 Task: Find a place to stay in Sonsón, Colombia, for 9 adults from August 8 to August 15, with a price range of ₹10,000 to ₹14,000, 5 bedrooms, 5 bathrooms, and amenities including TV, WiFi, free parking, gym, breakfast, and self check-in.
Action: Mouse moved to (461, 107)
Screenshot: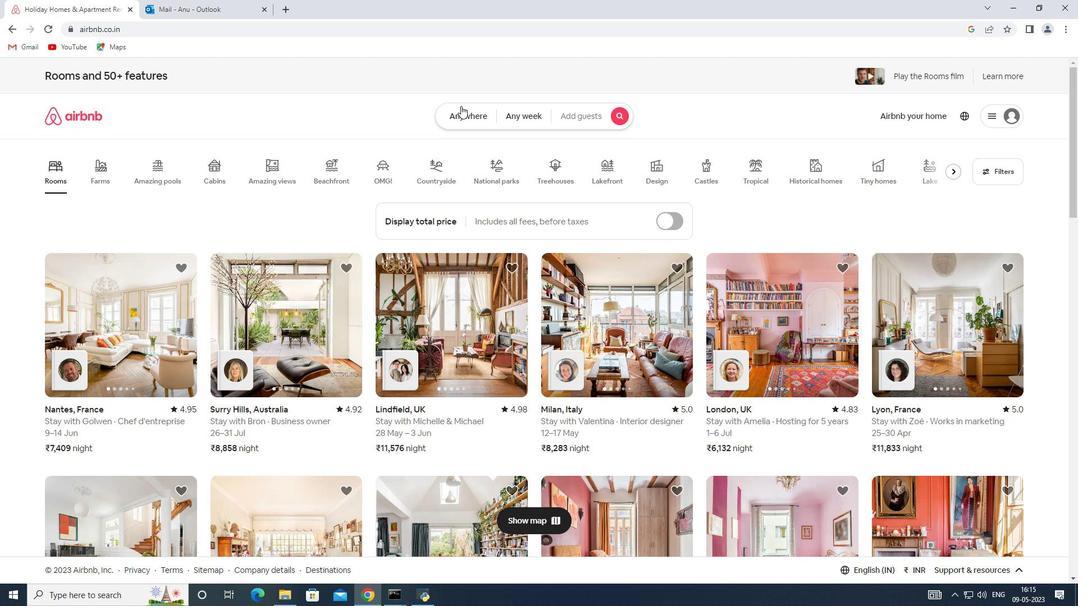 
Action: Mouse pressed left at (461, 107)
Screenshot: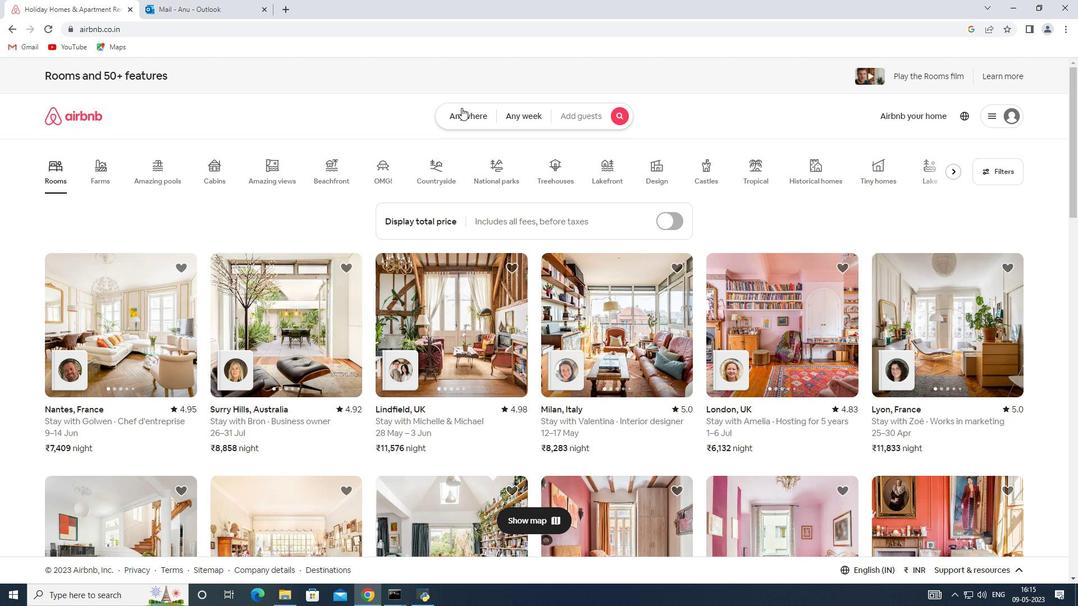 
Action: Mouse moved to (345, 155)
Screenshot: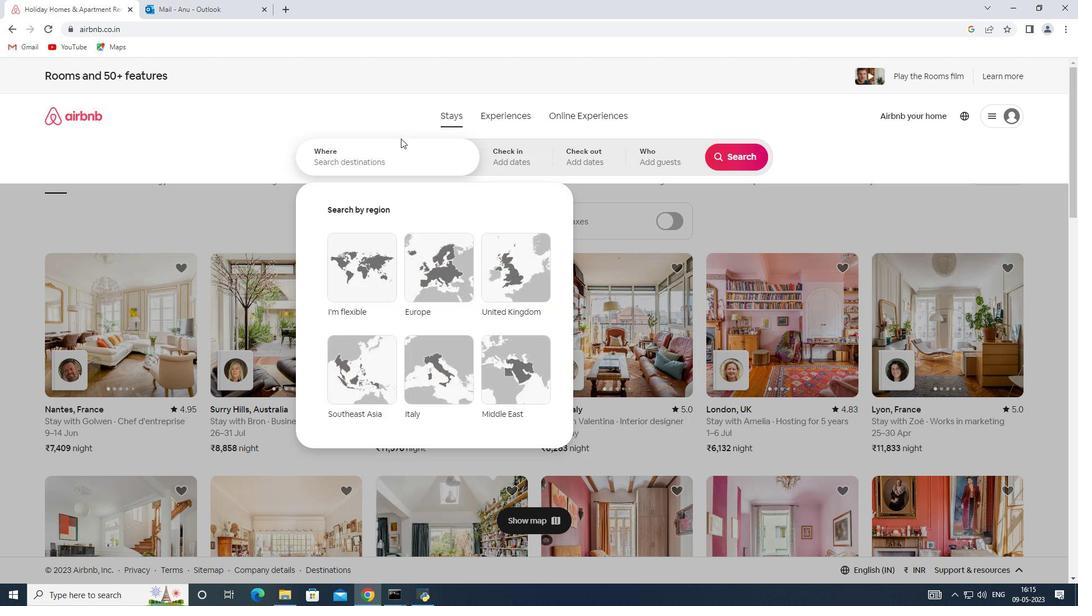 
Action: Mouse pressed left at (345, 155)
Screenshot: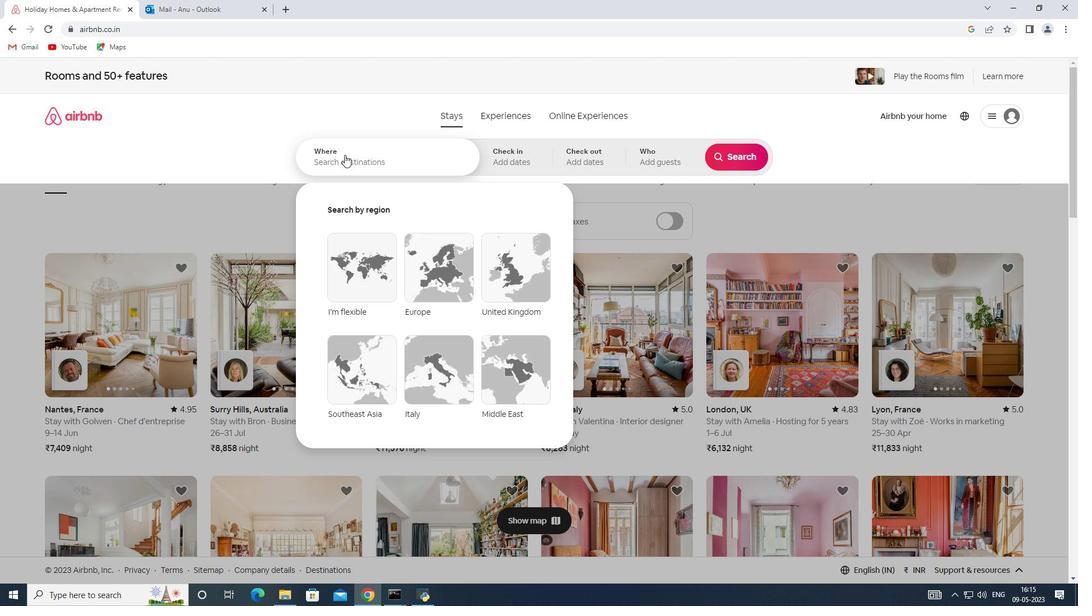 
Action: Key pressed <Key.shift>Sonson,<Key.shift><Key.shift><Key.shift><Key.shift><Key.shift><Key.shift><Key.shift><Key.shift><Key.shift><Key.shift><Key.shift><Key.shift><Key.shift><Key.shift><Key.shift><Key.shift><Key.shift><Key.shift><Key.shift><Key.shift>Colombia
Screenshot: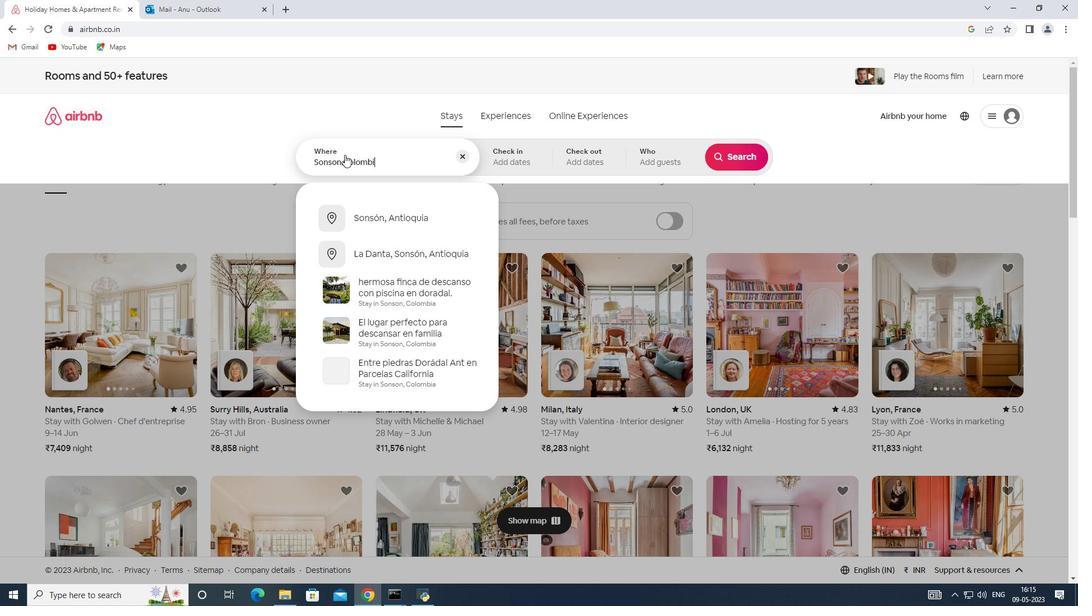
Action: Mouse moved to (508, 164)
Screenshot: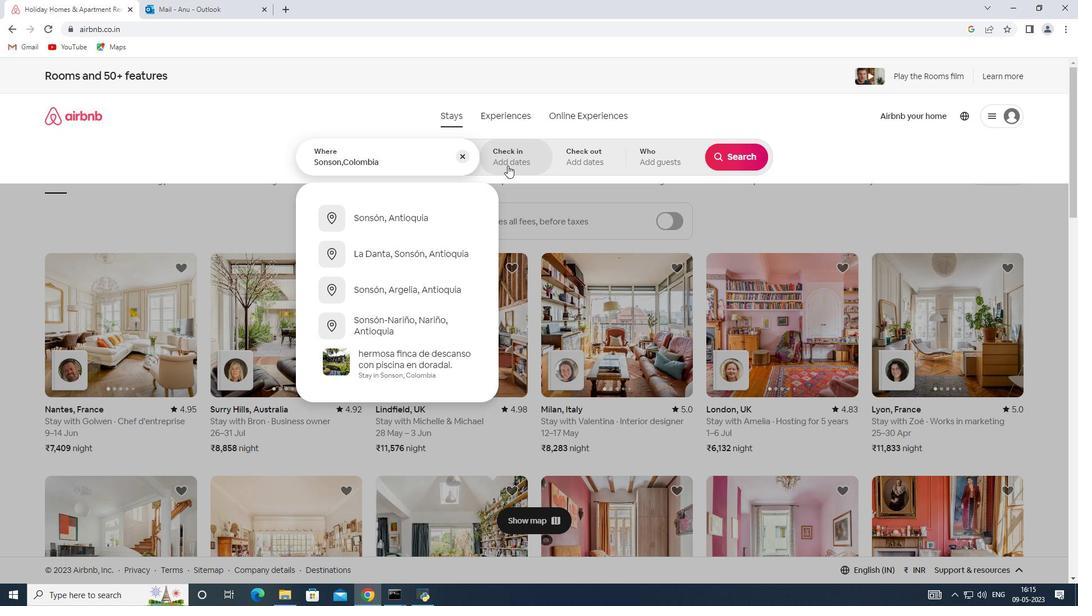 
Action: Mouse pressed left at (508, 164)
Screenshot: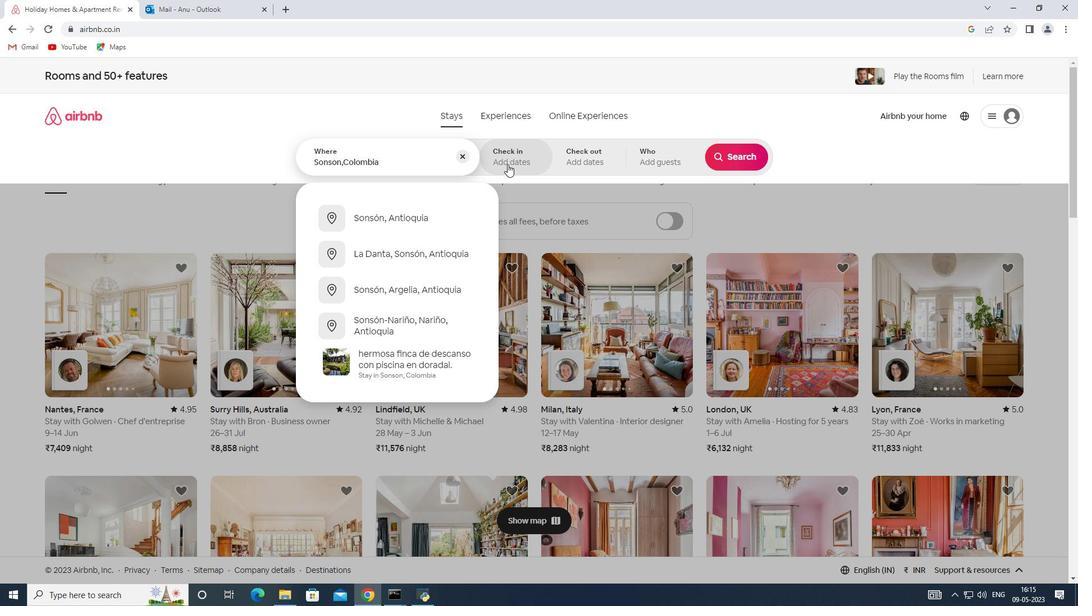 
Action: Mouse moved to (729, 244)
Screenshot: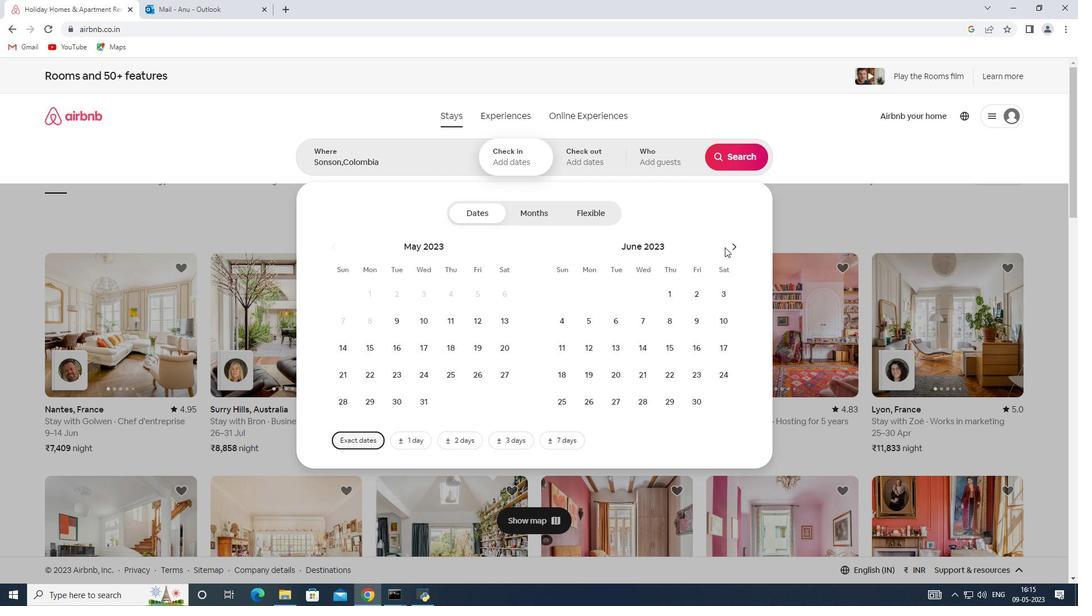 
Action: Mouse pressed left at (729, 244)
Screenshot: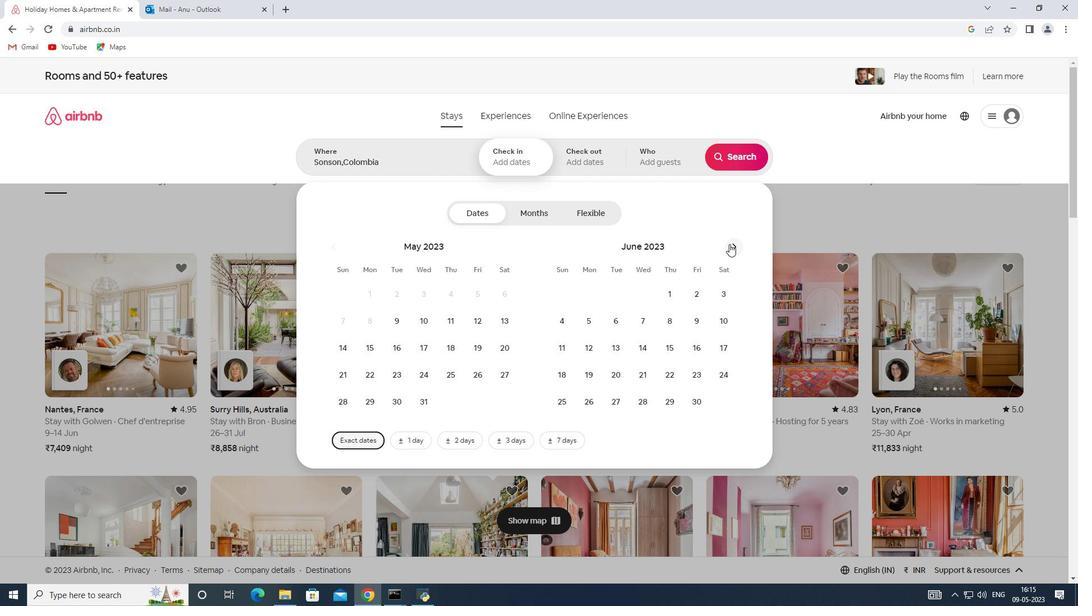 
Action: Mouse pressed left at (729, 244)
Screenshot: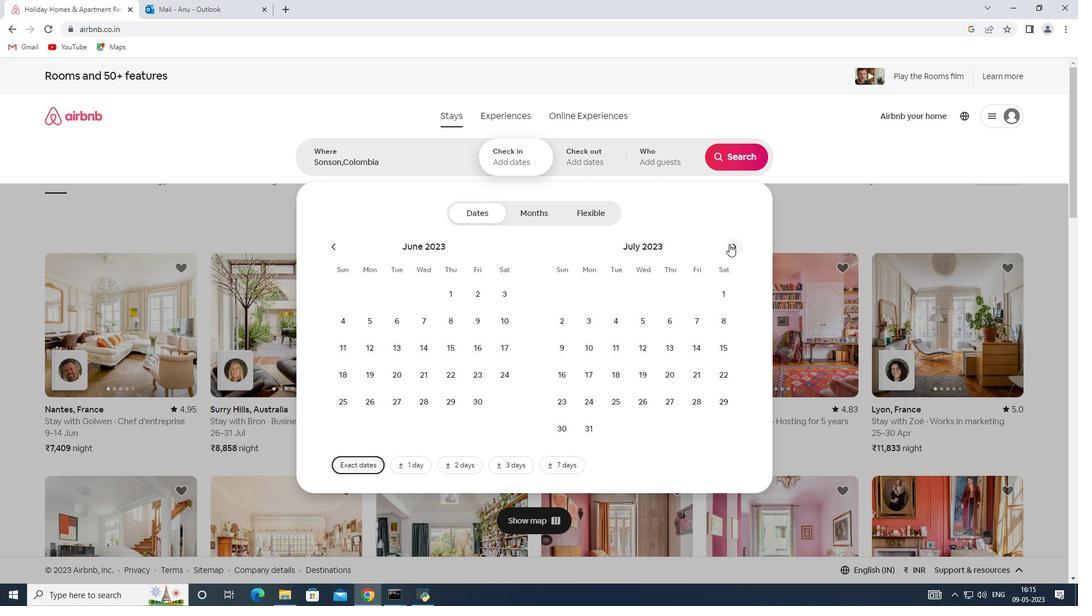 
Action: Mouse moved to (608, 321)
Screenshot: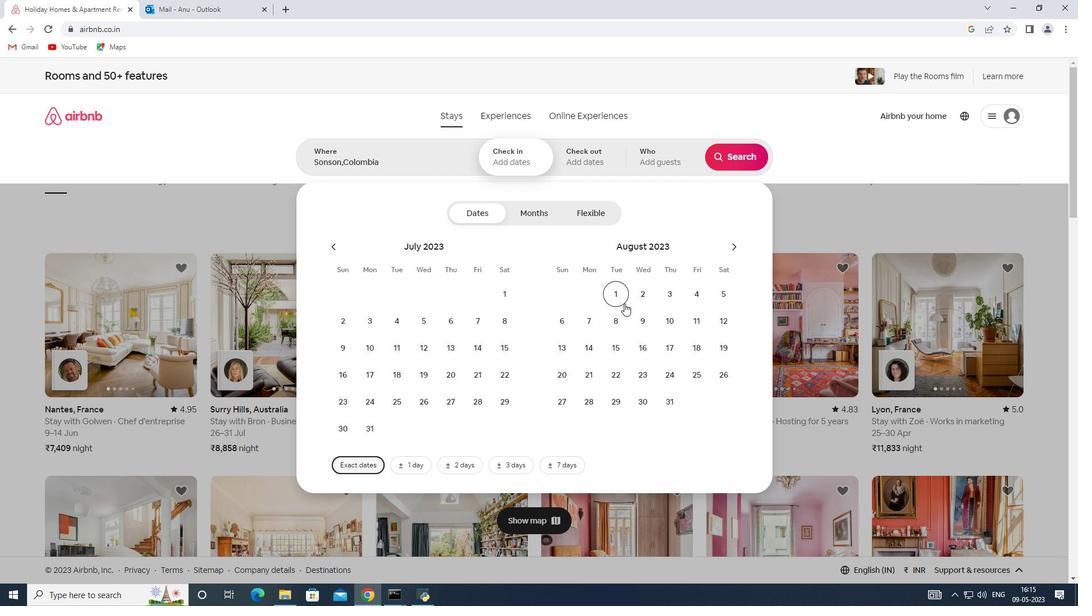 
Action: Mouse pressed left at (608, 321)
Screenshot: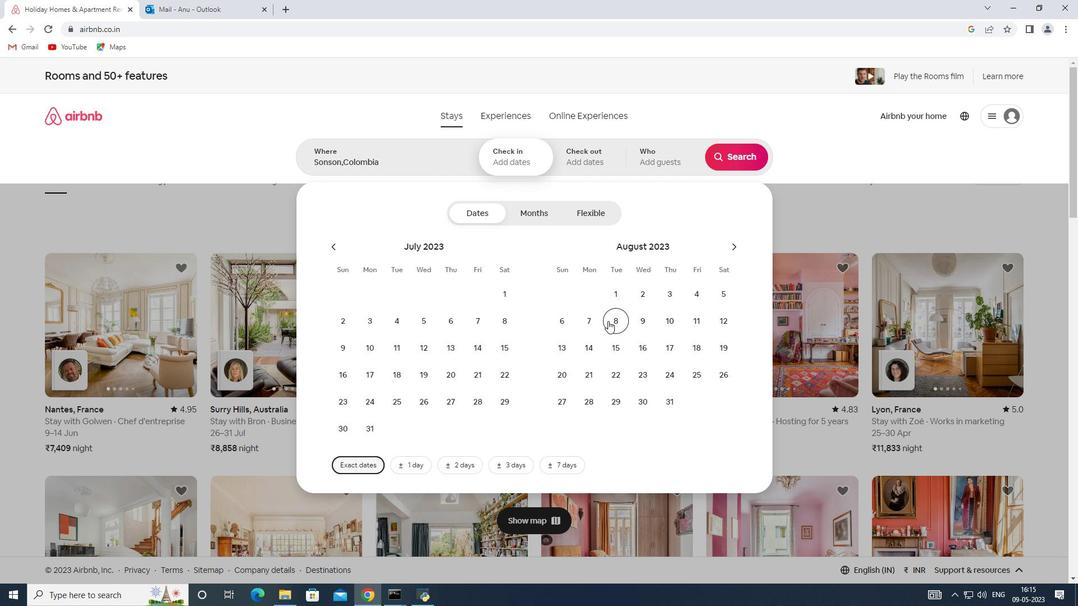
Action: Mouse moved to (624, 344)
Screenshot: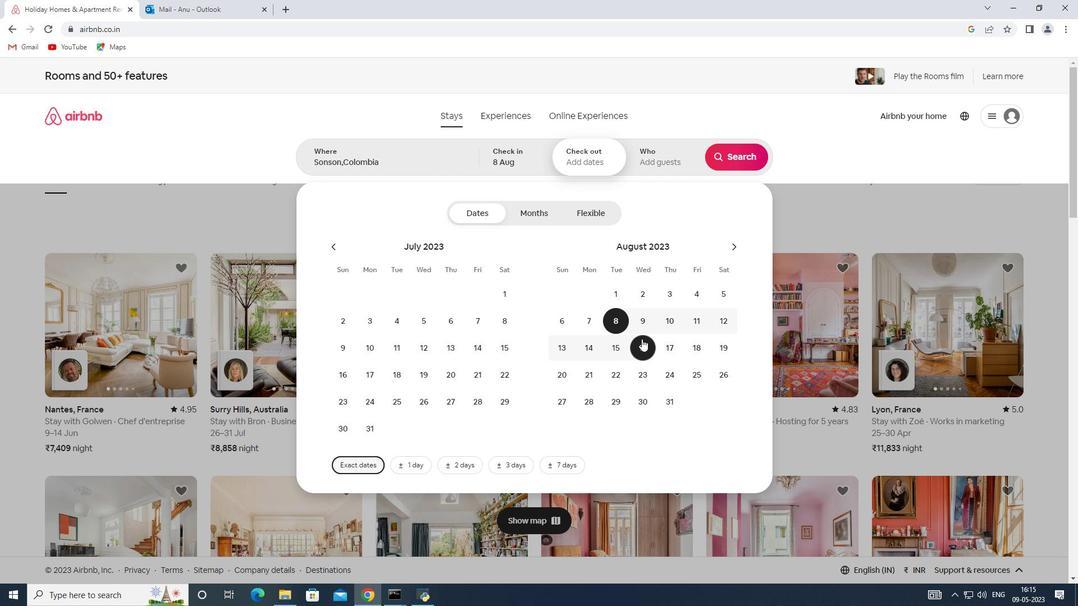 
Action: Mouse pressed left at (624, 344)
Screenshot: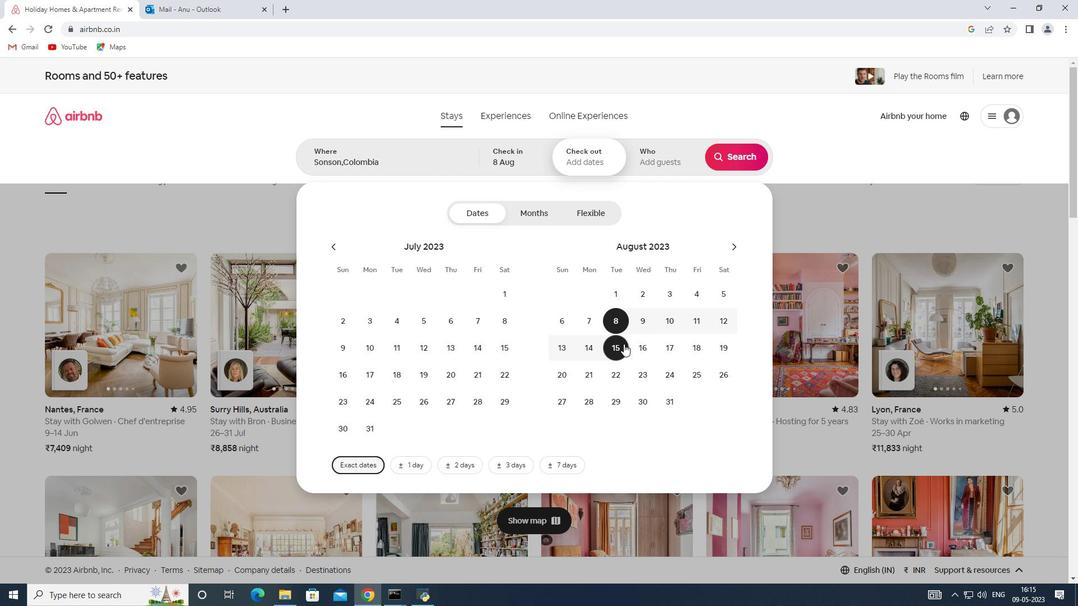 
Action: Mouse moved to (644, 155)
Screenshot: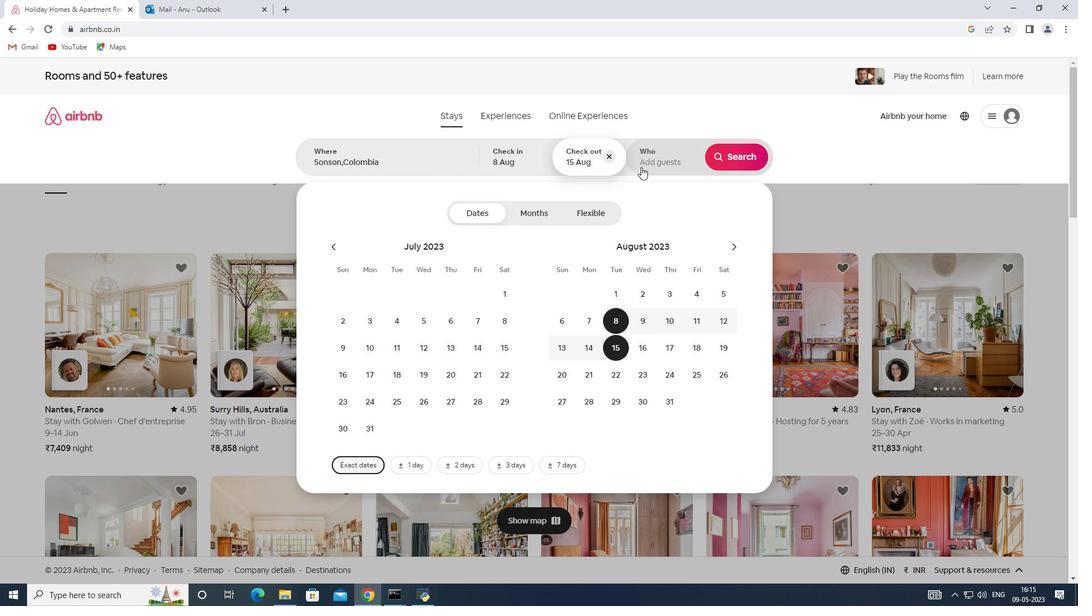
Action: Mouse pressed left at (644, 155)
Screenshot: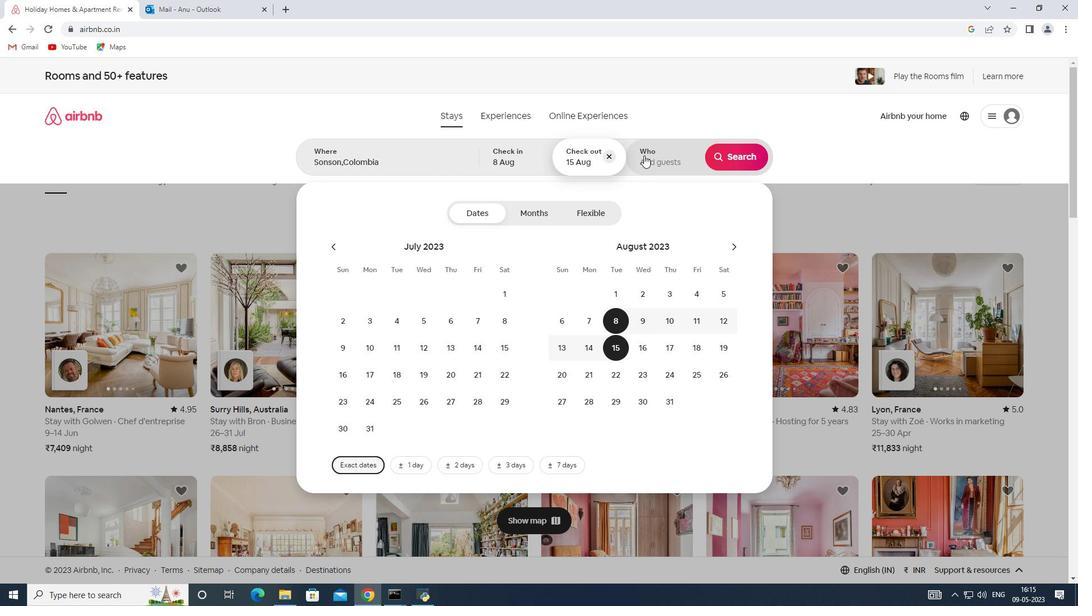 
Action: Mouse moved to (732, 213)
Screenshot: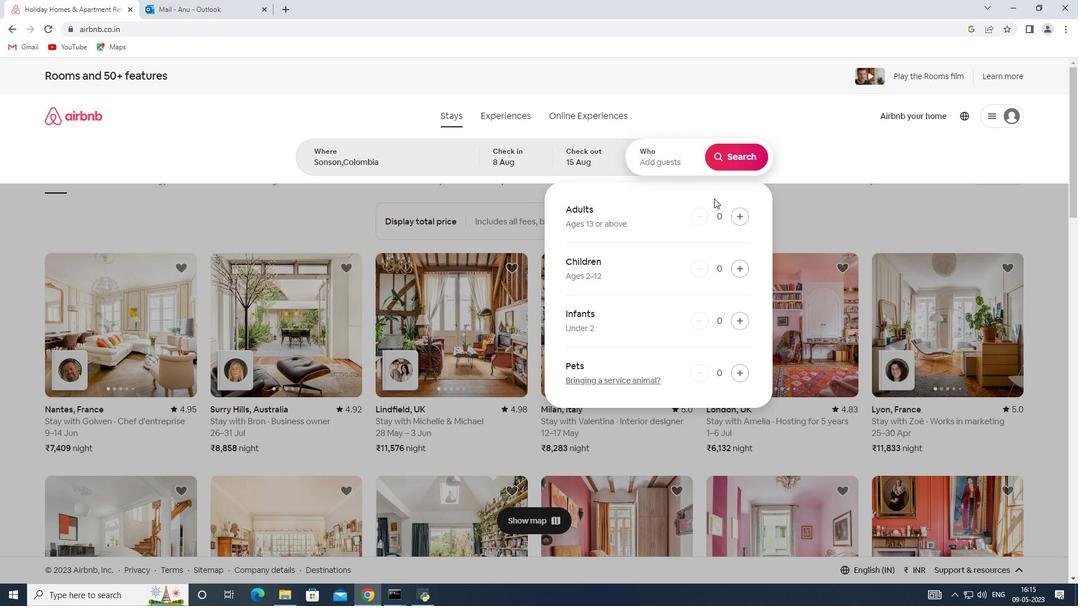 
Action: Mouse pressed left at (732, 213)
Screenshot: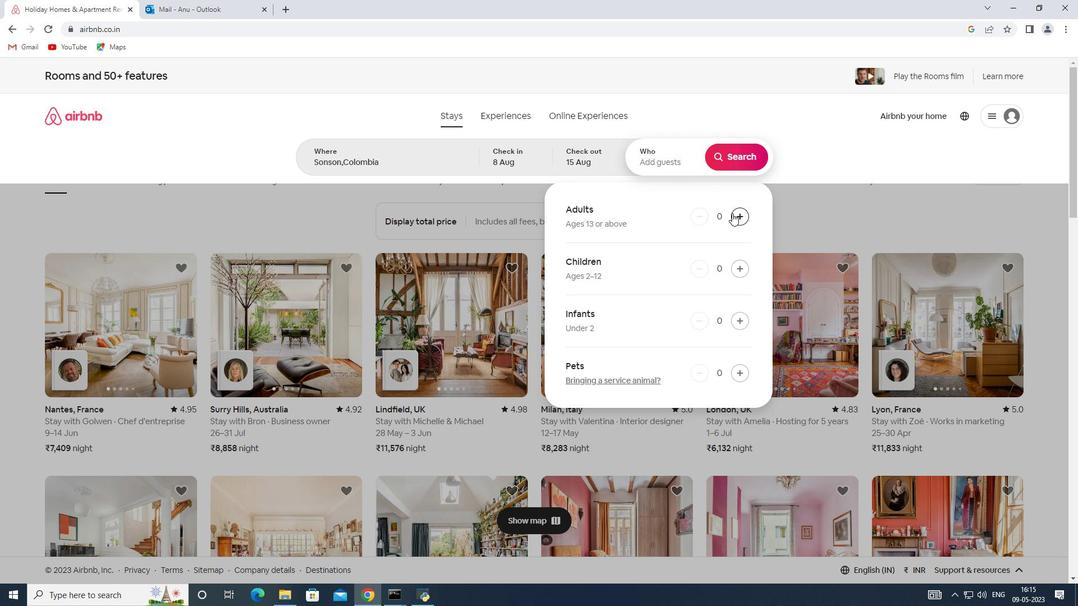 
Action: Mouse pressed left at (732, 213)
Screenshot: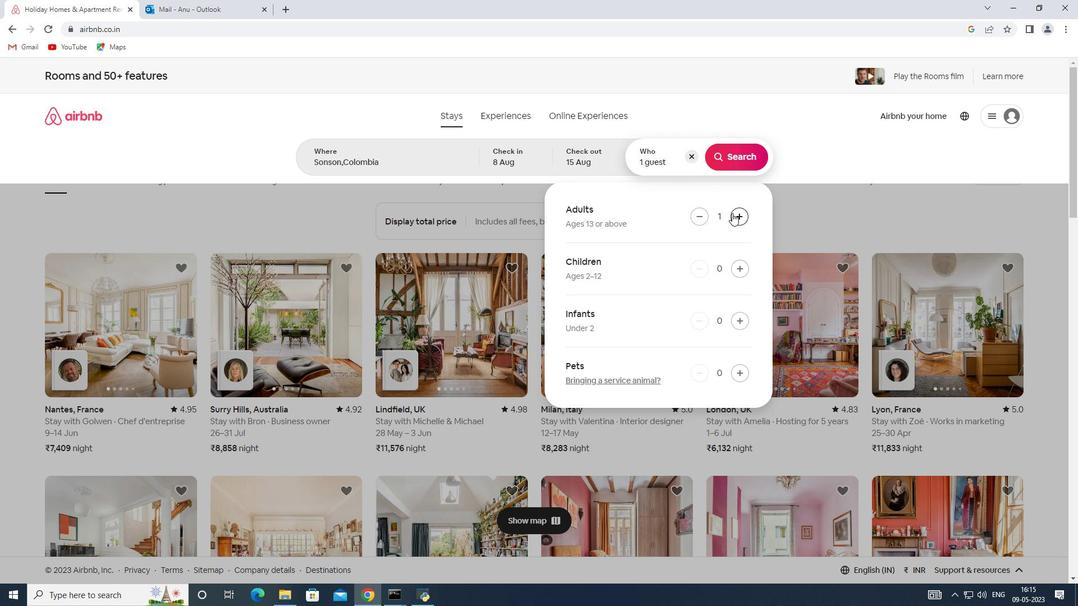 
Action: Mouse pressed left at (732, 213)
Screenshot: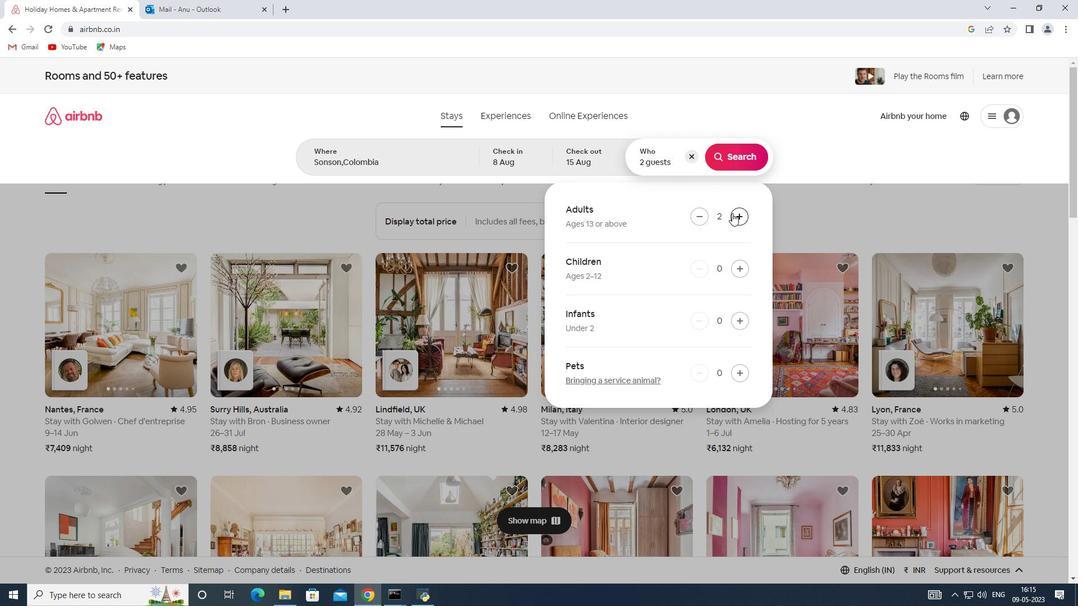 
Action: Mouse pressed left at (732, 213)
Screenshot: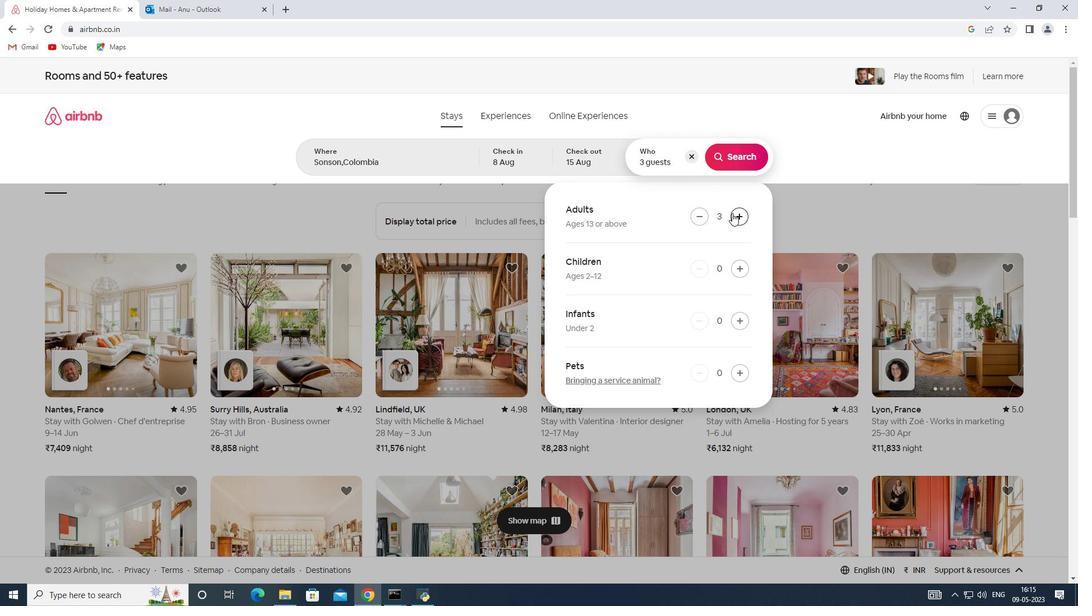 
Action: Mouse pressed left at (732, 213)
Screenshot: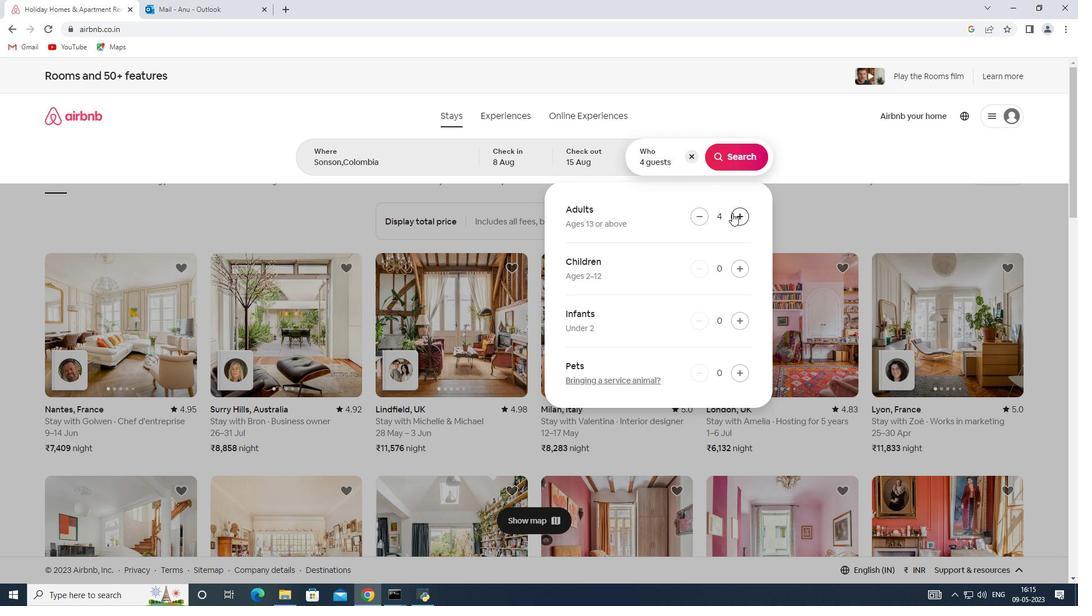 
Action: Mouse pressed left at (732, 213)
Screenshot: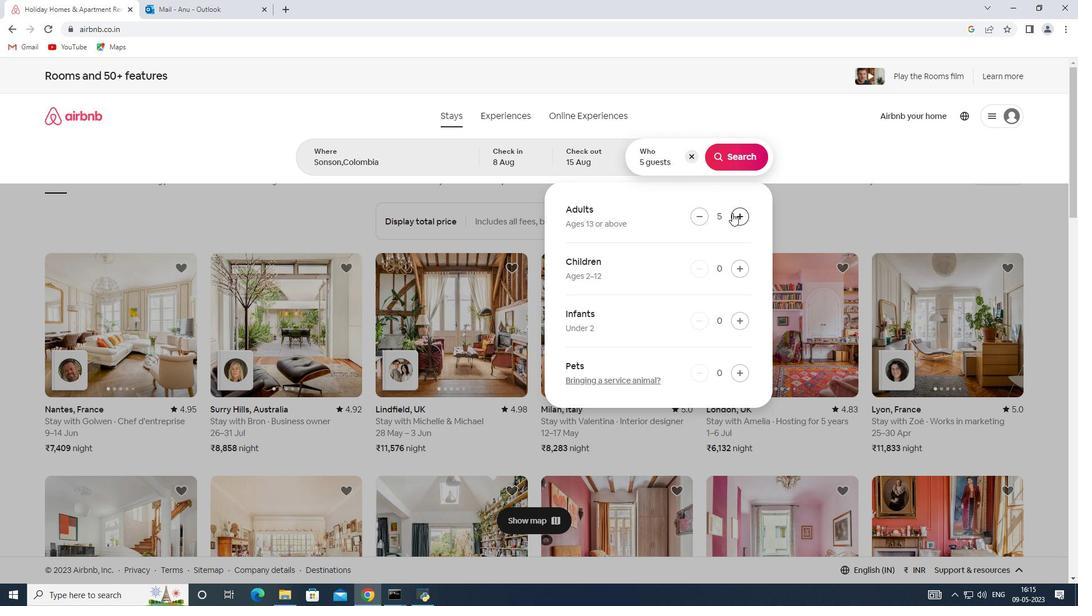 
Action: Mouse pressed left at (732, 213)
Screenshot: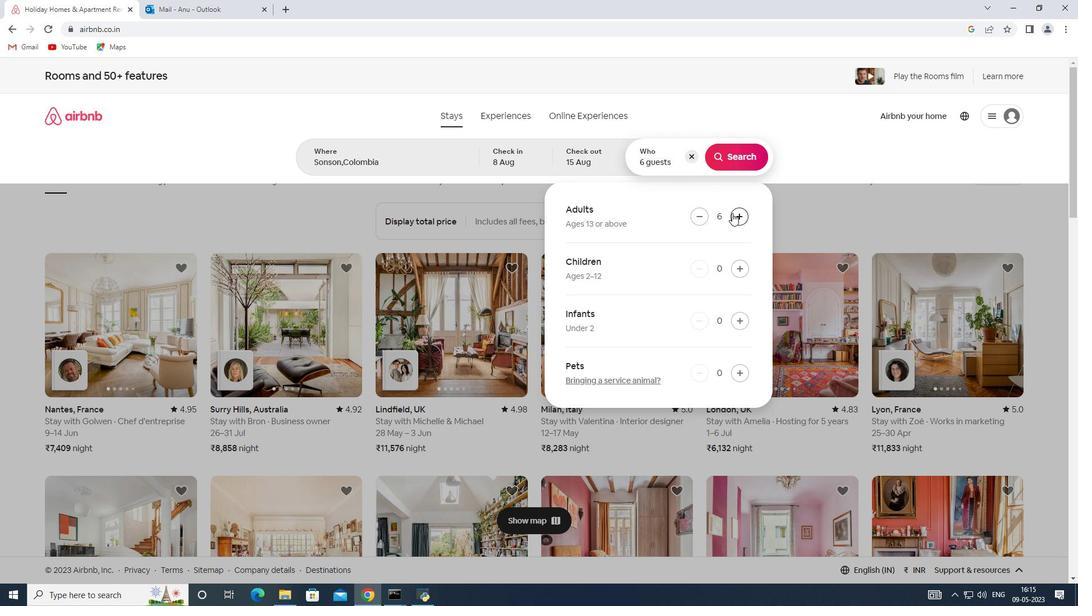 
Action: Mouse pressed left at (732, 213)
Screenshot: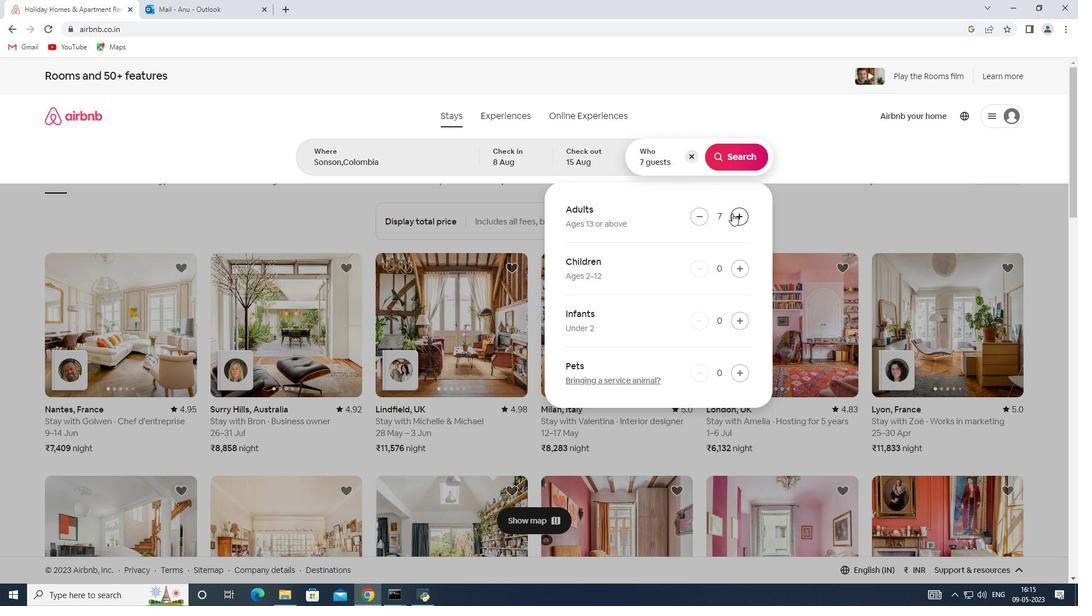 
Action: Mouse pressed left at (732, 213)
Screenshot: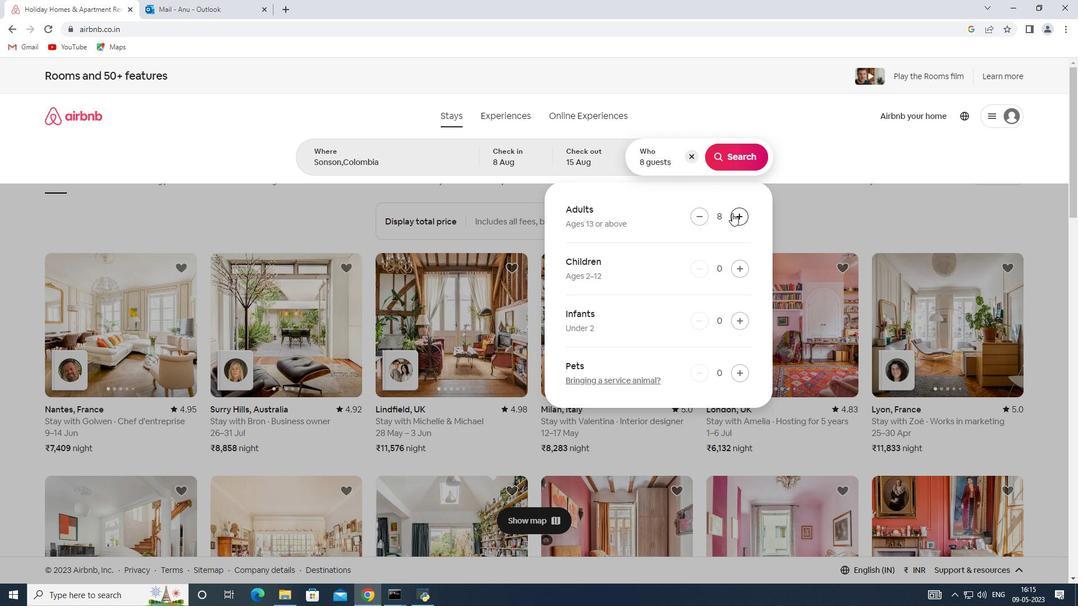 
Action: Mouse moved to (724, 164)
Screenshot: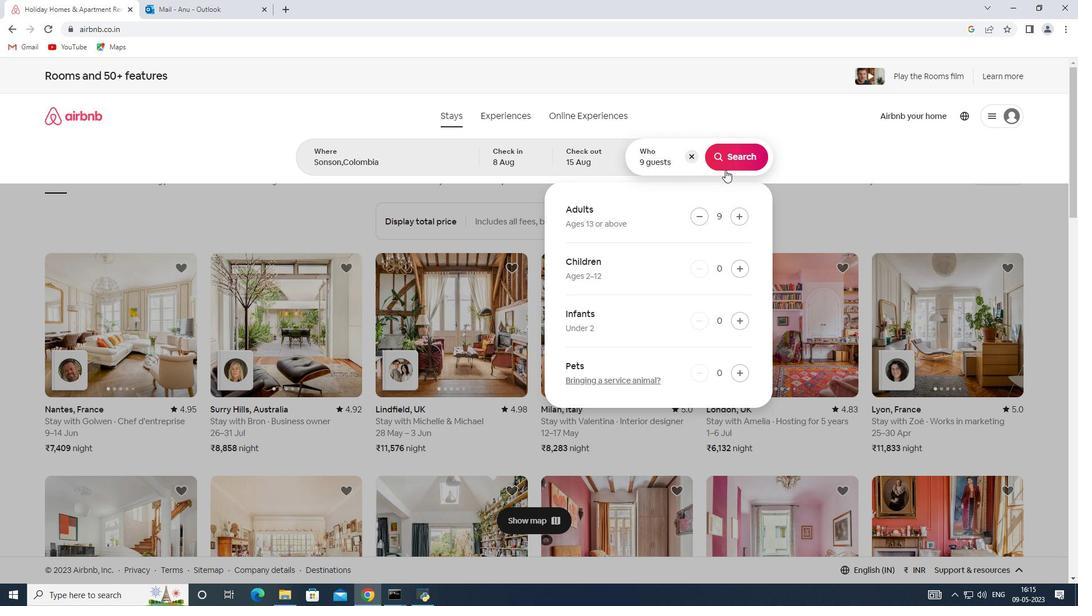 
Action: Mouse pressed left at (724, 164)
Screenshot: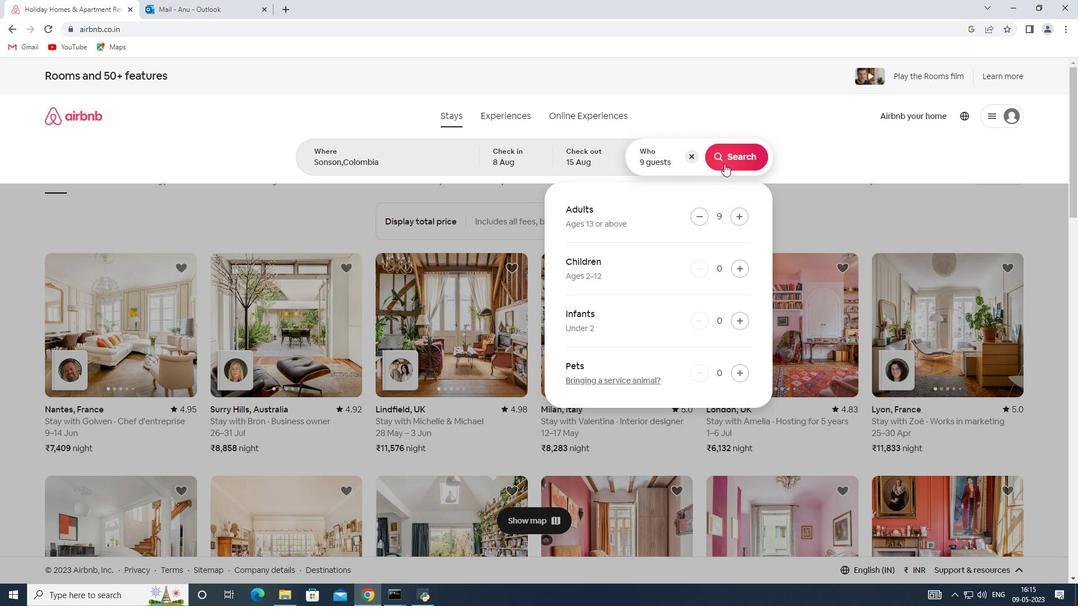 
Action: Mouse moved to (1013, 129)
Screenshot: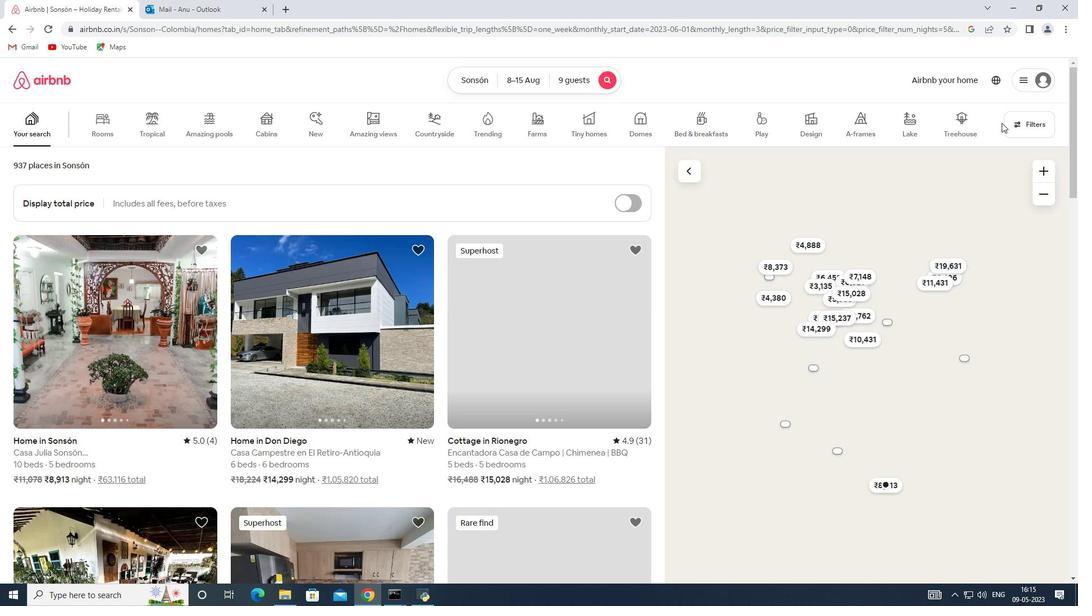 
Action: Mouse pressed left at (1013, 129)
Screenshot: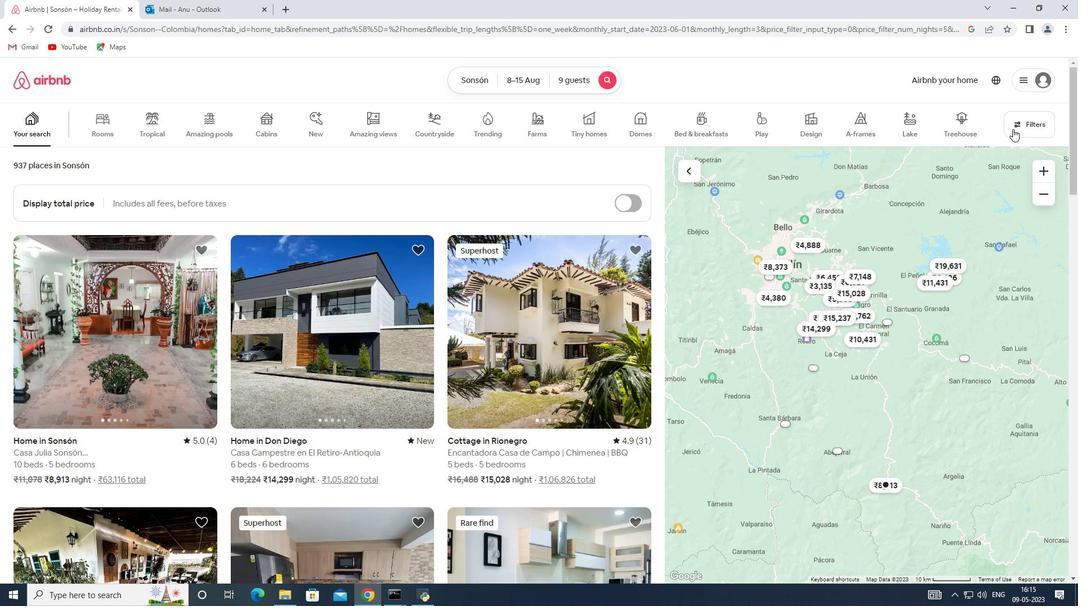 
Action: Mouse moved to (392, 399)
Screenshot: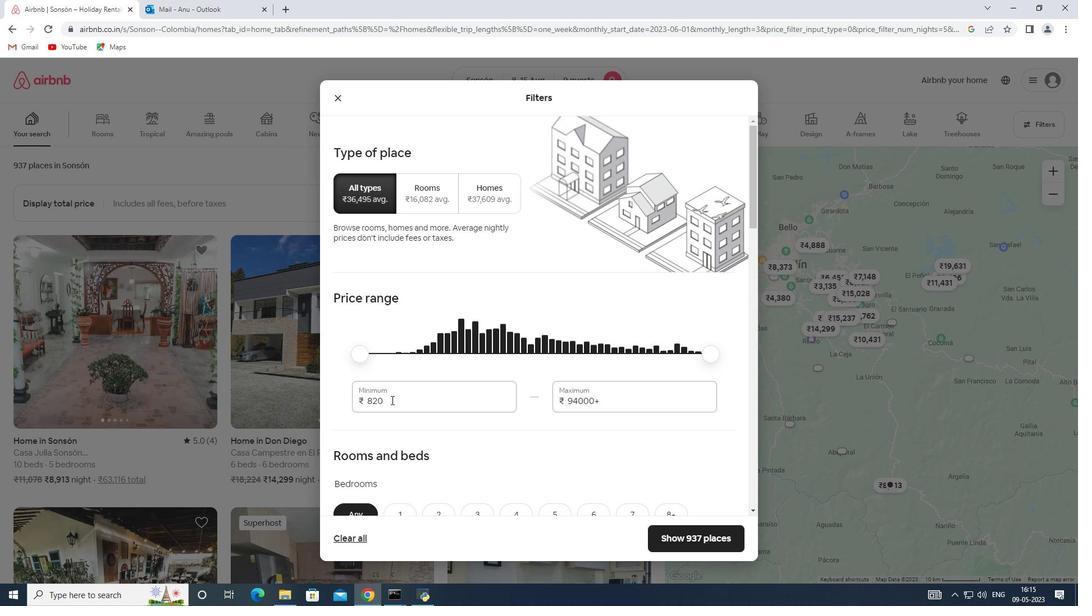 
Action: Mouse pressed left at (392, 399)
Screenshot: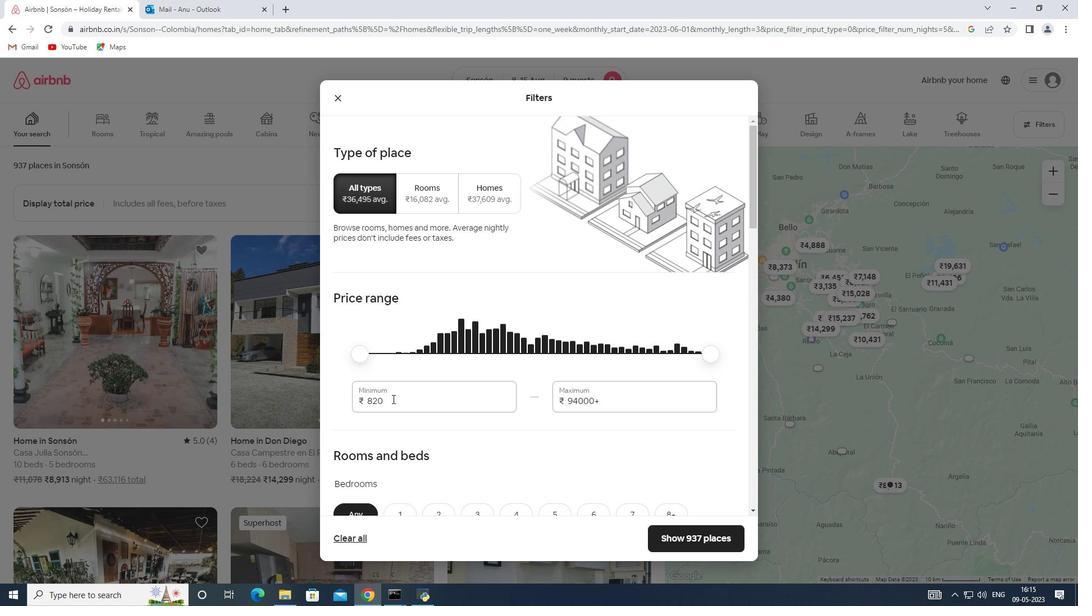 
Action: Mouse moved to (357, 400)
Screenshot: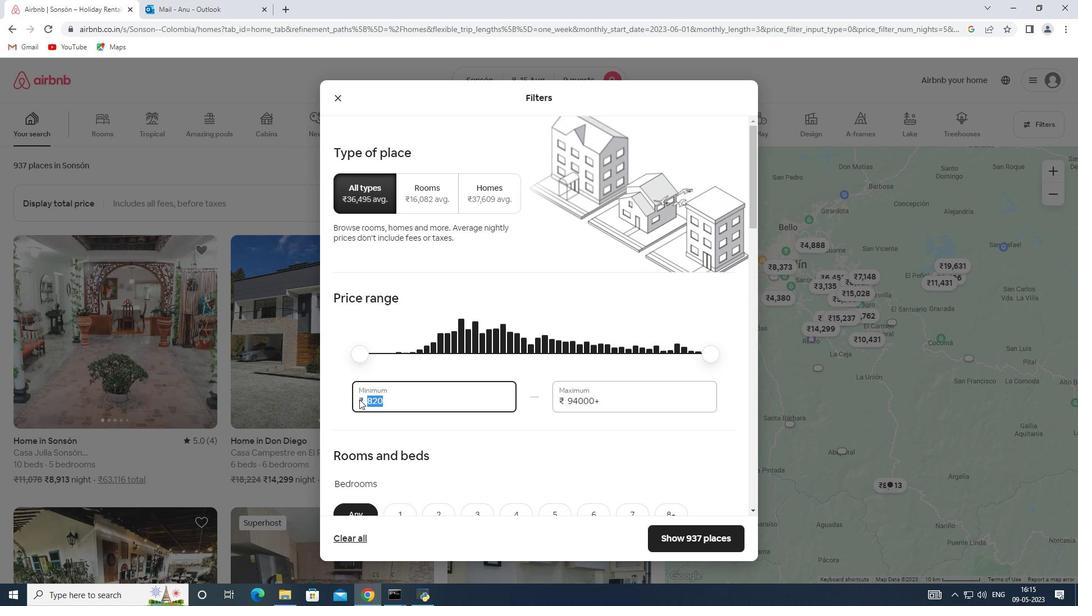 
Action: Key pressed 10000
Screenshot: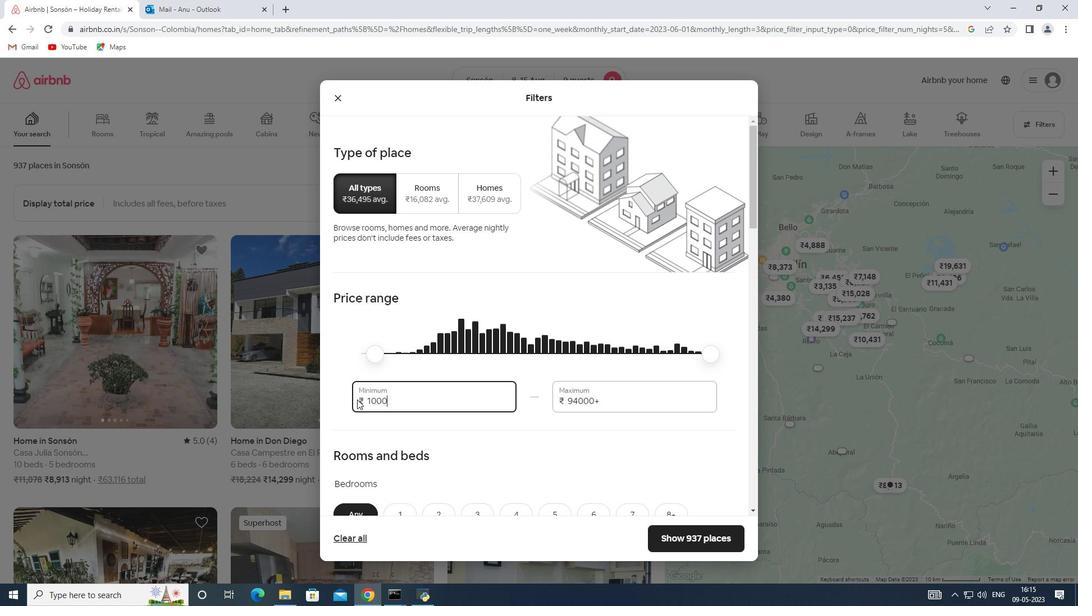 
Action: Mouse moved to (602, 398)
Screenshot: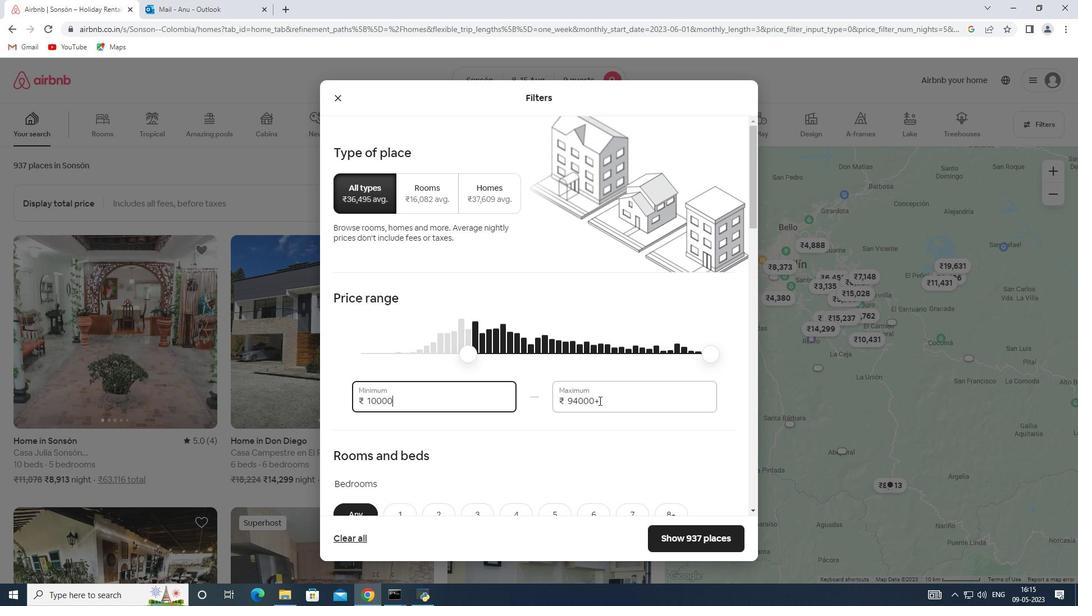
Action: Mouse pressed left at (602, 398)
Screenshot: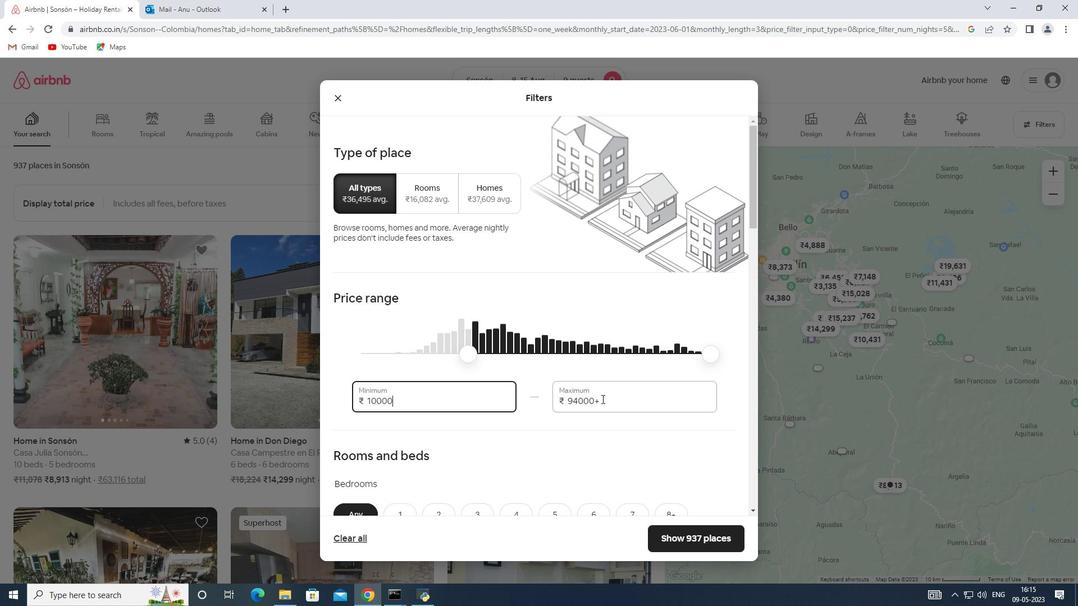 
Action: Mouse moved to (558, 400)
Screenshot: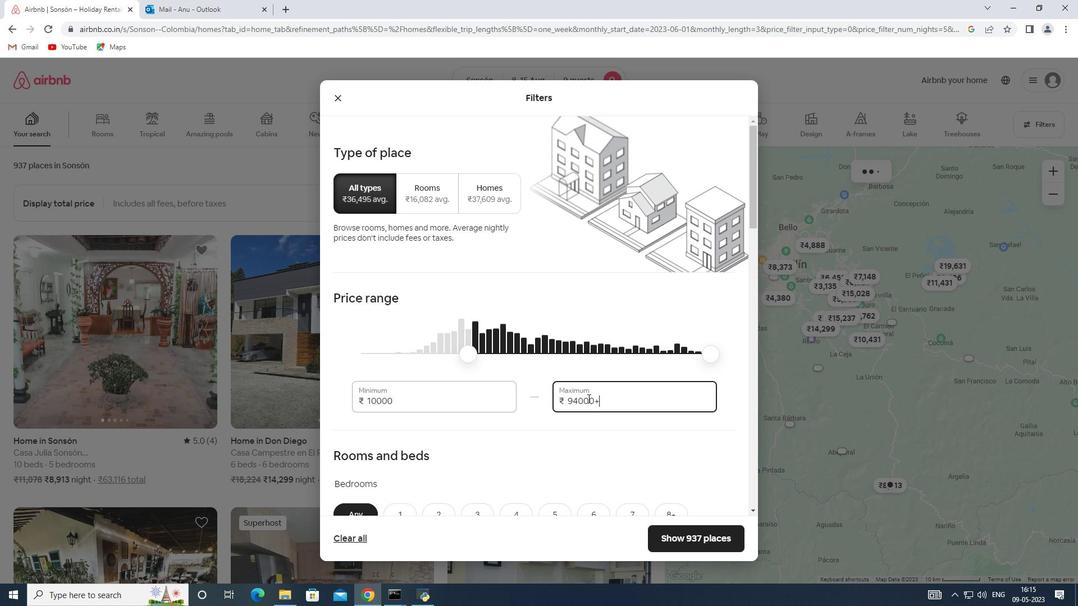 
Action: Key pressed 14000
Screenshot: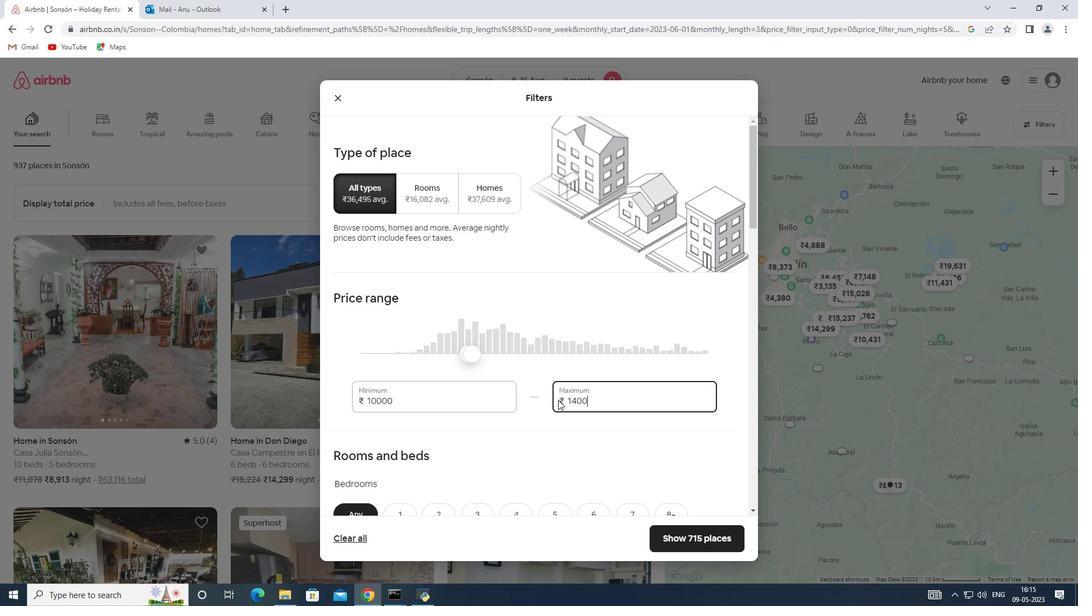 
Action: Mouse scrolled (558, 400) with delta (0, 0)
Screenshot: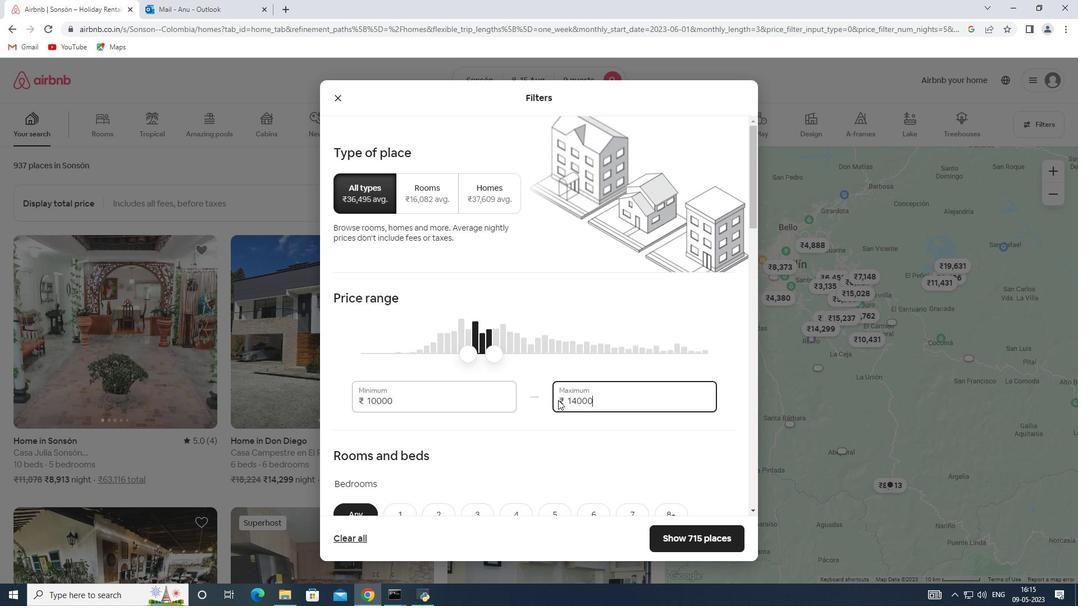 
Action: Mouse scrolled (558, 400) with delta (0, 0)
Screenshot: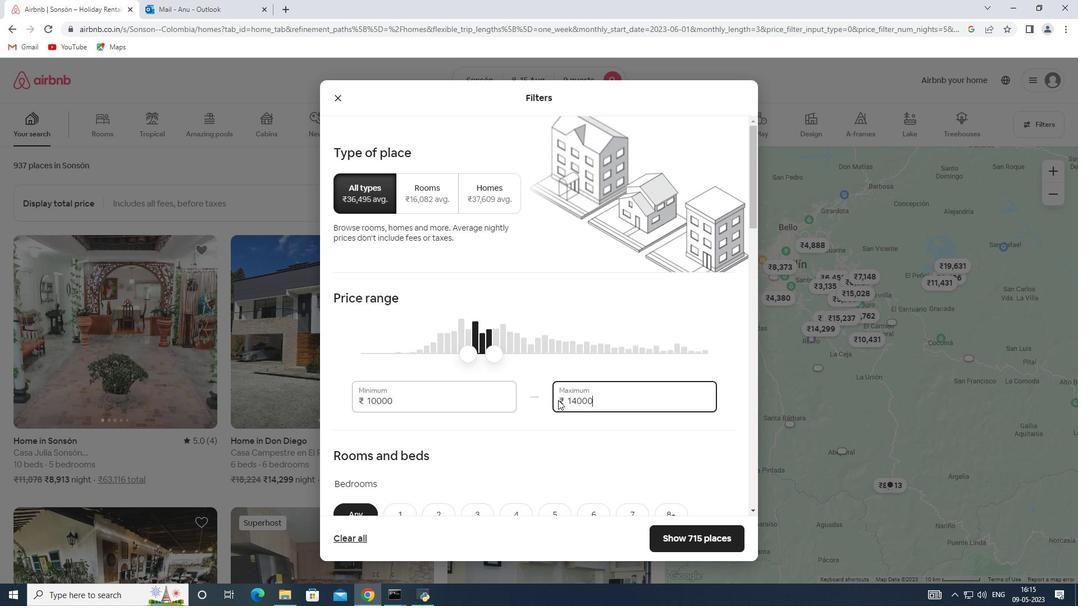
Action: Mouse moved to (556, 401)
Screenshot: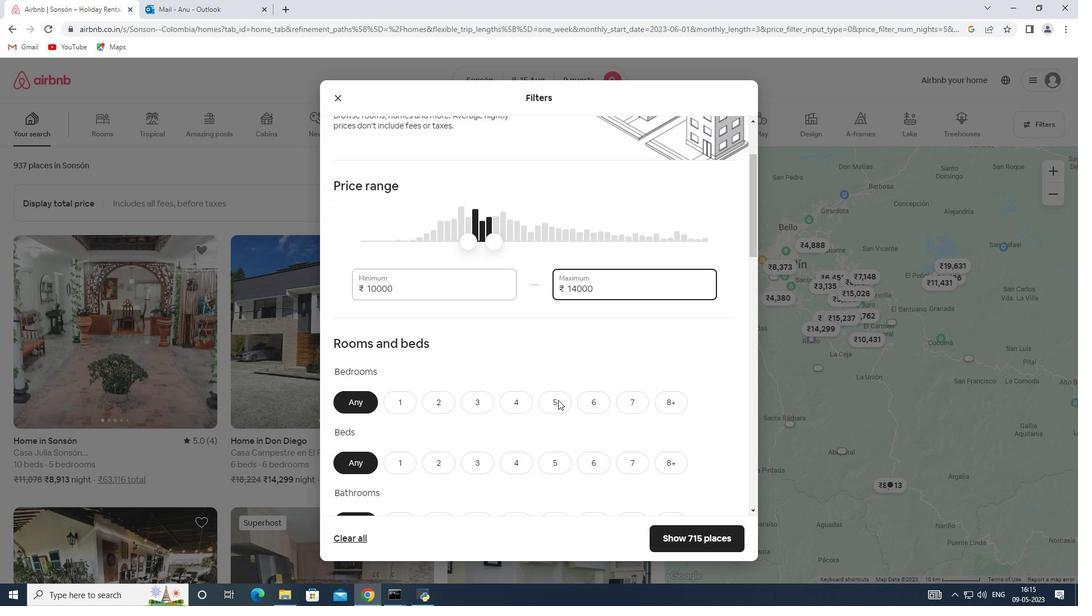 
Action: Mouse scrolled (556, 401) with delta (0, 0)
Screenshot: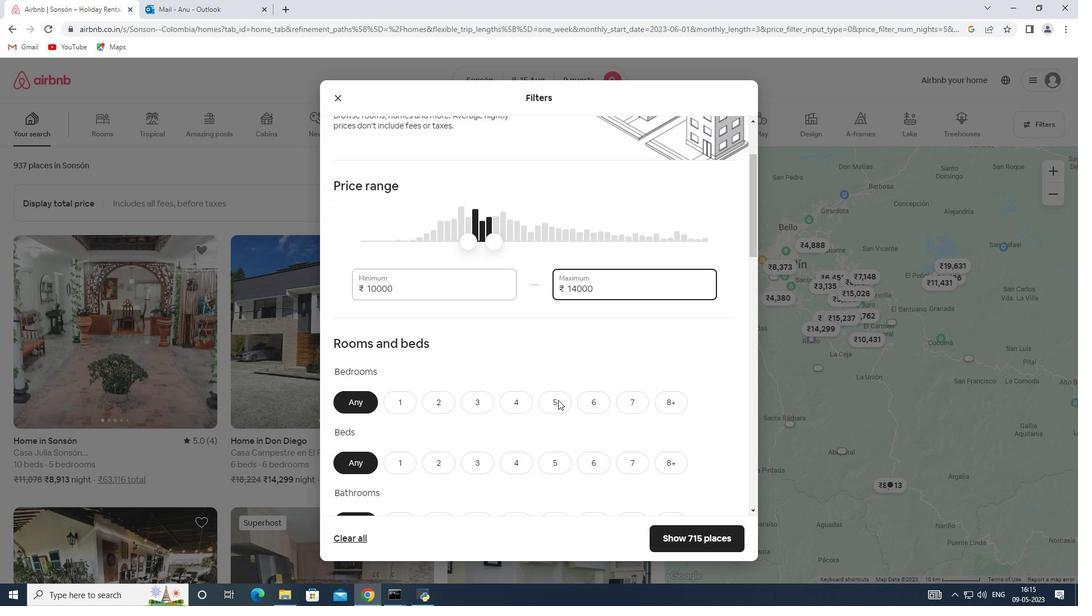 
Action: Mouse scrolled (556, 401) with delta (0, 0)
Screenshot: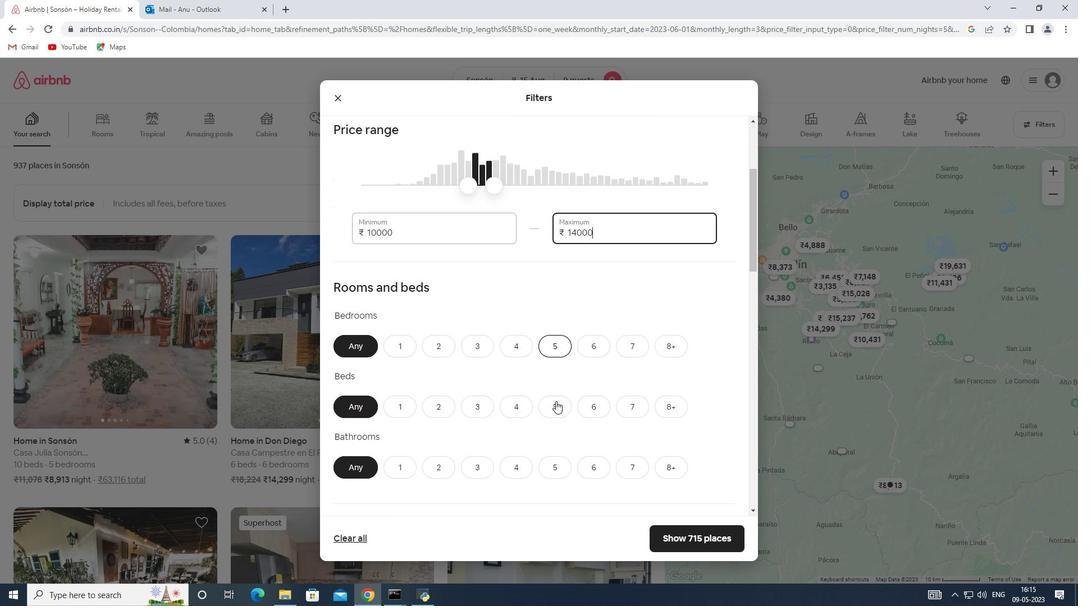 
Action: Mouse scrolled (556, 401) with delta (0, 0)
Screenshot: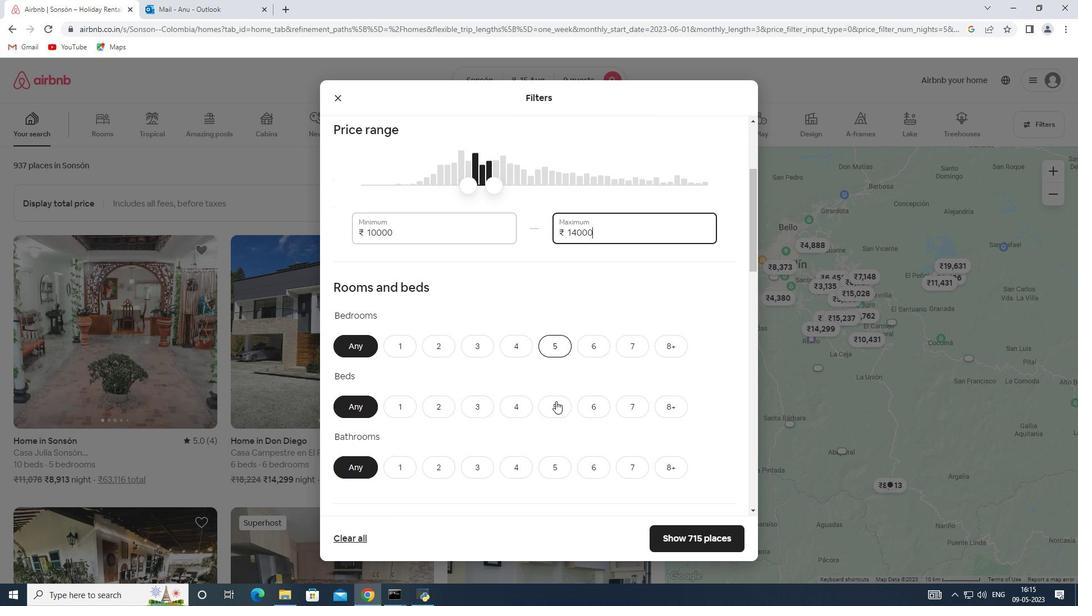 
Action: Mouse moved to (553, 241)
Screenshot: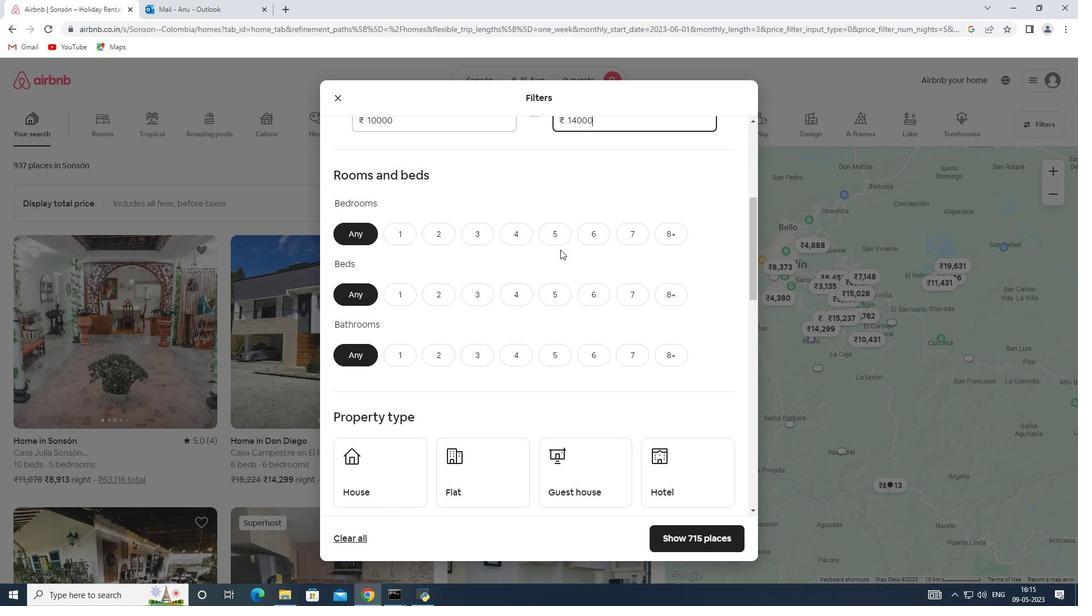 
Action: Mouse pressed left at (553, 241)
Screenshot: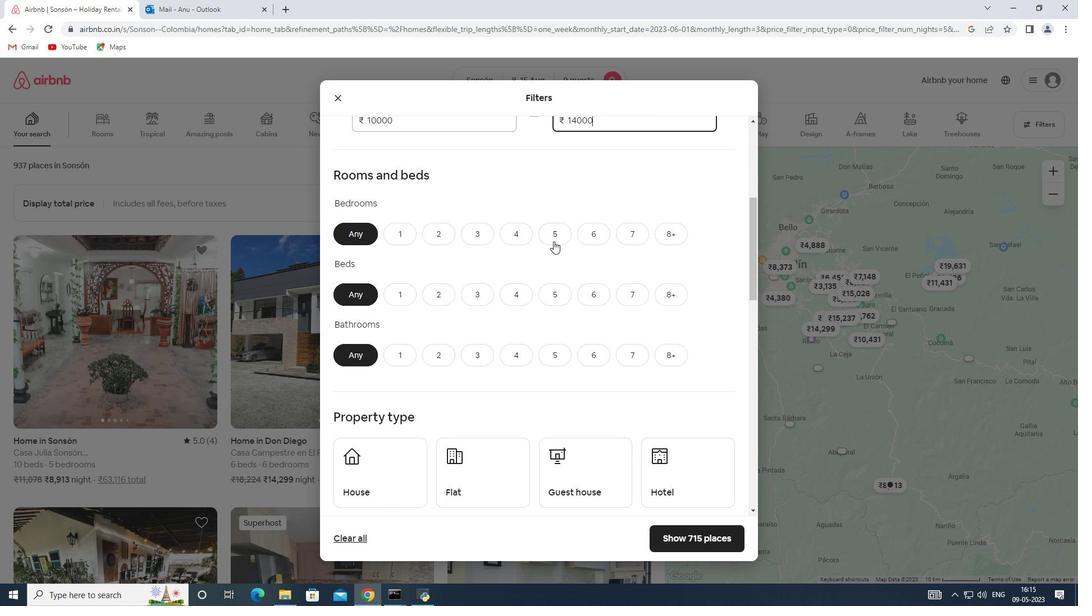 
Action: Mouse moved to (670, 289)
Screenshot: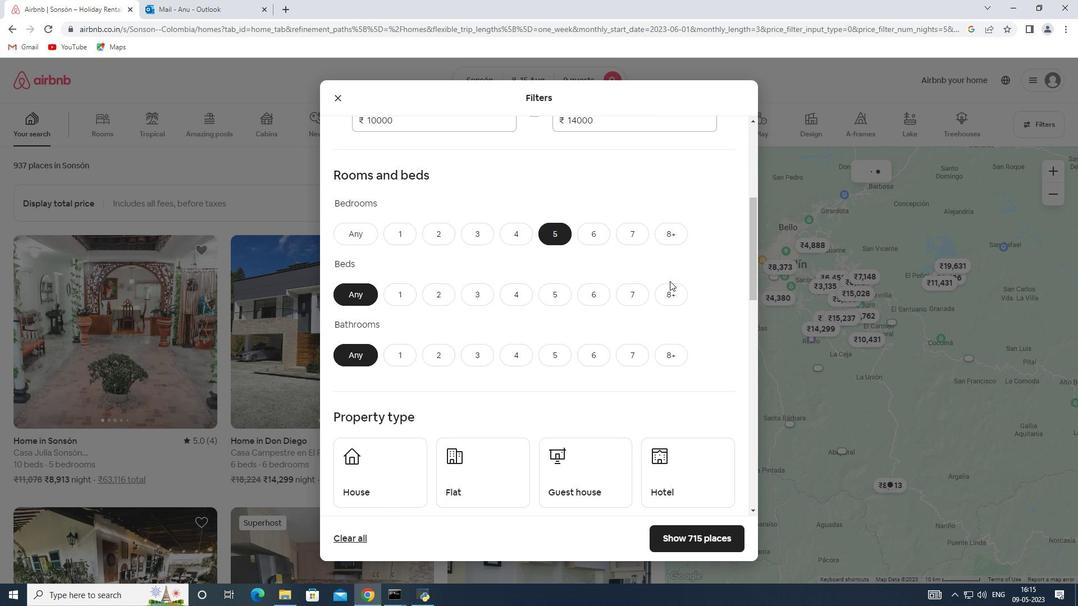 
Action: Mouse pressed left at (670, 289)
Screenshot: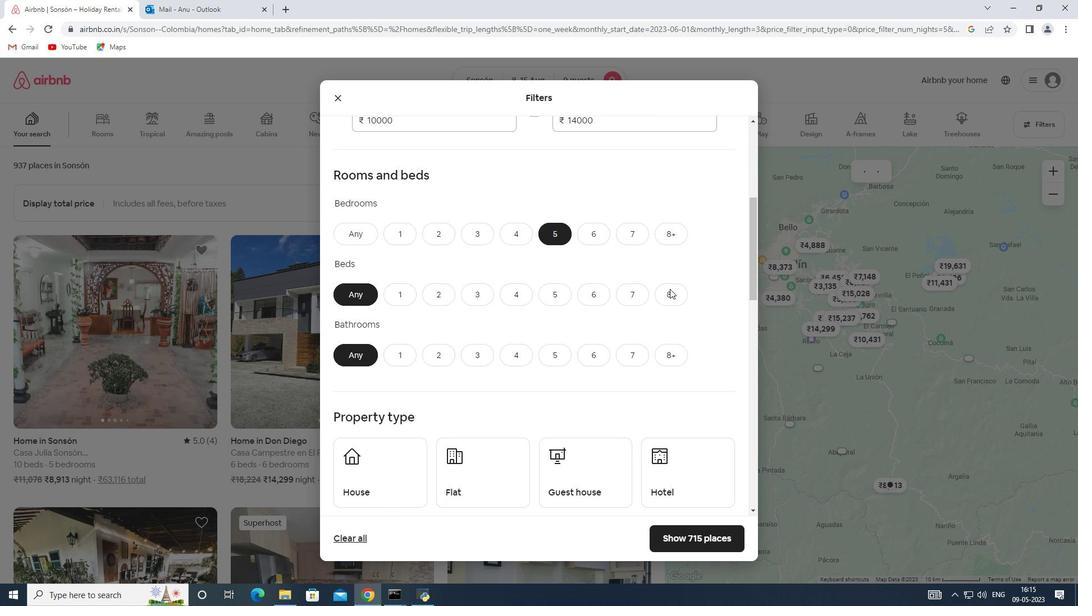 
Action: Mouse moved to (554, 352)
Screenshot: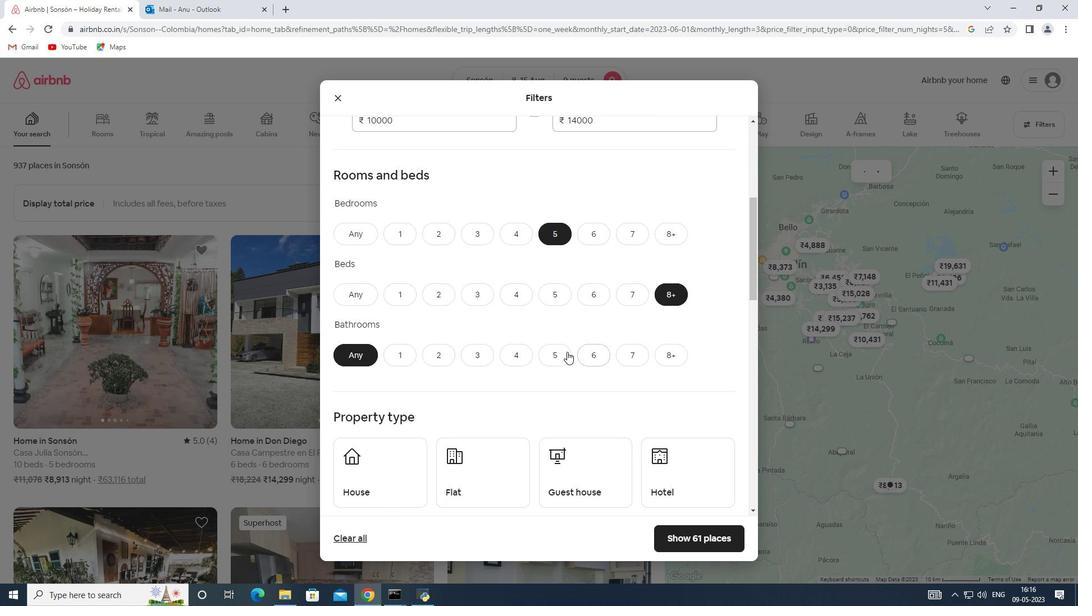 
Action: Mouse pressed left at (554, 352)
Screenshot: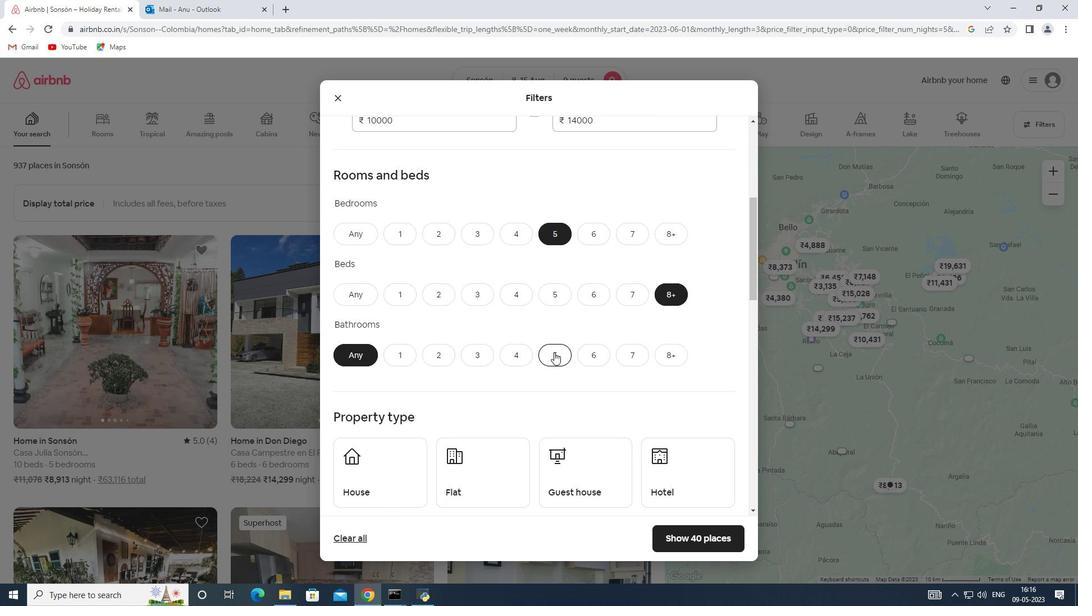 
Action: Mouse scrolled (554, 352) with delta (0, 0)
Screenshot: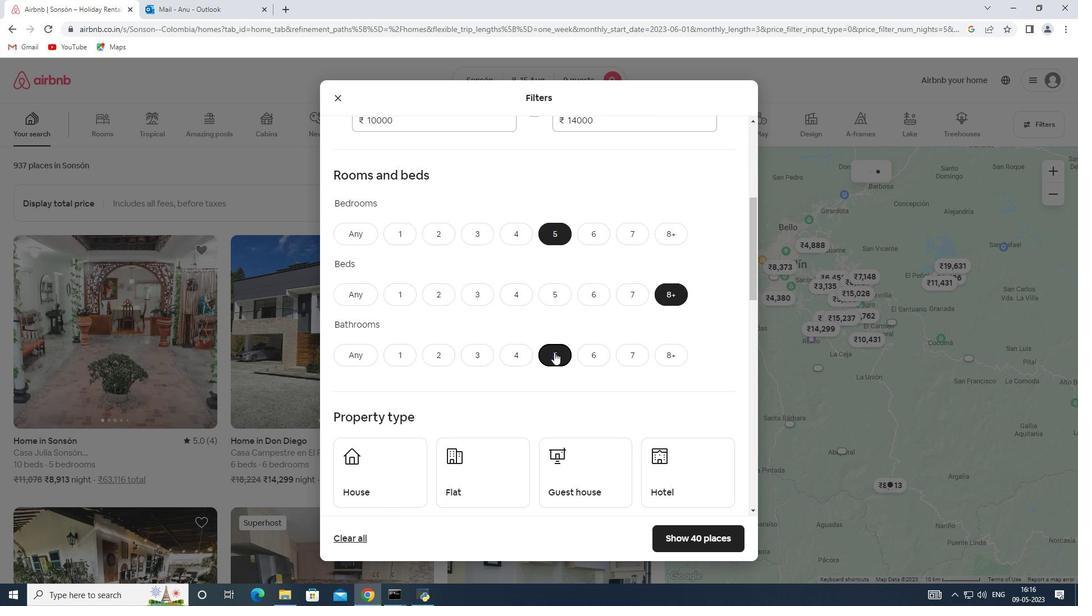 
Action: Mouse scrolled (554, 352) with delta (0, 0)
Screenshot: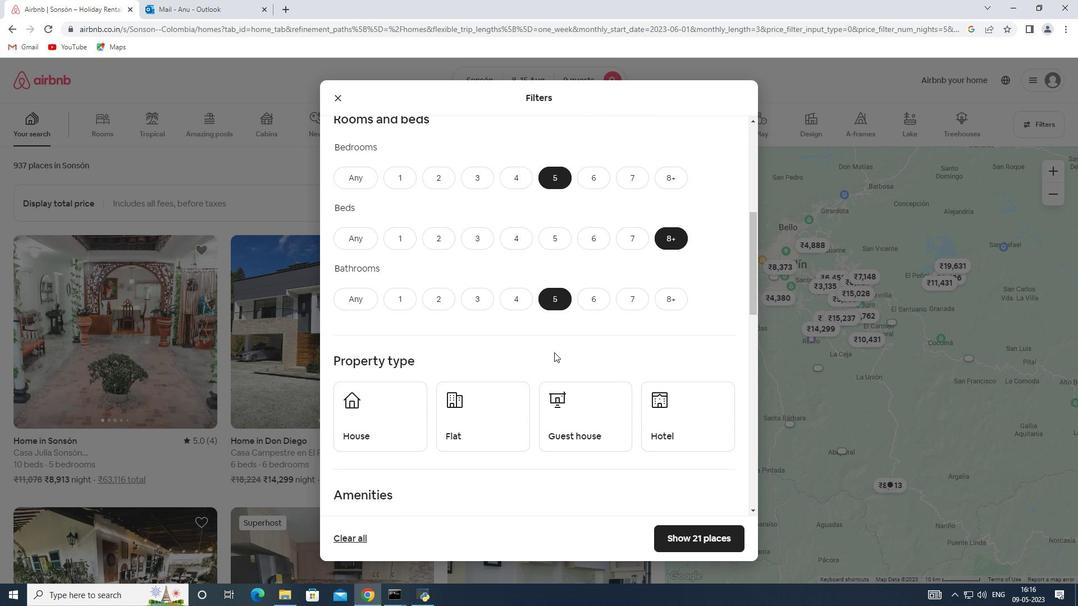 
Action: Mouse scrolled (554, 352) with delta (0, 0)
Screenshot: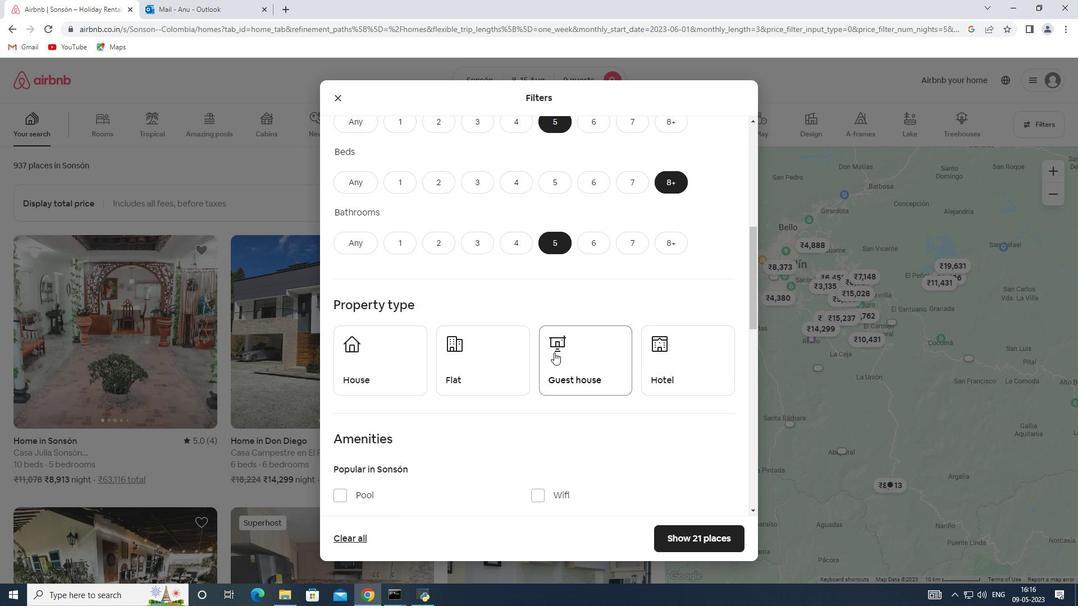 
Action: Mouse moved to (371, 323)
Screenshot: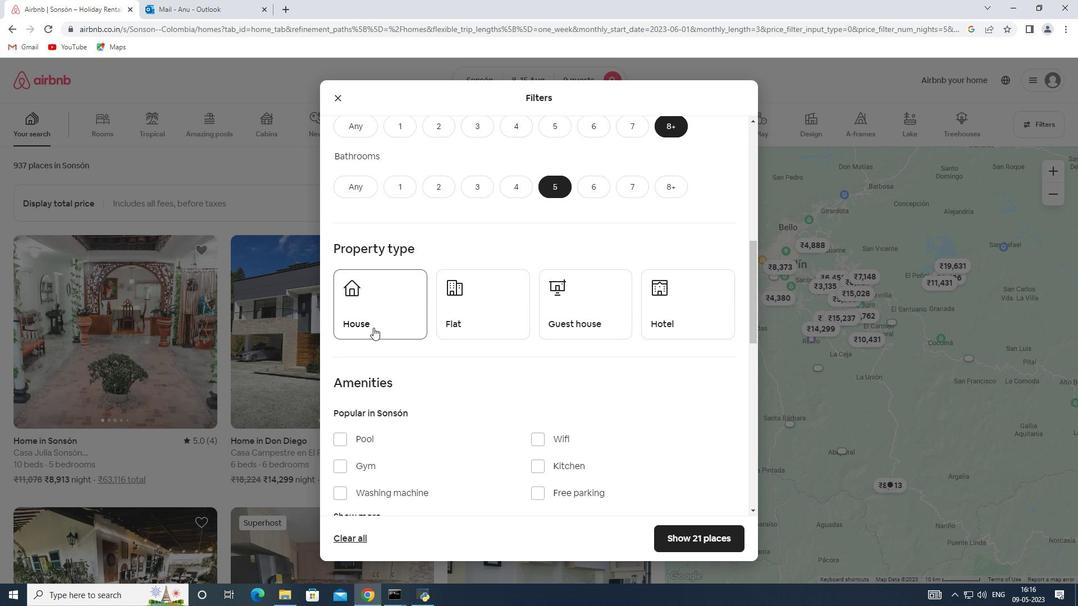 
Action: Mouse pressed left at (371, 323)
Screenshot: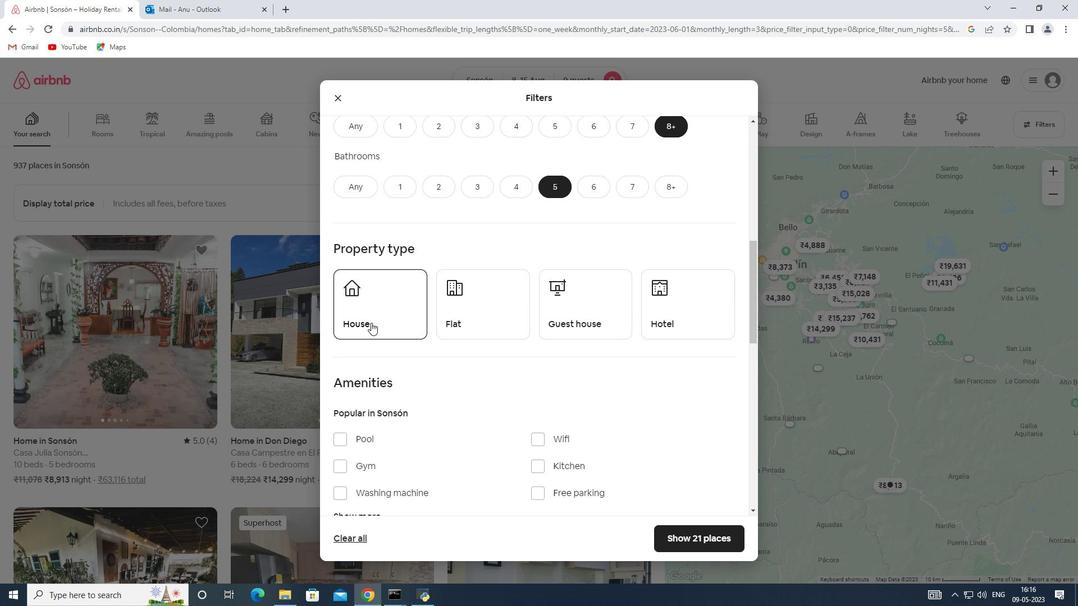 
Action: Mouse moved to (465, 311)
Screenshot: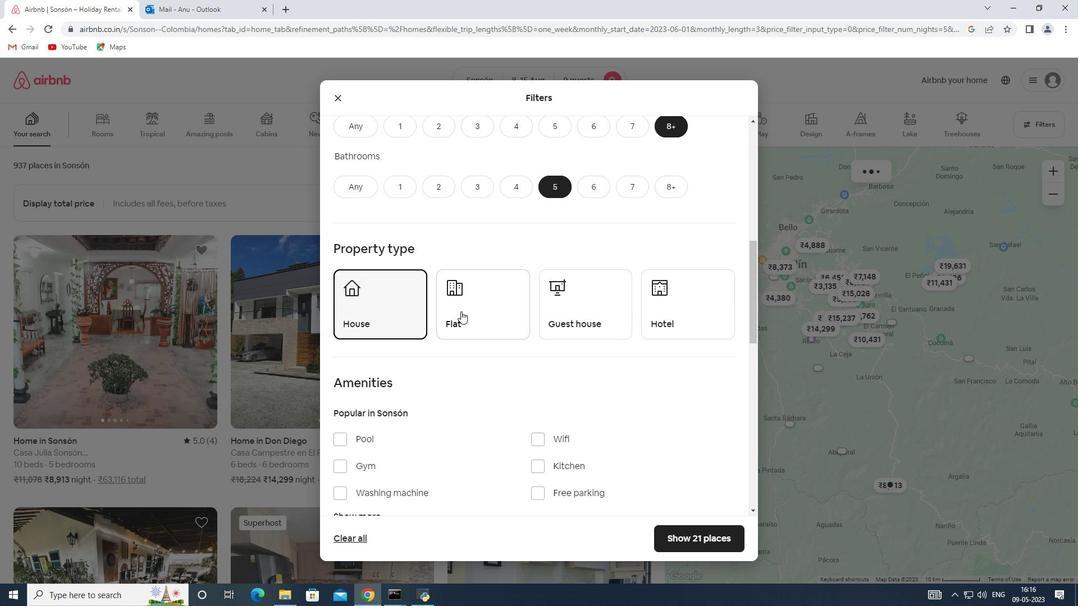
Action: Mouse pressed left at (465, 311)
Screenshot: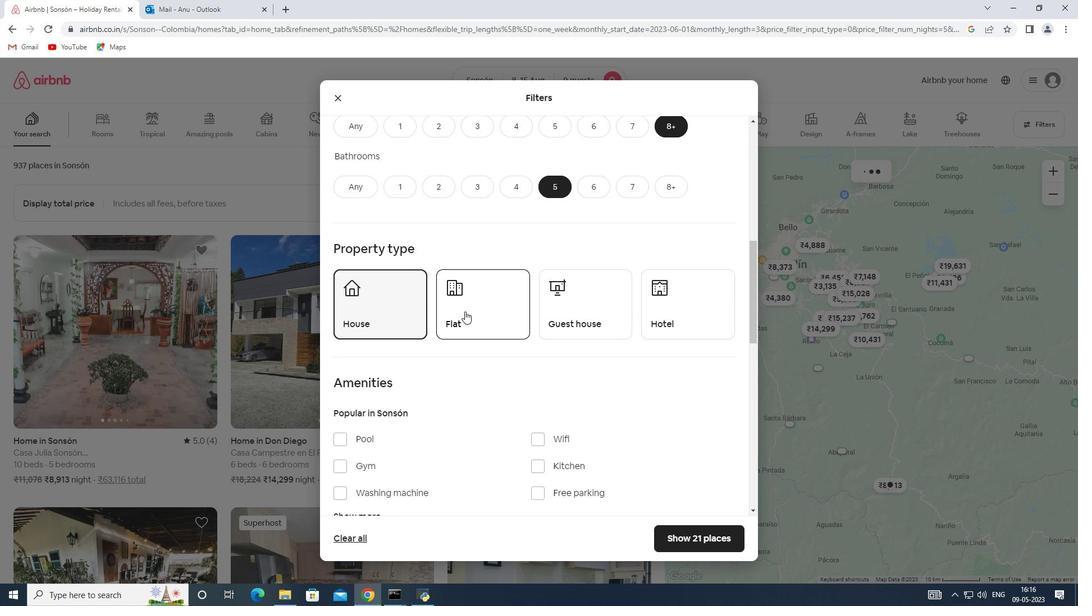 
Action: Mouse moved to (560, 303)
Screenshot: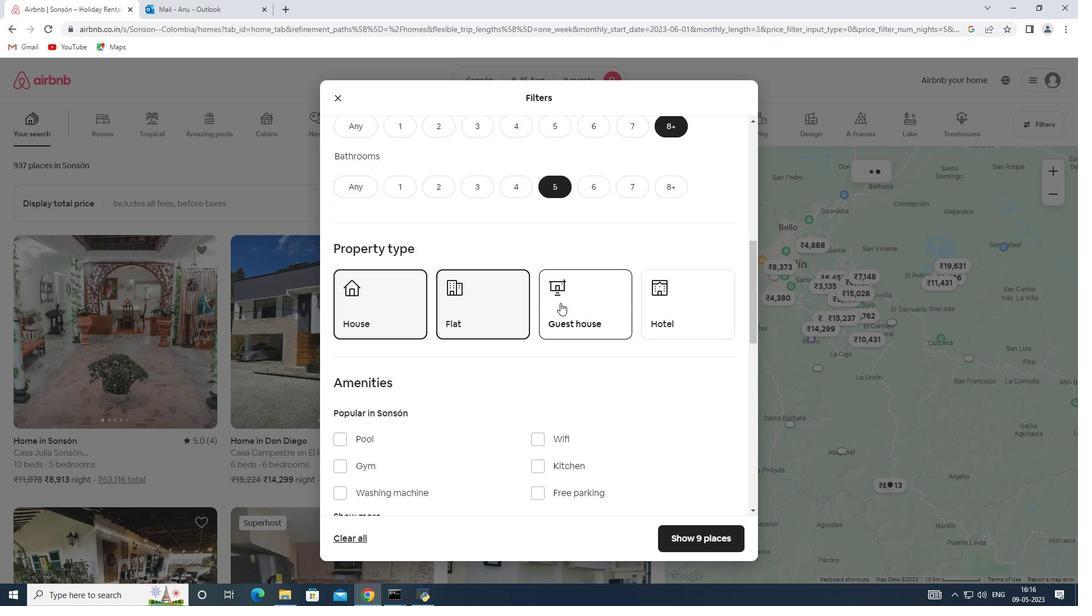 
Action: Mouse pressed left at (560, 303)
Screenshot: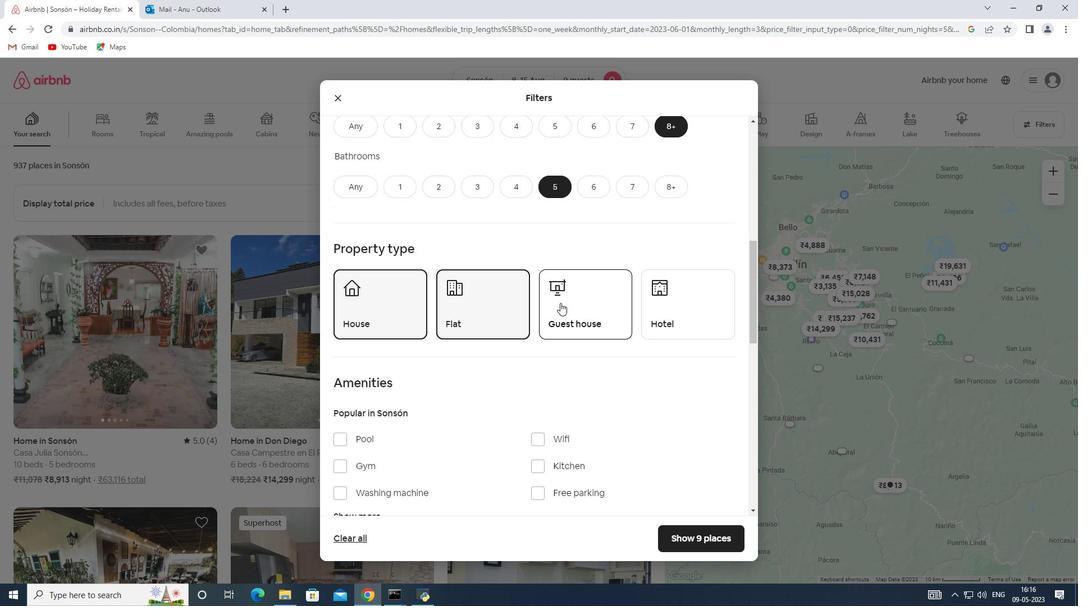 
Action: Mouse moved to (561, 304)
Screenshot: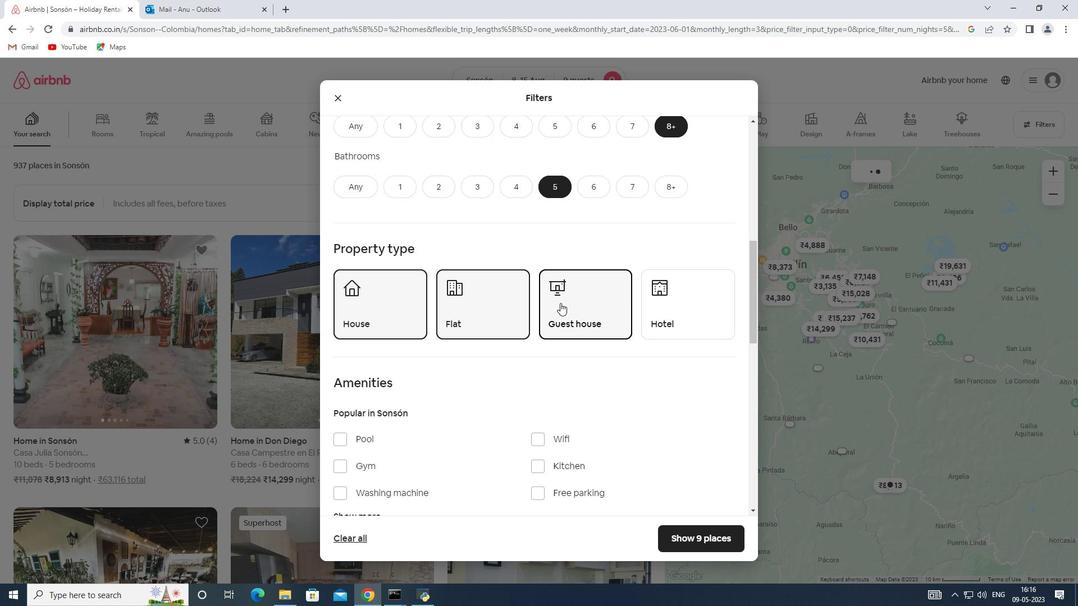 
Action: Mouse scrolled (561, 303) with delta (0, 0)
Screenshot: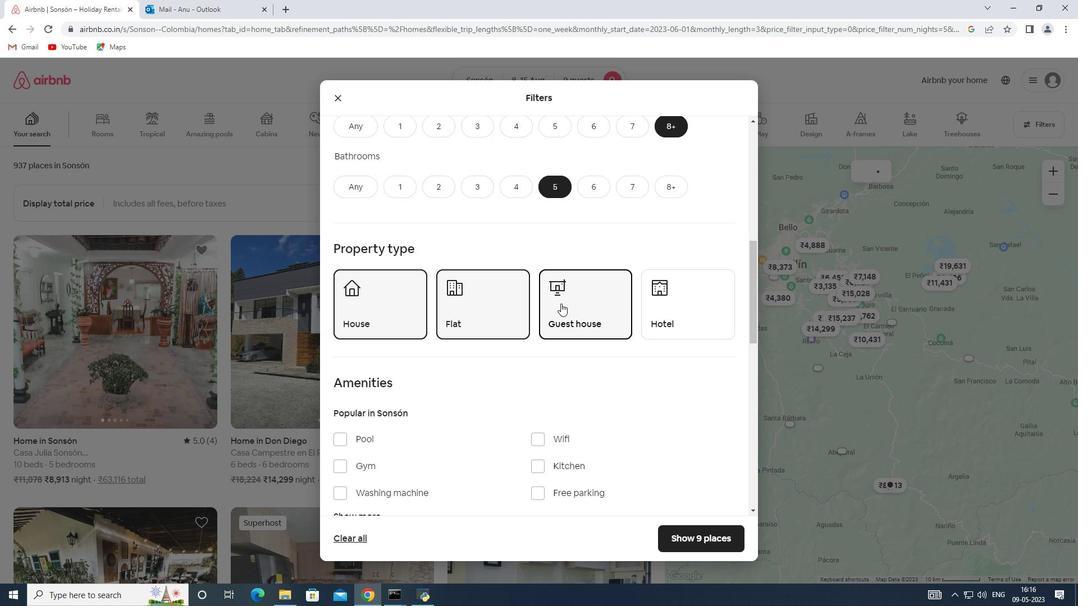 
Action: Mouse scrolled (561, 303) with delta (0, 0)
Screenshot: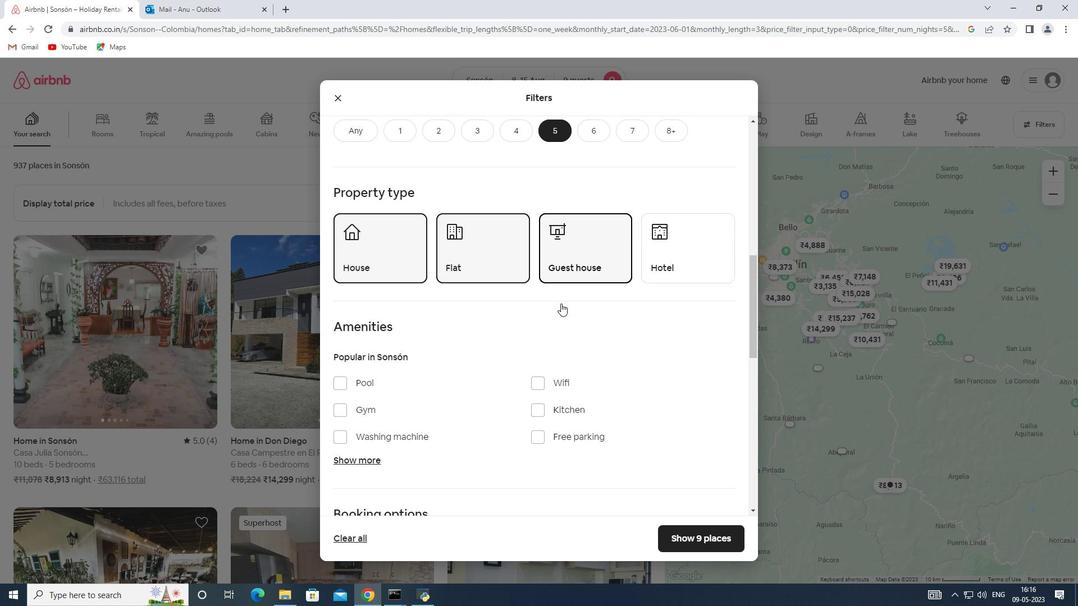 
Action: Mouse moved to (365, 406)
Screenshot: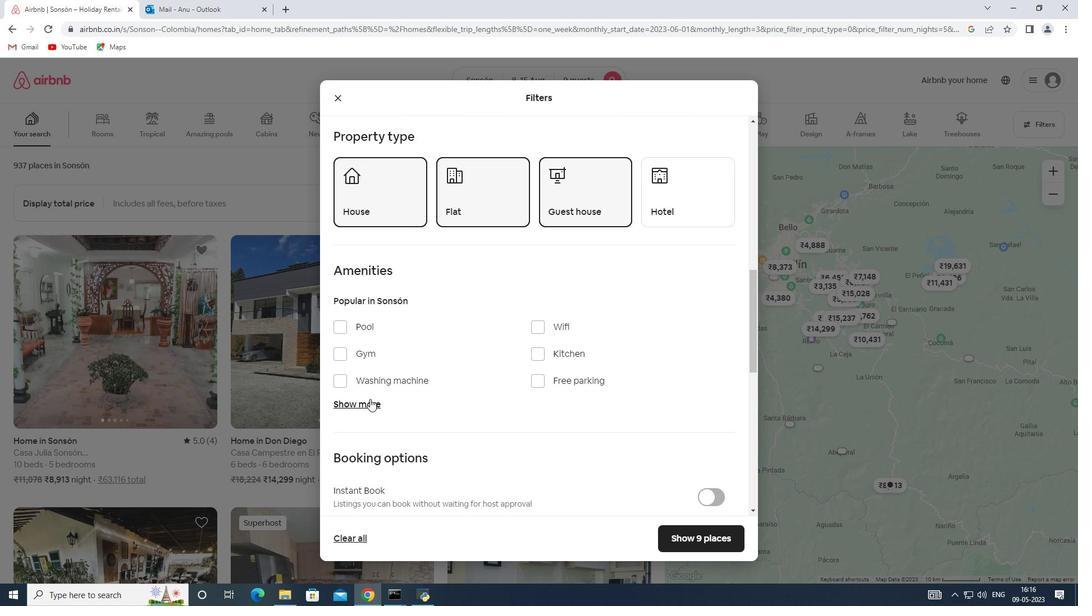 
Action: Mouse pressed left at (365, 406)
Screenshot: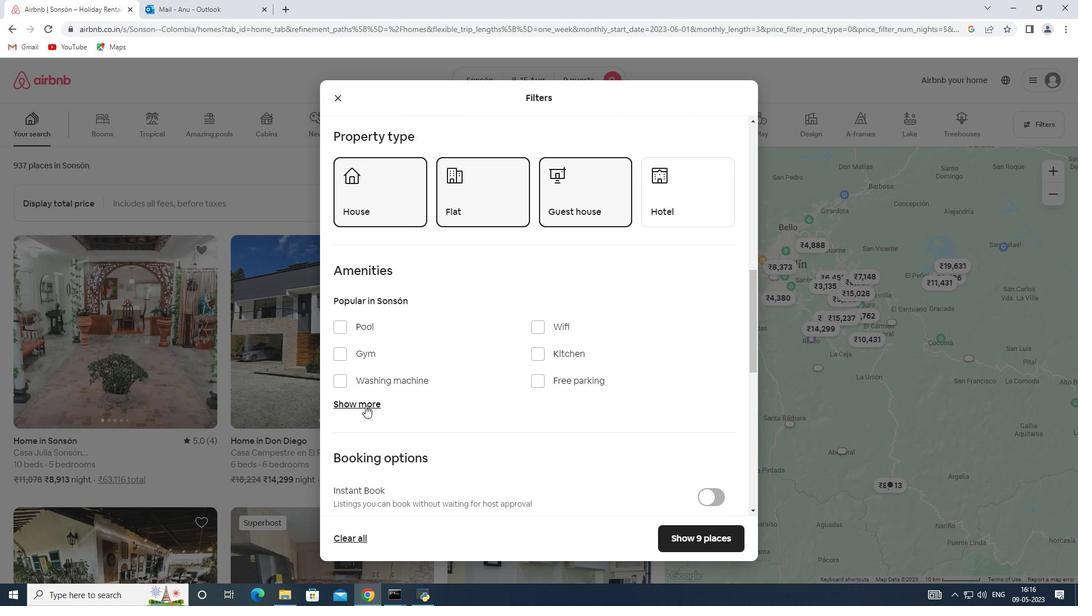 
Action: Mouse moved to (534, 324)
Screenshot: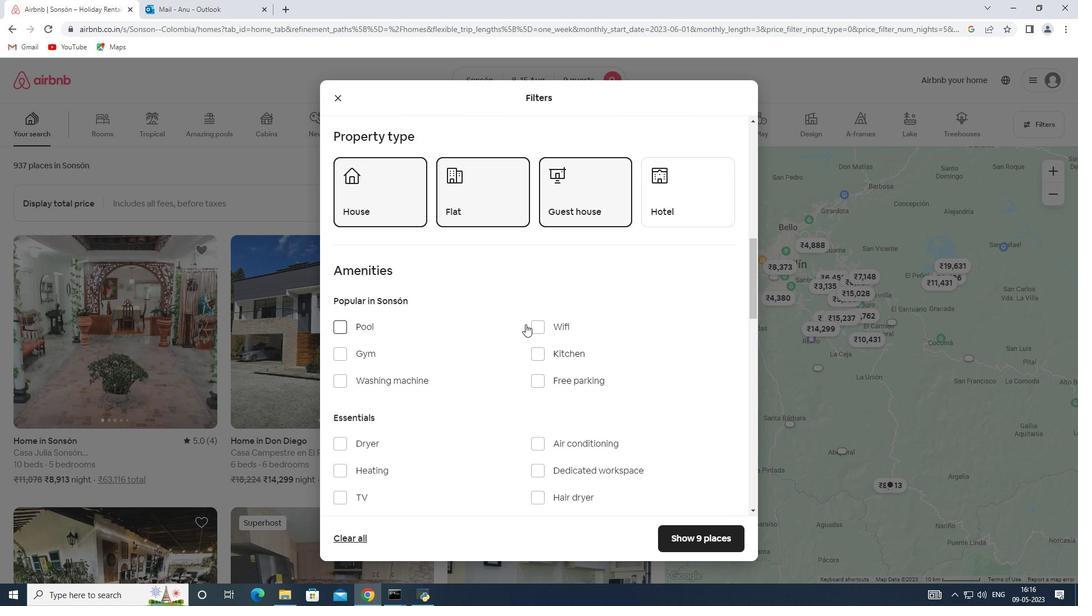 
Action: Mouse pressed left at (534, 324)
Screenshot: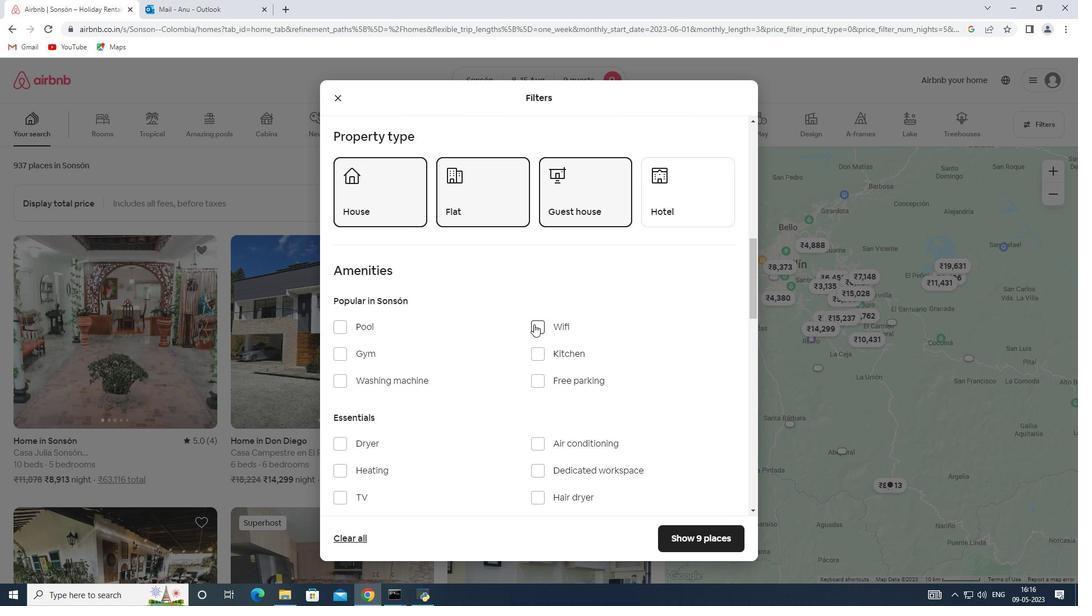 
Action: Mouse moved to (446, 369)
Screenshot: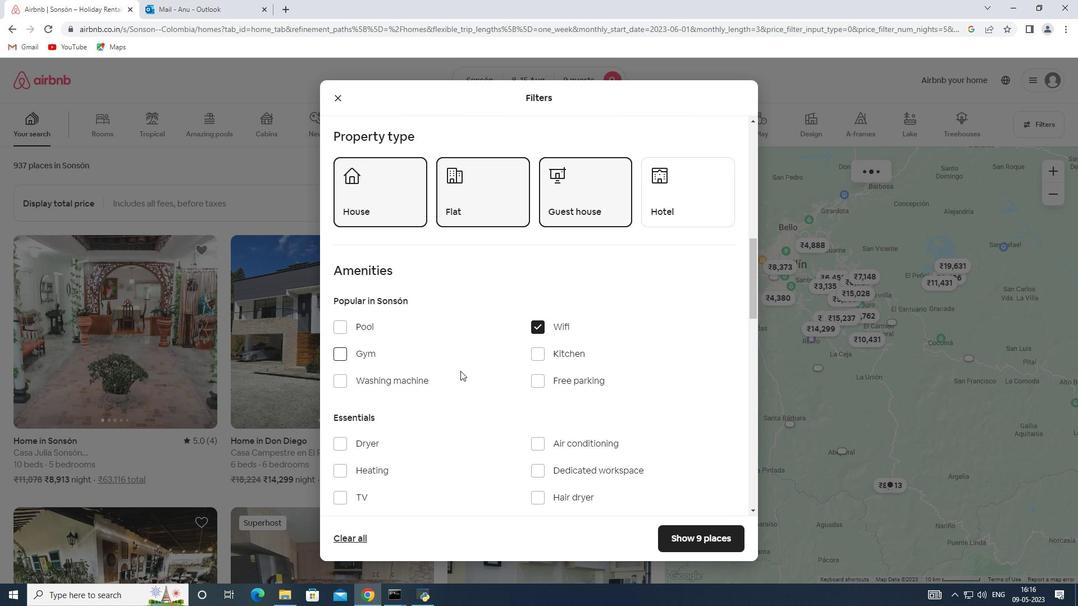 
Action: Mouse scrolled (446, 369) with delta (0, 0)
Screenshot: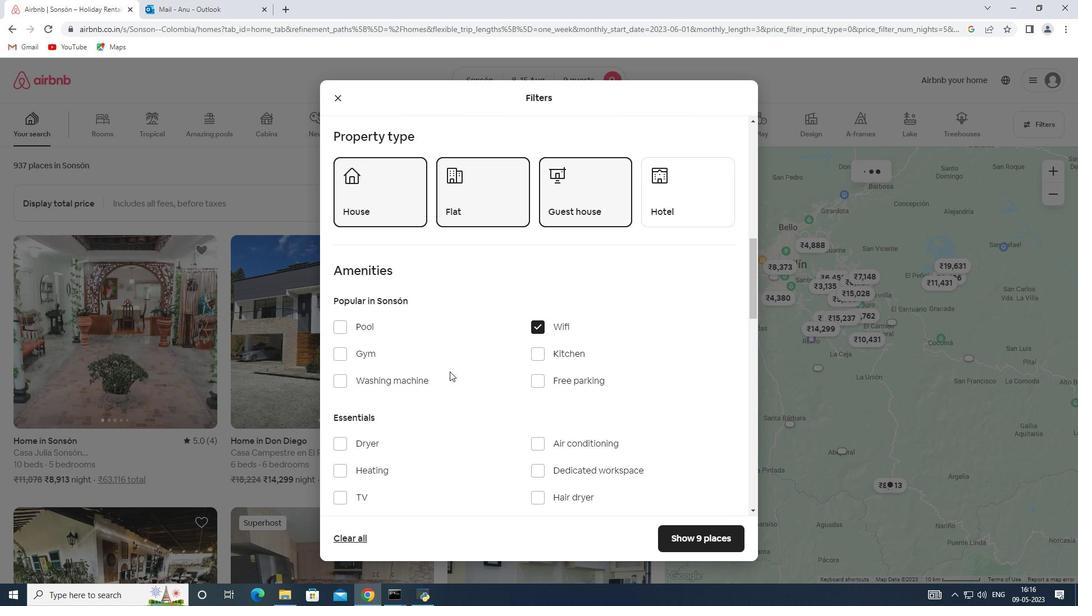 
Action: Mouse scrolled (446, 369) with delta (0, 0)
Screenshot: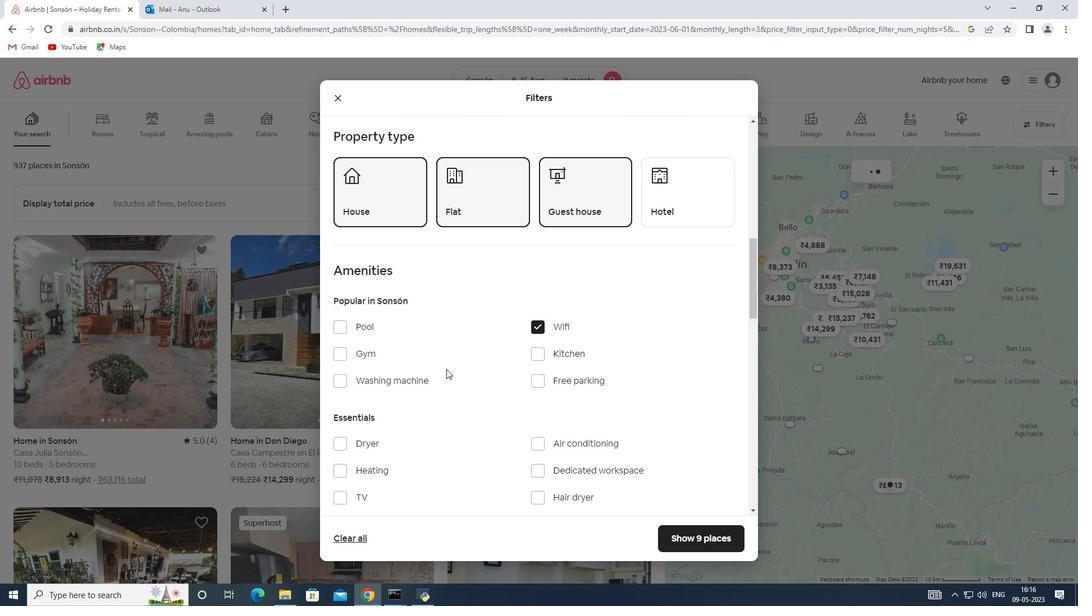 
Action: Mouse scrolled (446, 369) with delta (0, 0)
Screenshot: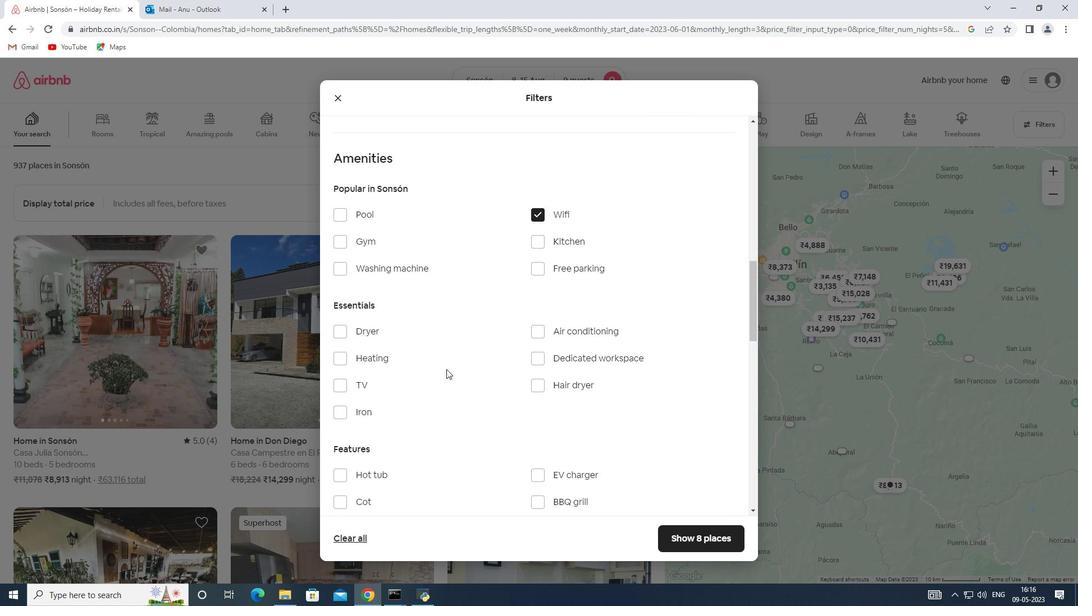 
Action: Mouse moved to (341, 333)
Screenshot: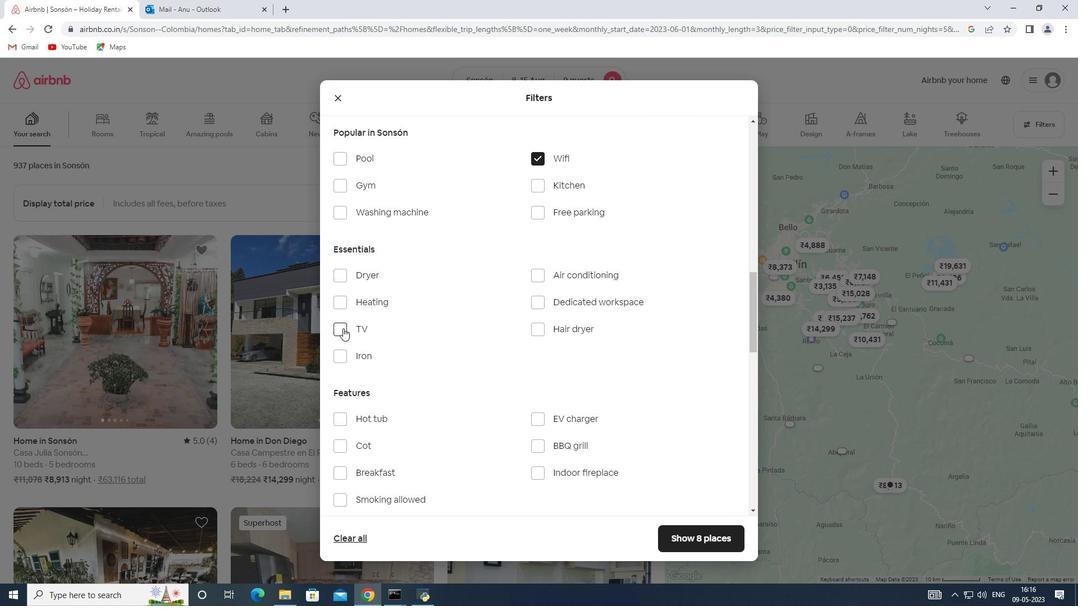 
Action: Mouse pressed left at (341, 333)
Screenshot: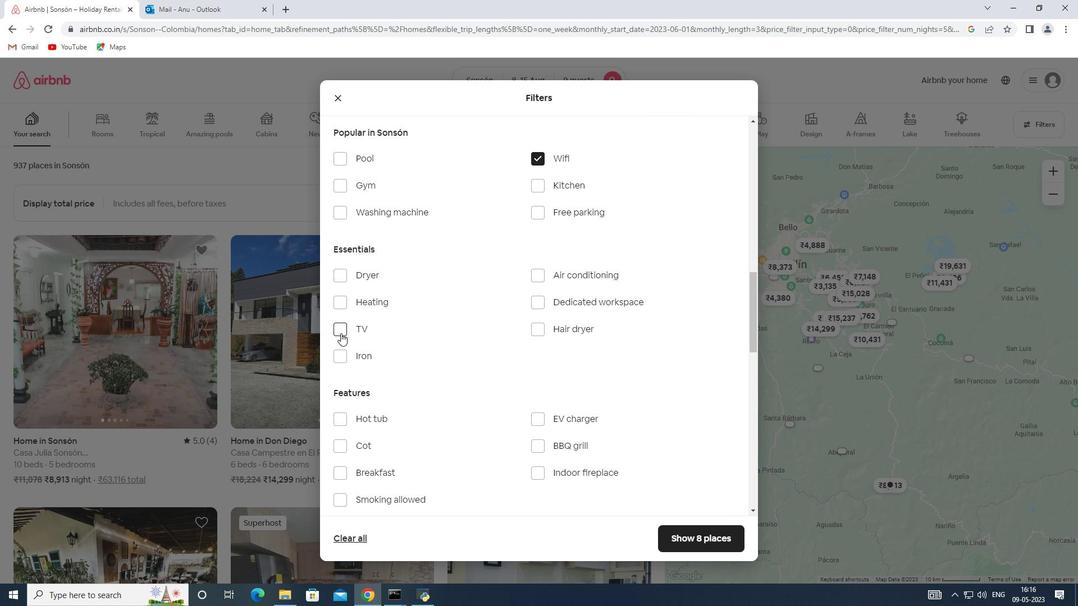 
Action: Mouse moved to (542, 212)
Screenshot: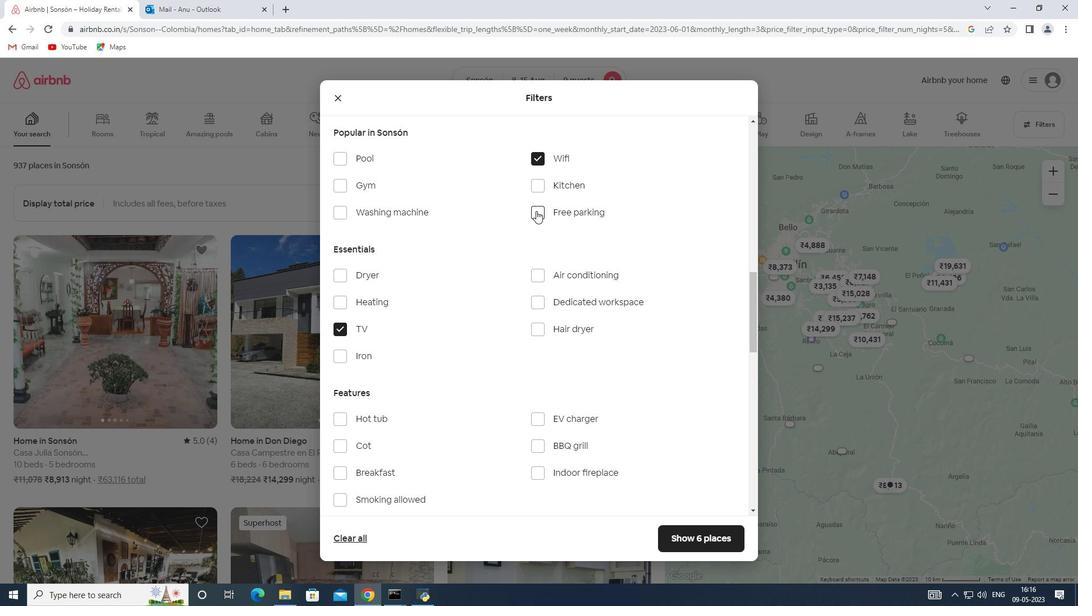 
Action: Mouse pressed left at (542, 212)
Screenshot: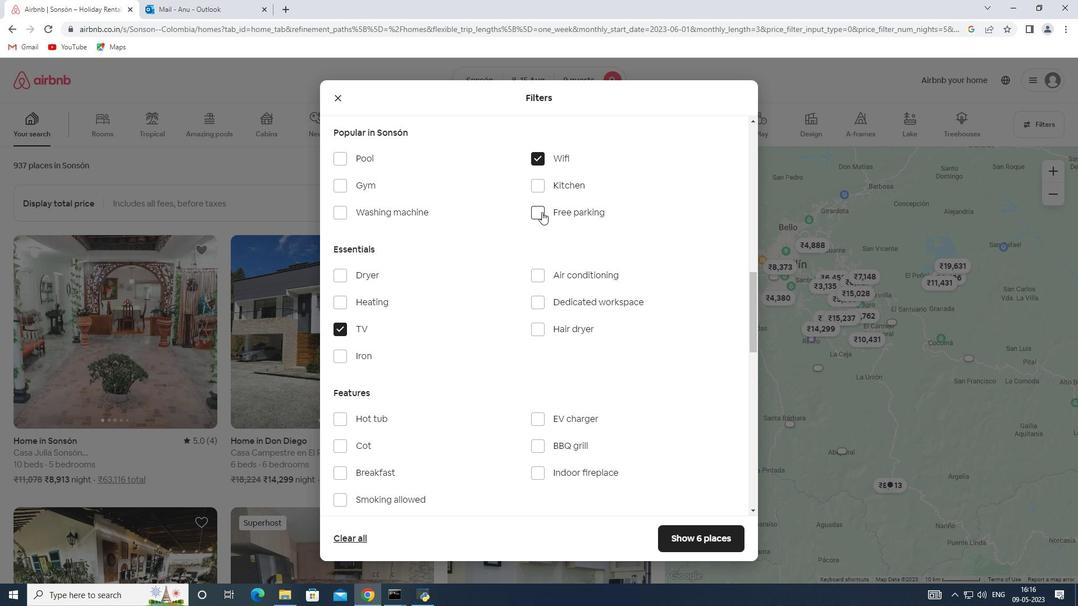 
Action: Mouse moved to (501, 253)
Screenshot: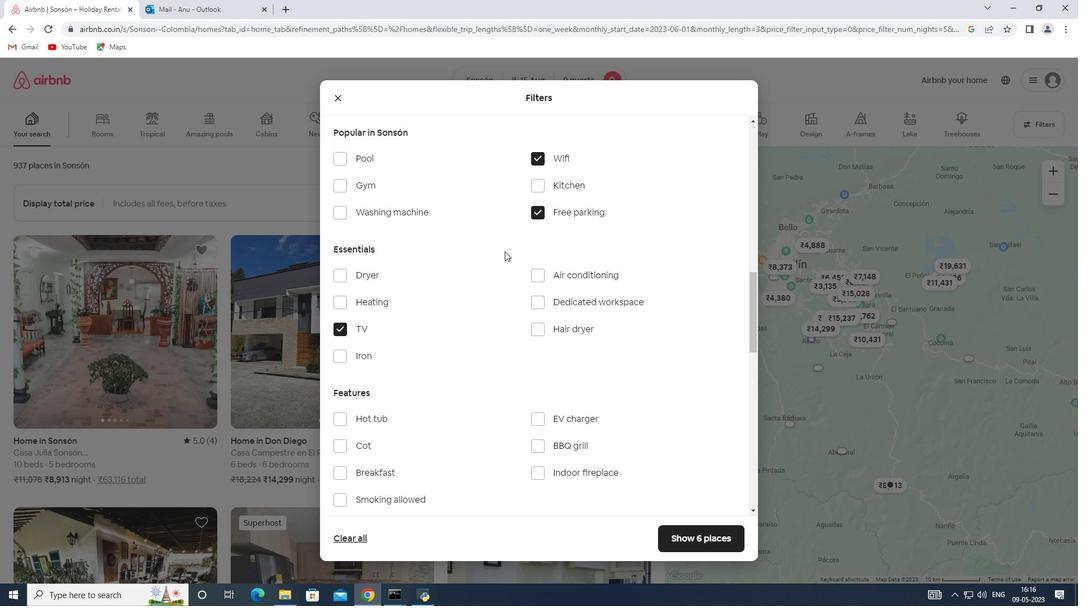 
Action: Mouse scrolled (501, 252) with delta (0, 0)
Screenshot: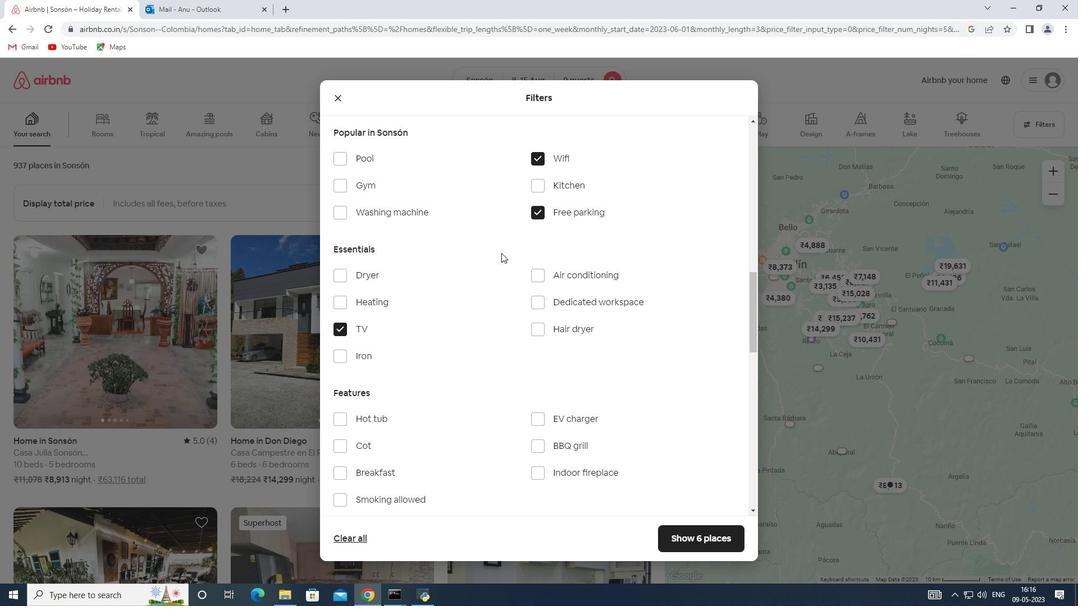 
Action: Mouse moved to (499, 254)
Screenshot: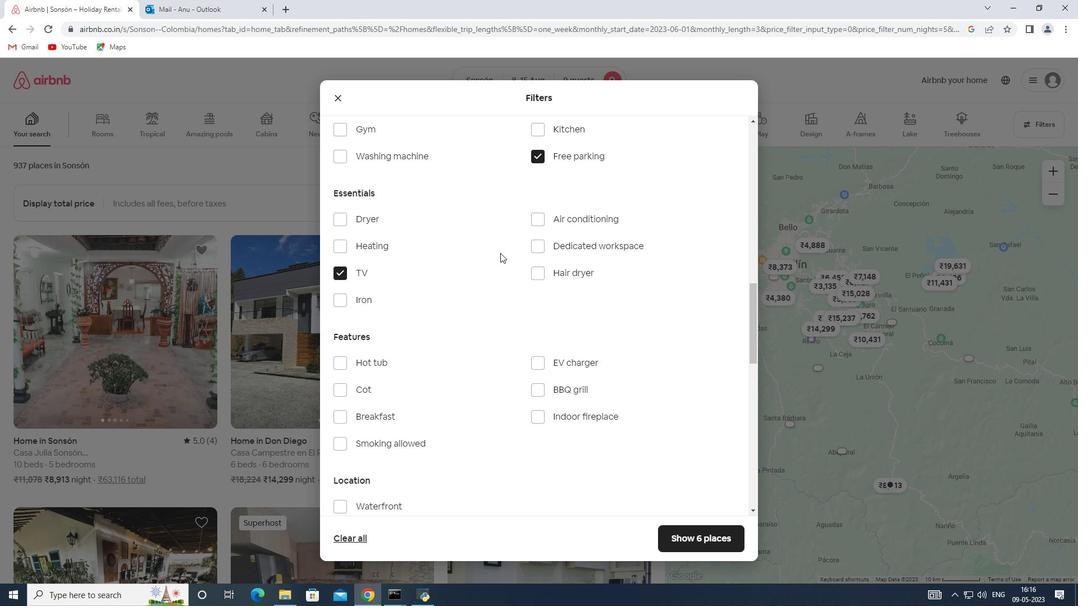 
Action: Mouse scrolled (499, 253) with delta (0, 0)
Screenshot: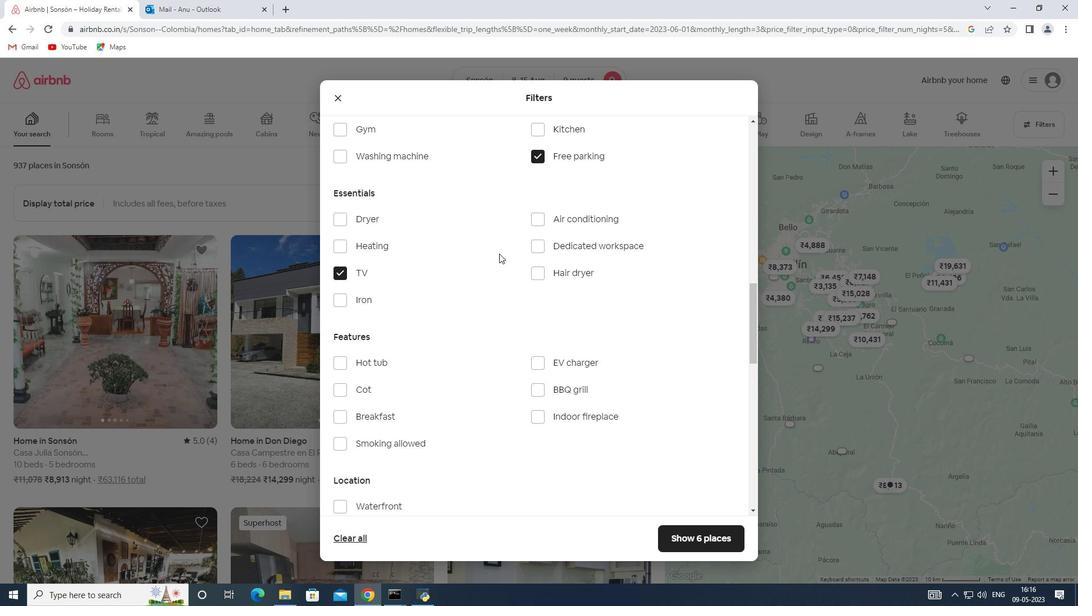 
Action: Mouse moved to (496, 259)
Screenshot: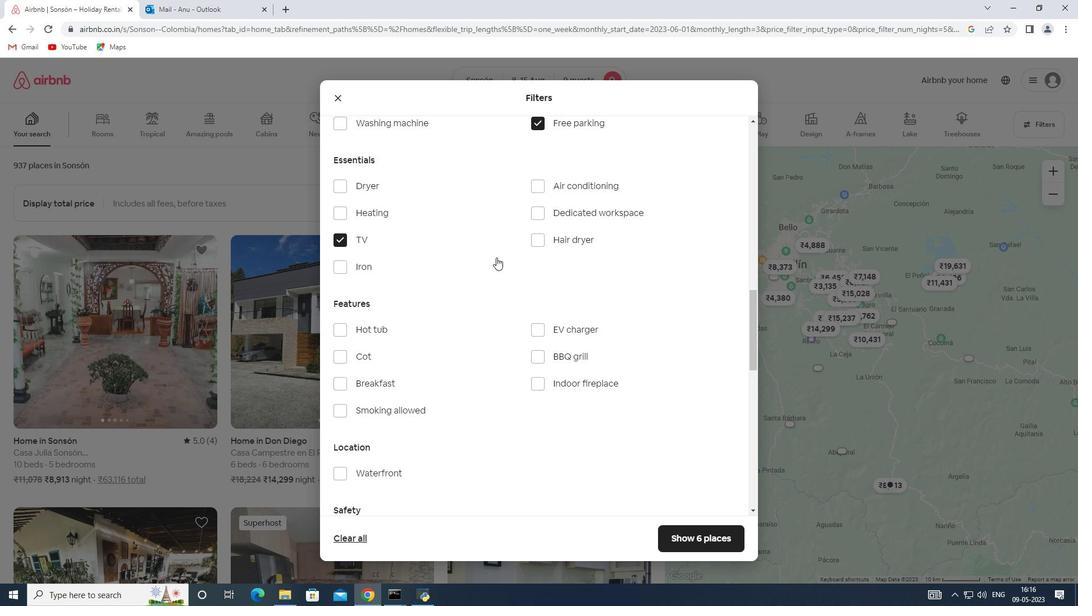 
Action: Mouse scrolled (496, 258) with delta (0, 0)
Screenshot: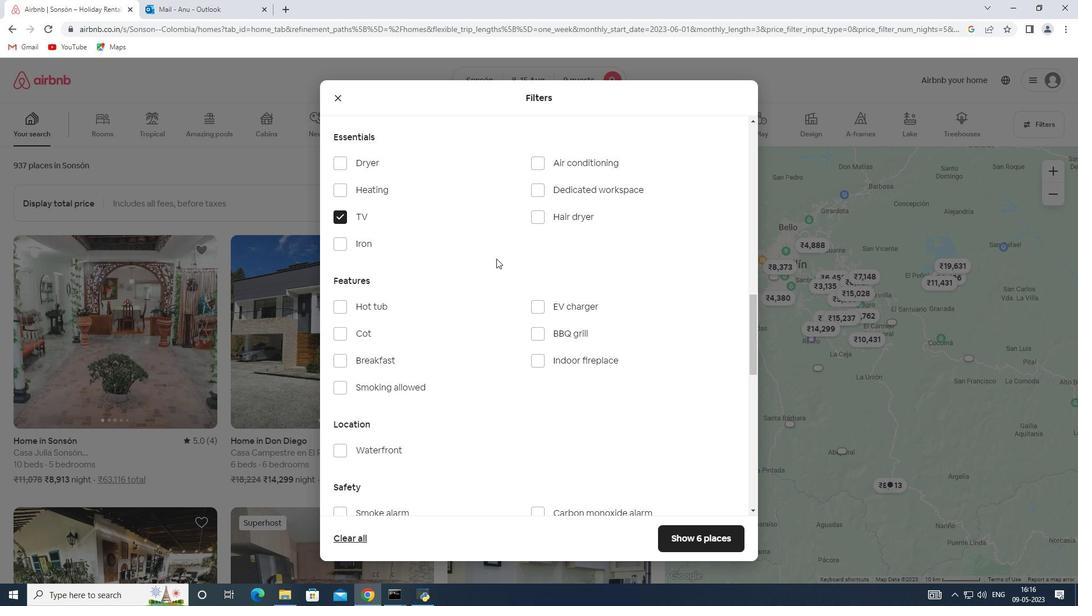 
Action: Mouse moved to (404, 329)
Screenshot: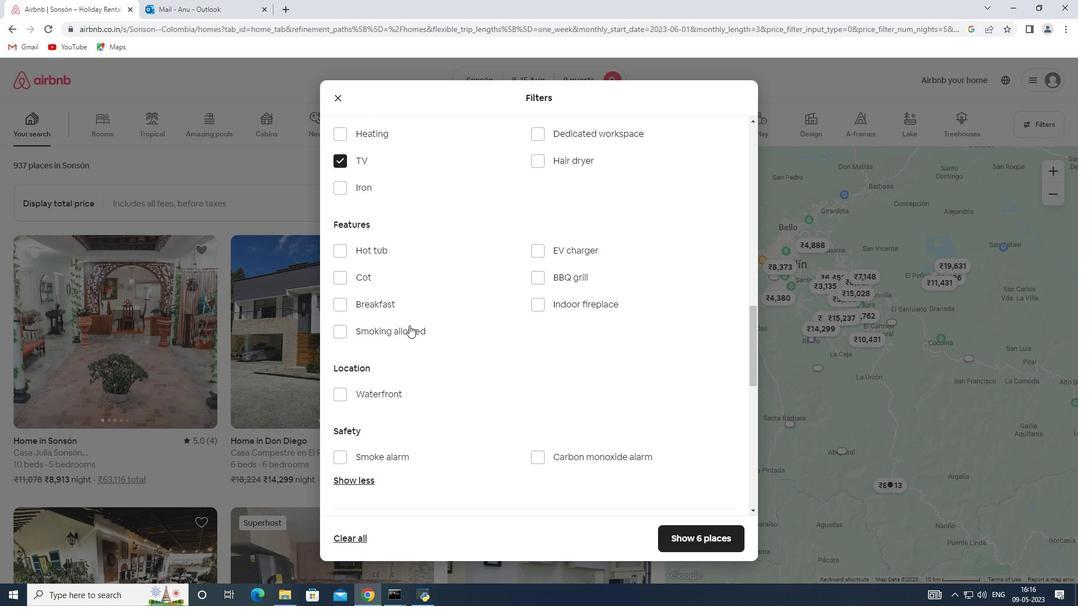 
Action: Mouse scrolled (404, 328) with delta (0, 0)
Screenshot: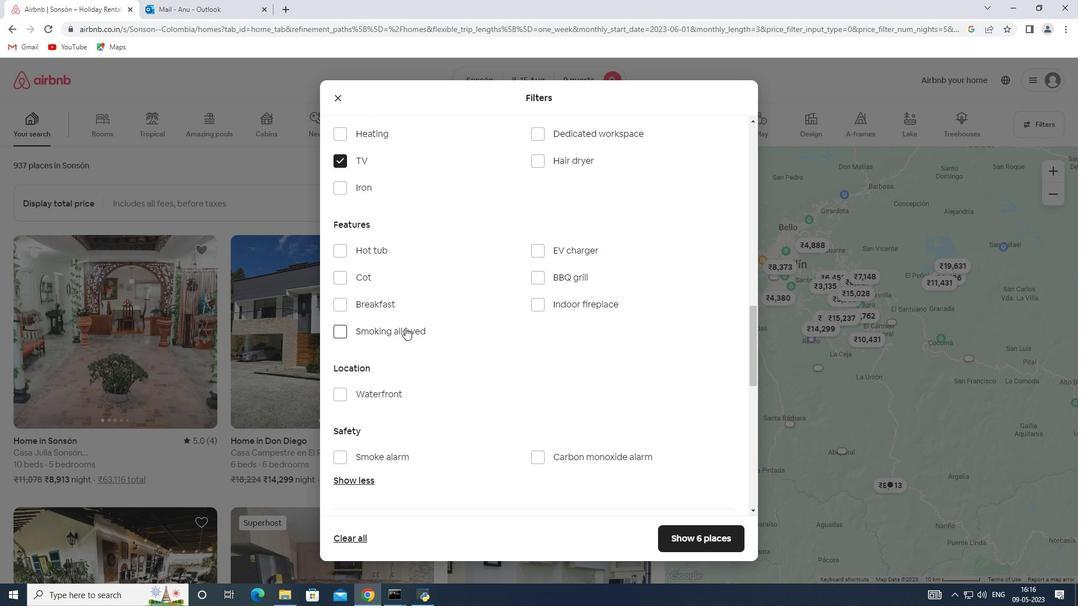 
Action: Mouse moved to (407, 283)
Screenshot: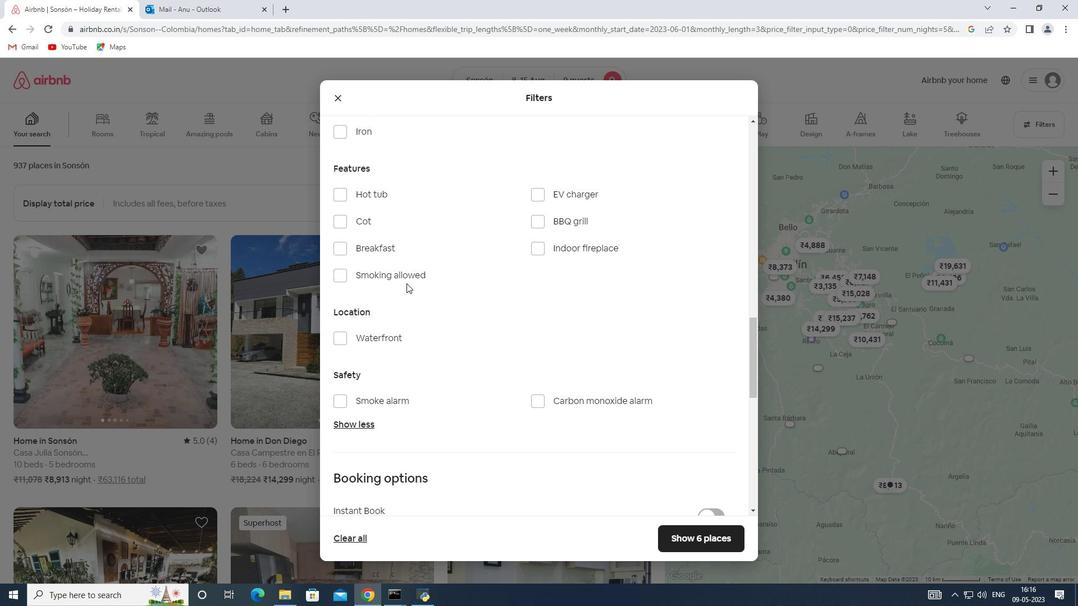 
Action: Mouse scrolled (407, 284) with delta (0, 0)
Screenshot: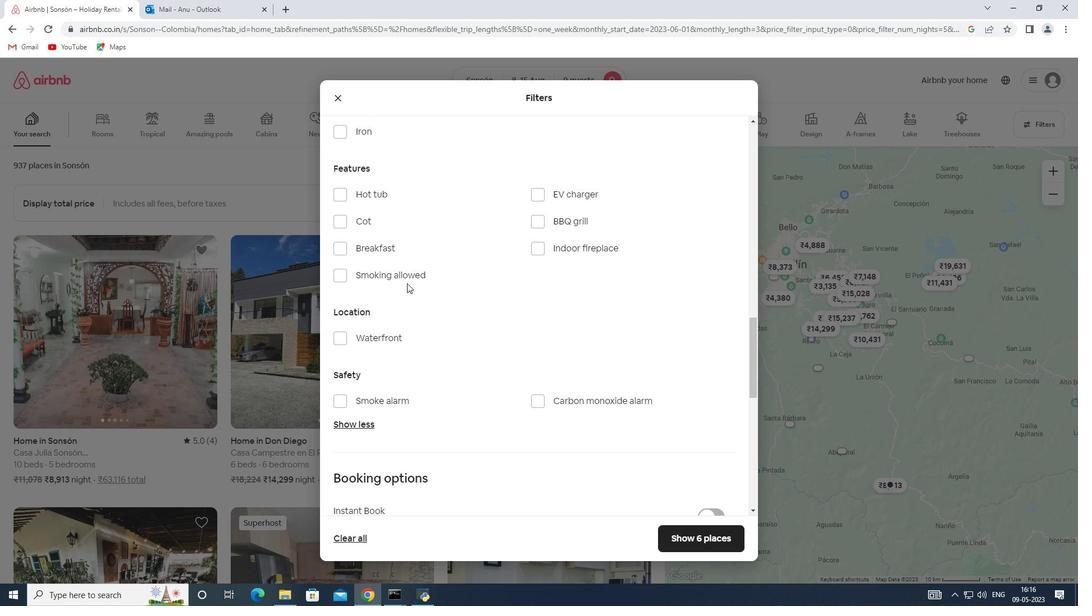 
Action: Mouse scrolled (407, 284) with delta (0, 0)
Screenshot: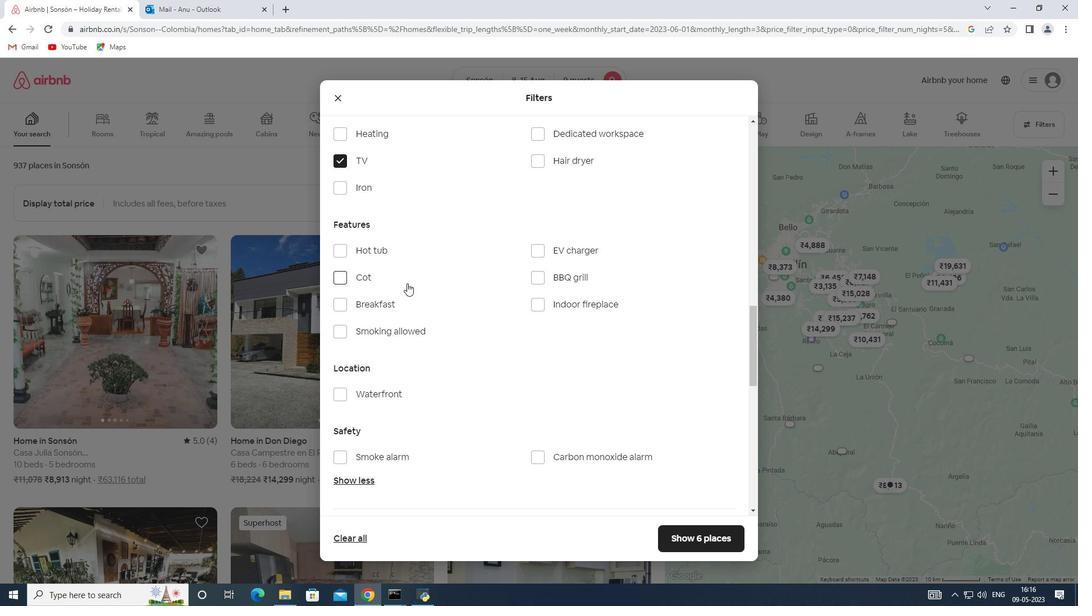 
Action: Mouse scrolled (407, 284) with delta (0, 0)
Screenshot: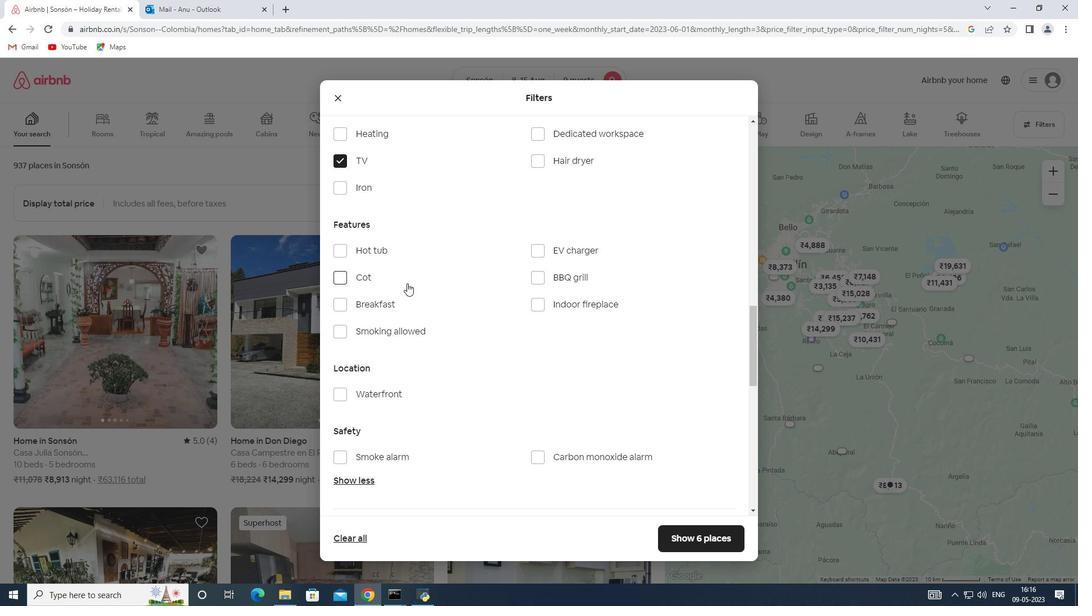 
Action: Mouse scrolled (407, 284) with delta (0, 0)
Screenshot: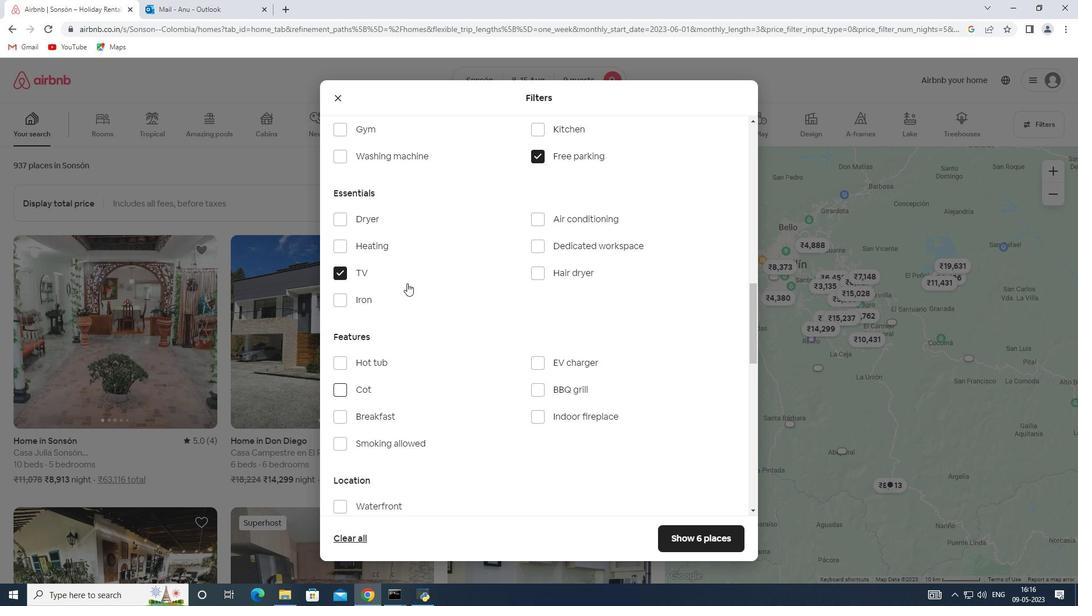 
Action: Mouse moved to (359, 184)
Screenshot: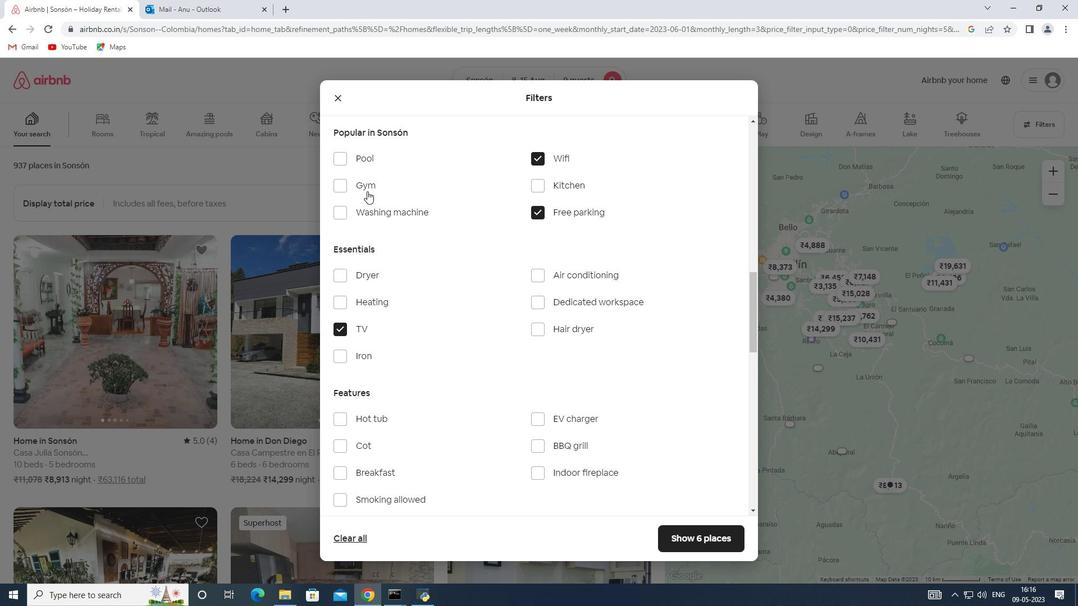 
Action: Mouse pressed left at (359, 184)
Screenshot: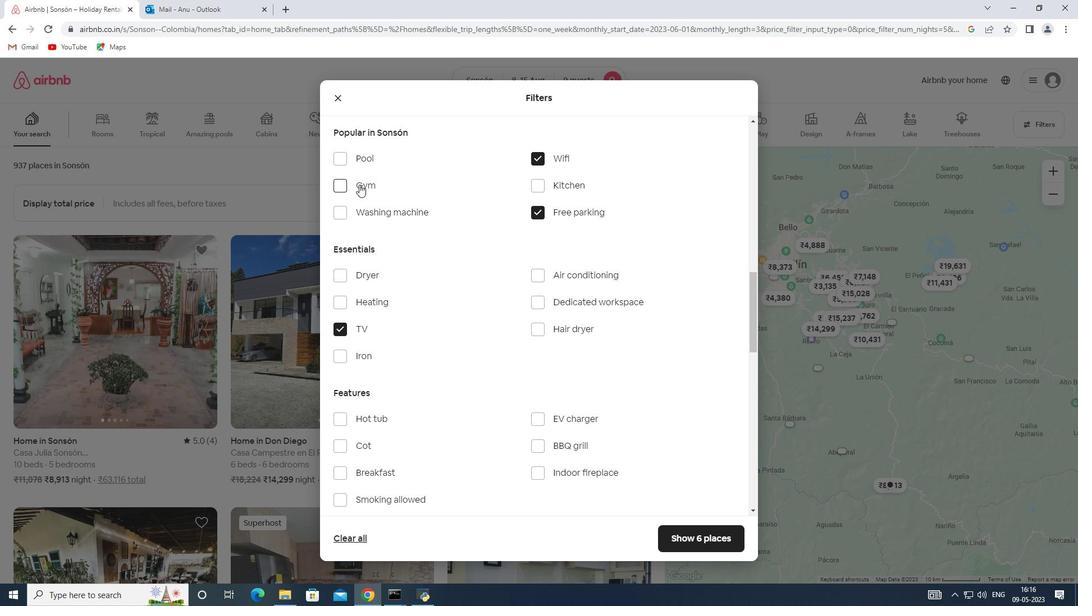 
Action: Mouse moved to (433, 327)
Screenshot: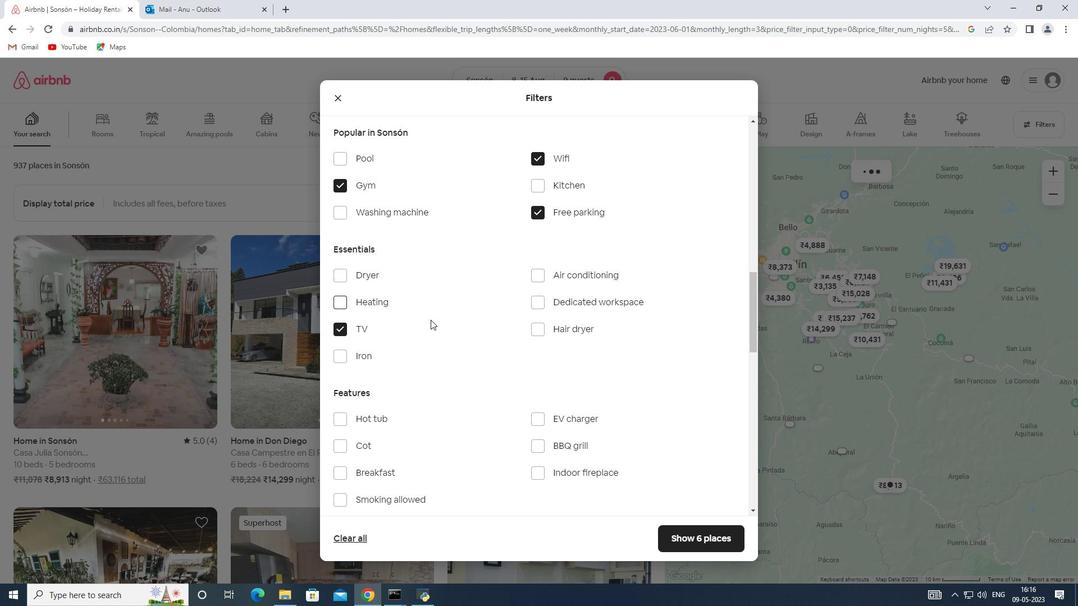 
Action: Mouse scrolled (433, 326) with delta (0, 0)
Screenshot: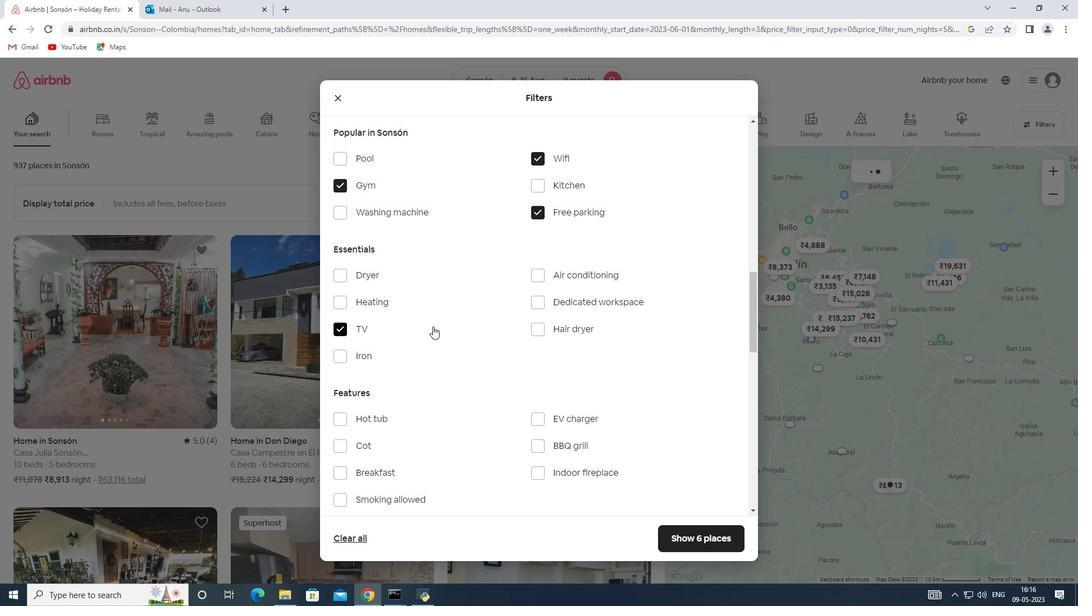 
Action: Mouse scrolled (433, 326) with delta (0, 0)
Screenshot: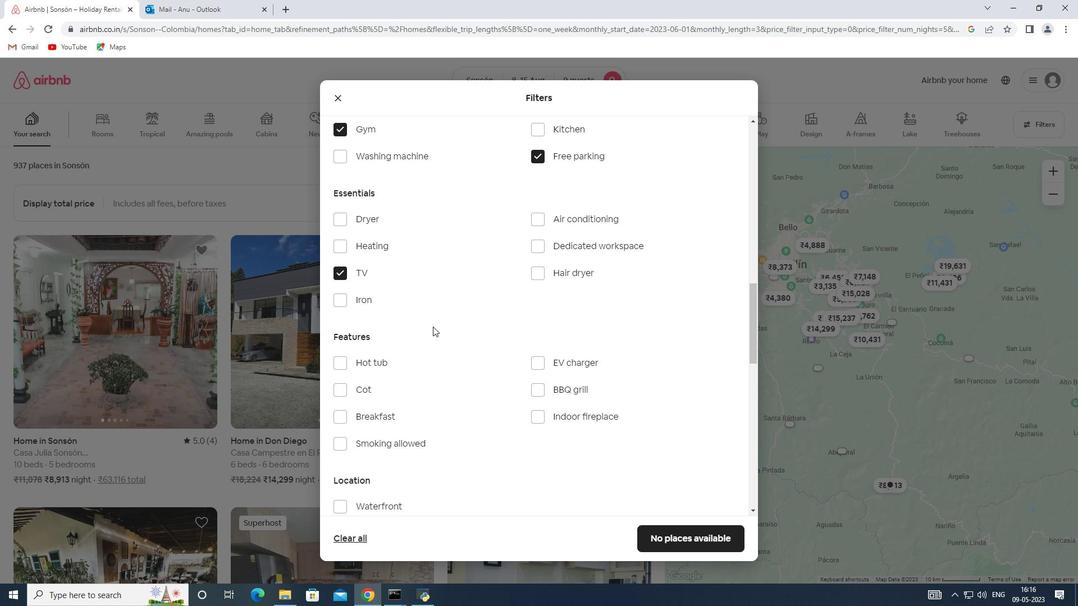 
Action: Mouse moved to (361, 361)
Screenshot: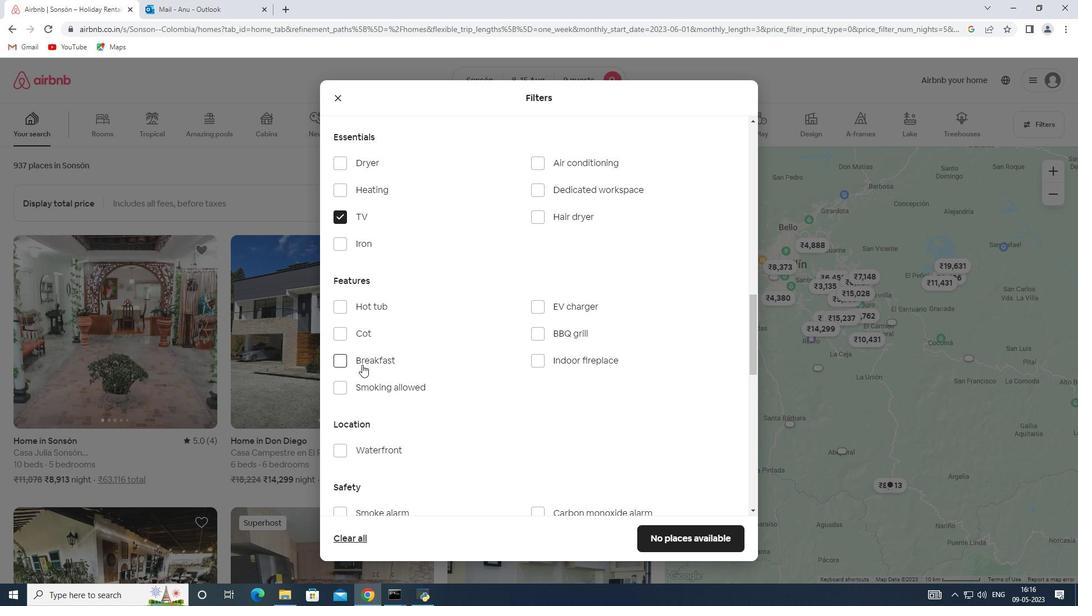
Action: Mouse pressed left at (361, 361)
Screenshot: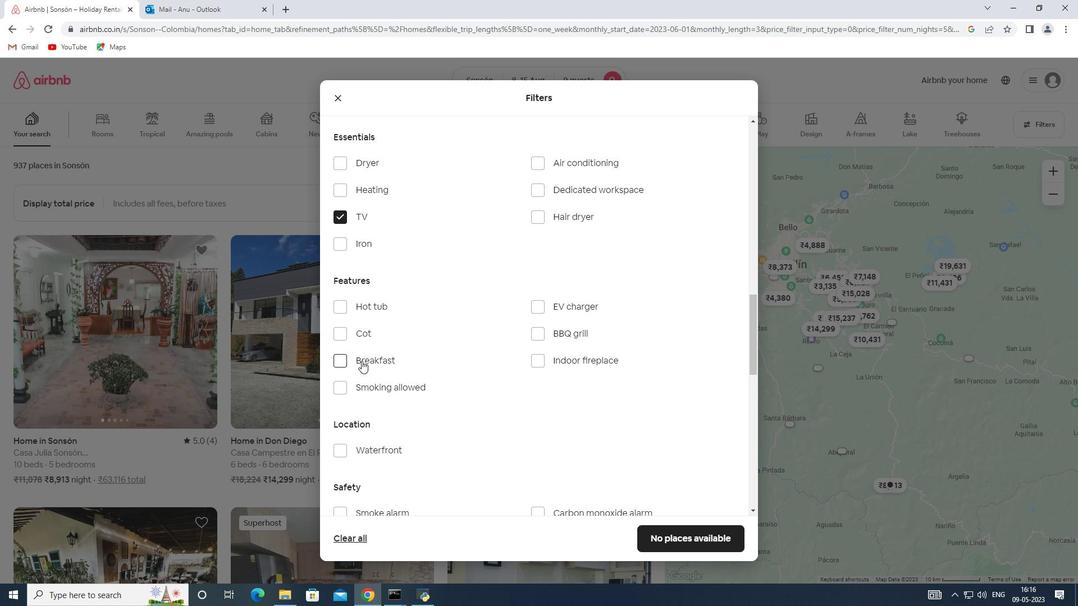 
Action: Mouse moved to (474, 378)
Screenshot: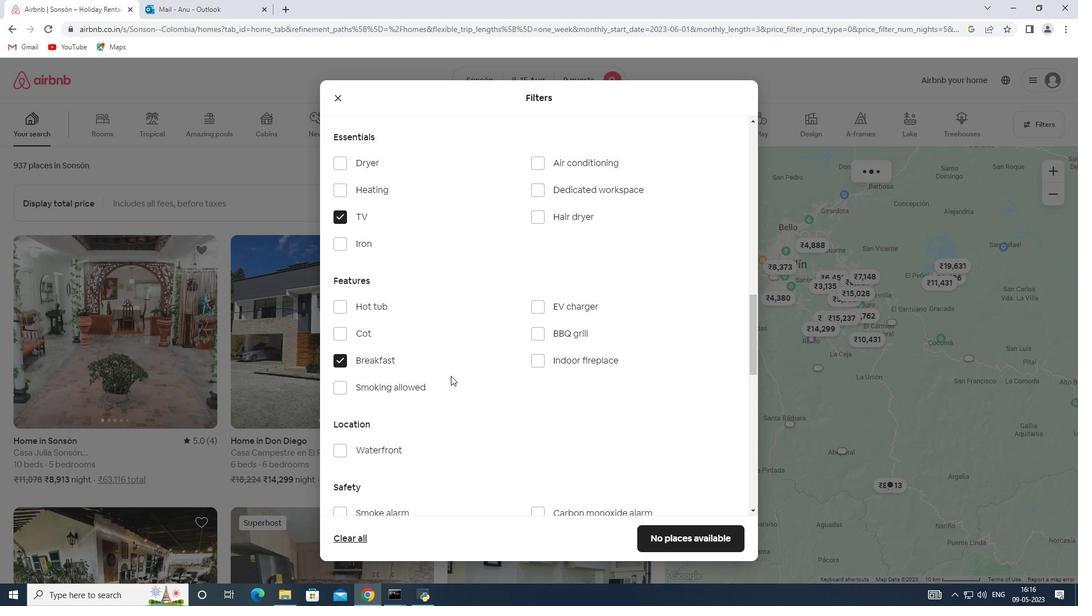 
Action: Mouse scrolled (474, 378) with delta (0, 0)
Screenshot: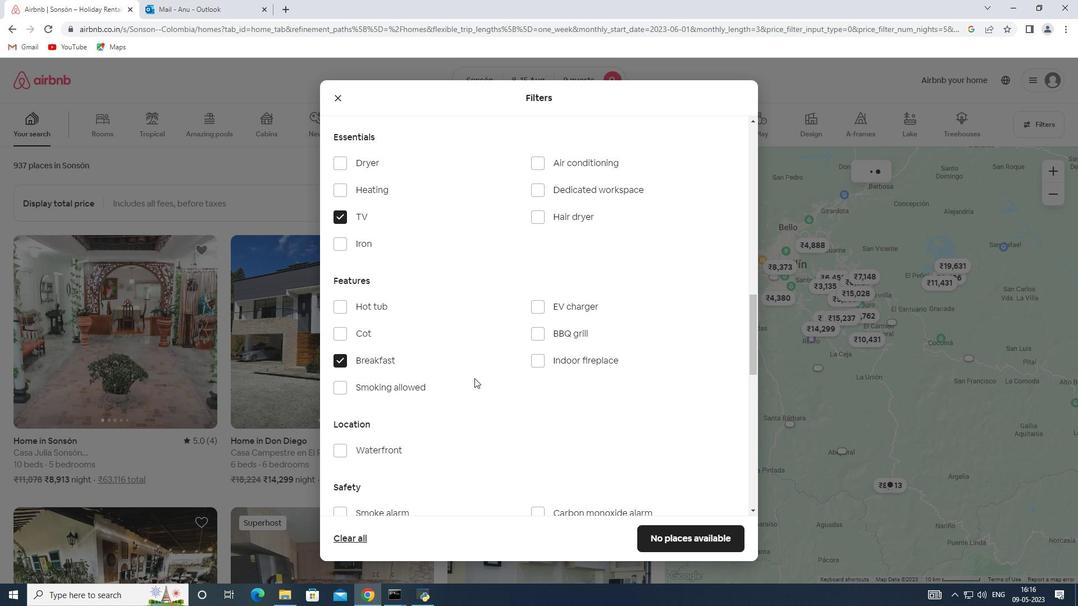 
Action: Mouse scrolled (474, 378) with delta (0, 0)
Screenshot: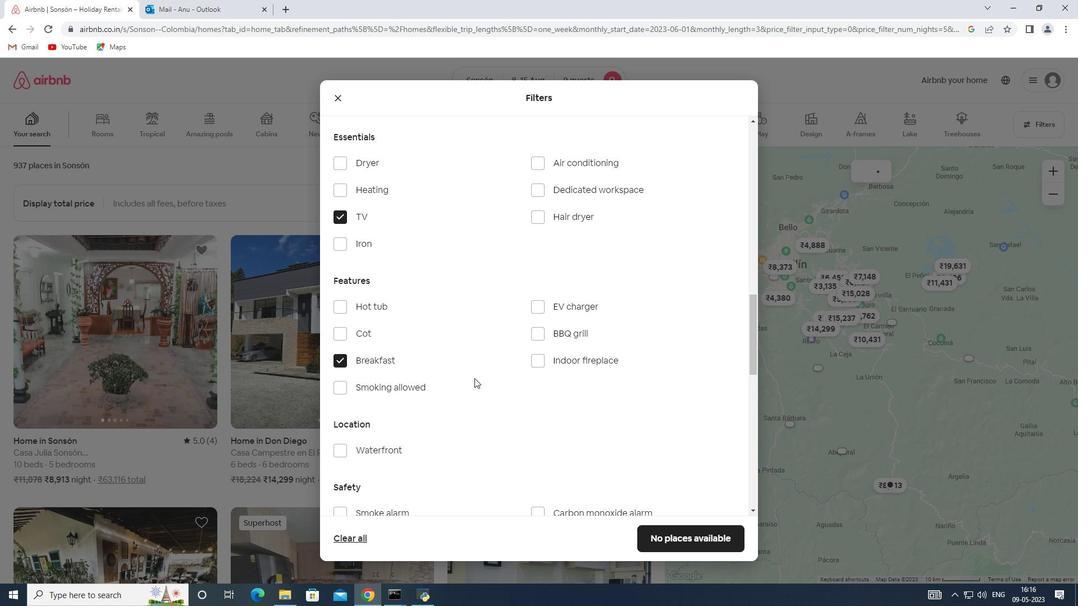 
Action: Mouse scrolled (474, 378) with delta (0, 0)
Screenshot: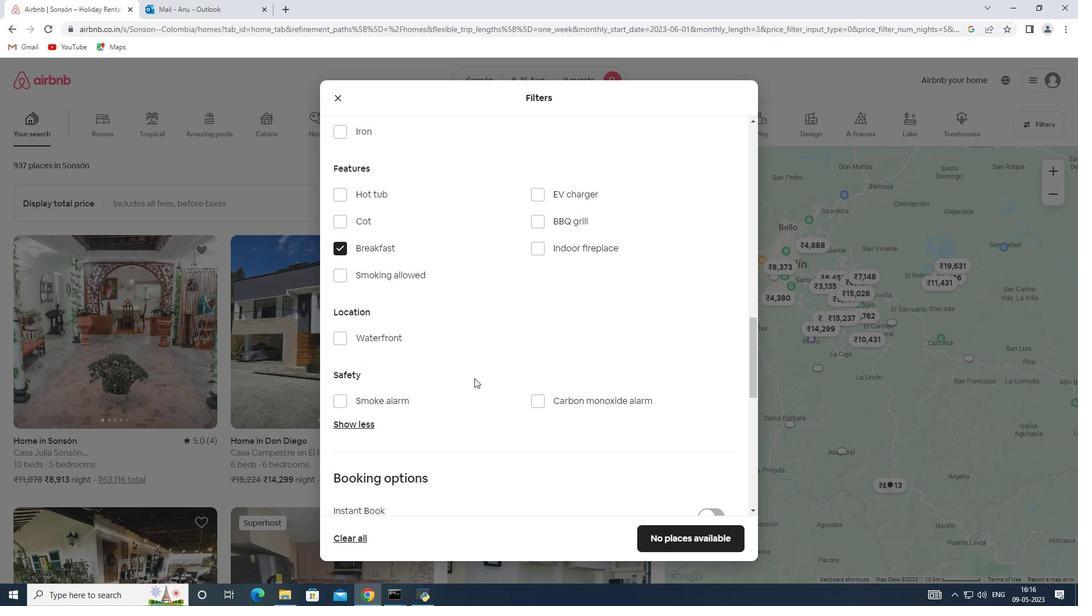 
Action: Mouse scrolled (474, 378) with delta (0, 0)
Screenshot: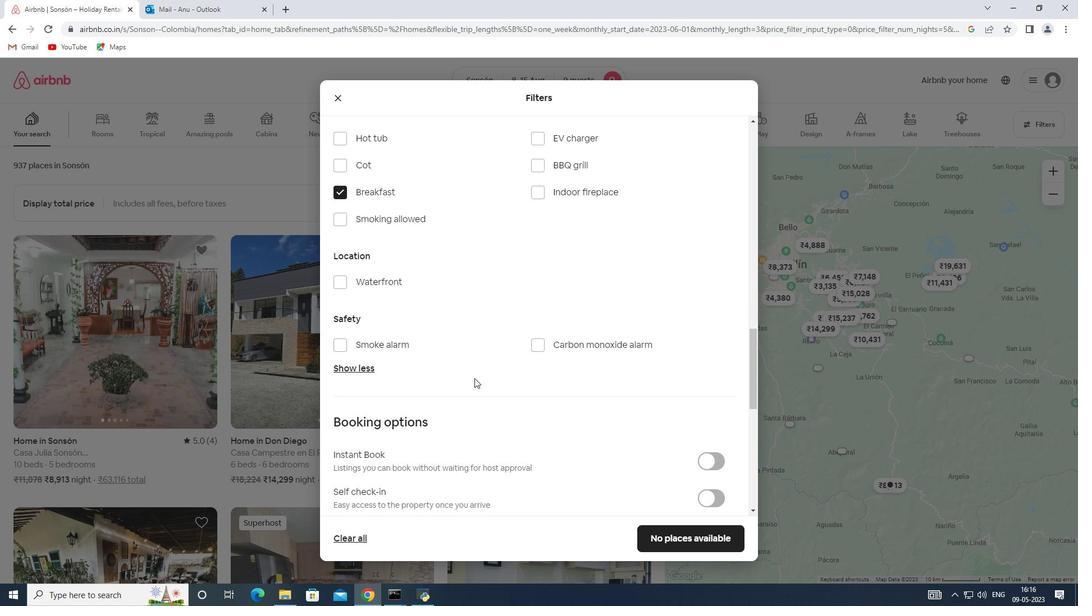 
Action: Mouse scrolled (474, 378) with delta (0, 0)
Screenshot: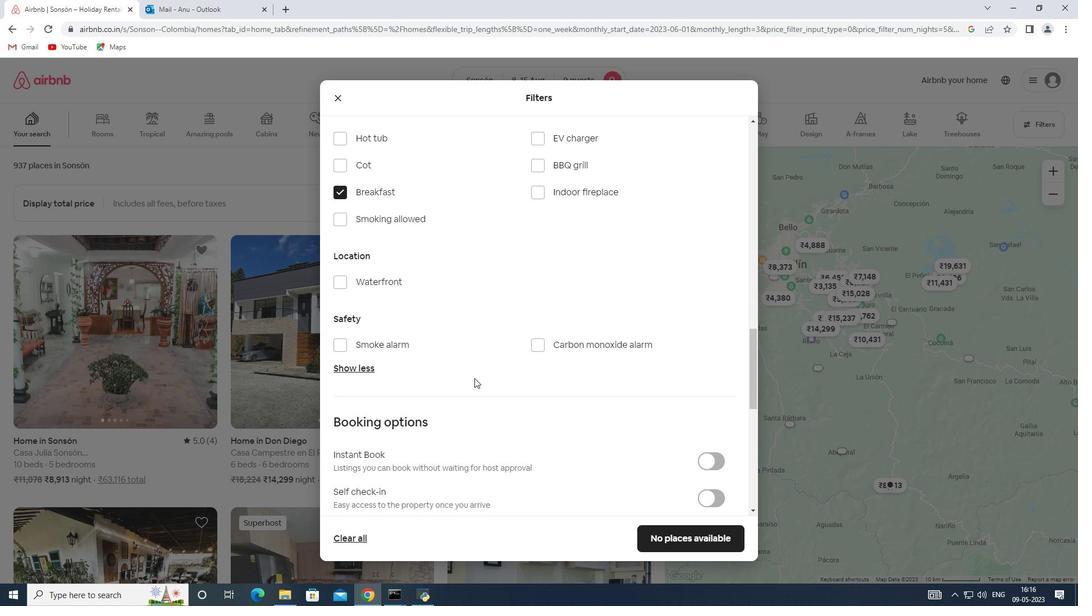 
Action: Mouse scrolled (474, 378) with delta (0, 0)
Screenshot: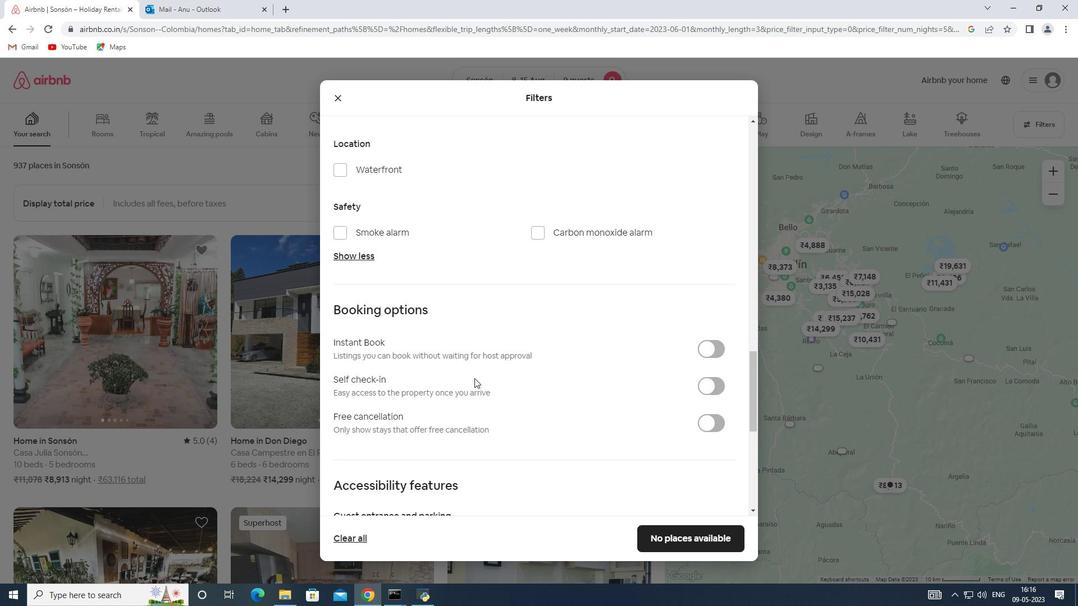 
Action: Mouse moved to (711, 331)
Screenshot: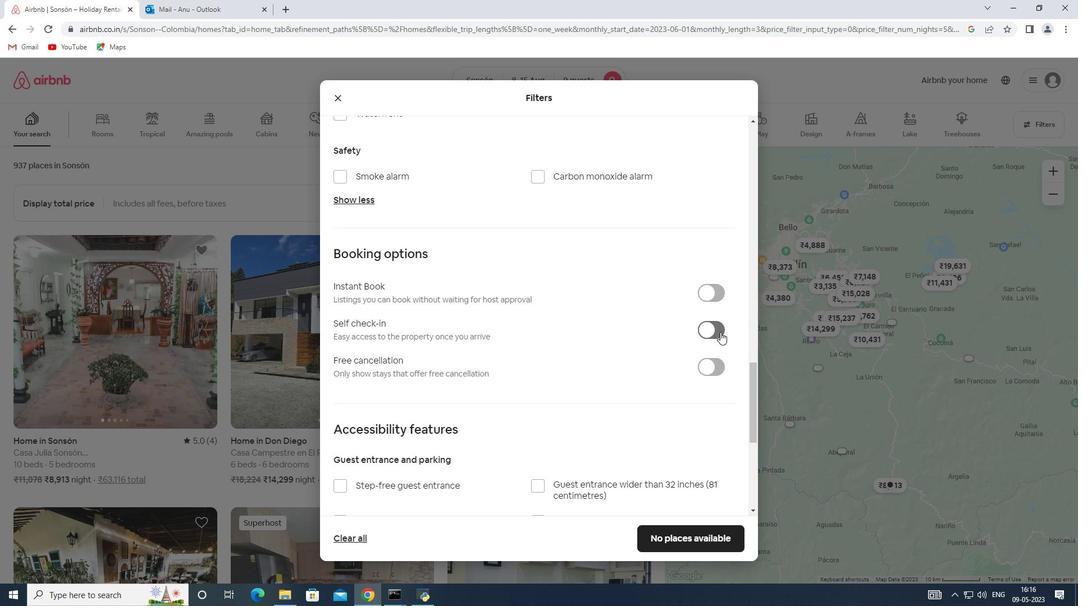
Action: Mouse pressed left at (711, 331)
Screenshot: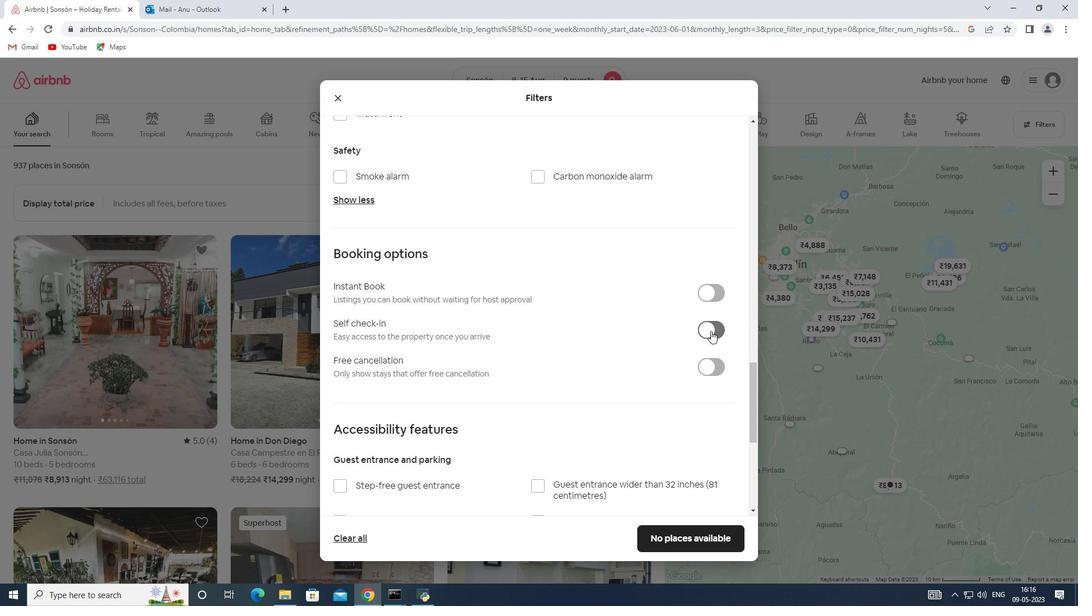 
Action: Mouse moved to (474, 372)
Screenshot: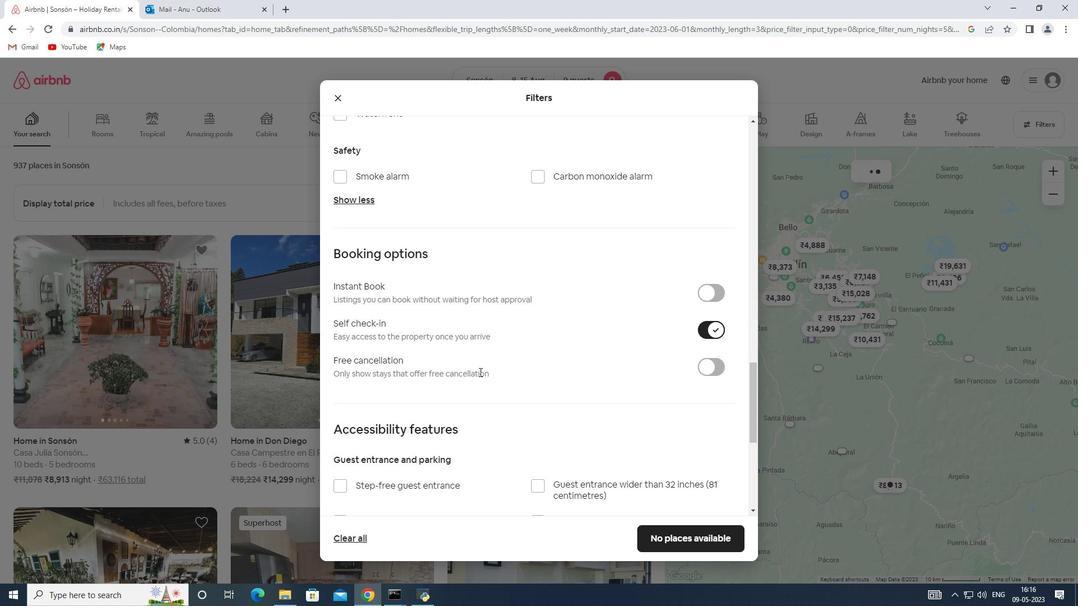 
Action: Mouse scrolled (474, 372) with delta (0, 0)
Screenshot: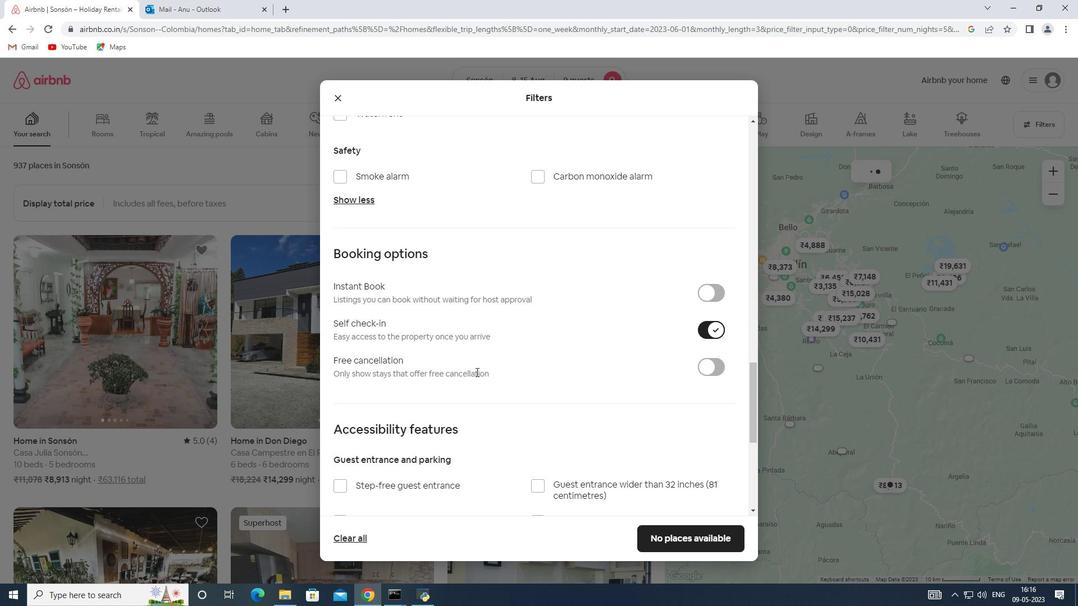 
Action: Mouse scrolled (474, 372) with delta (0, 0)
Screenshot: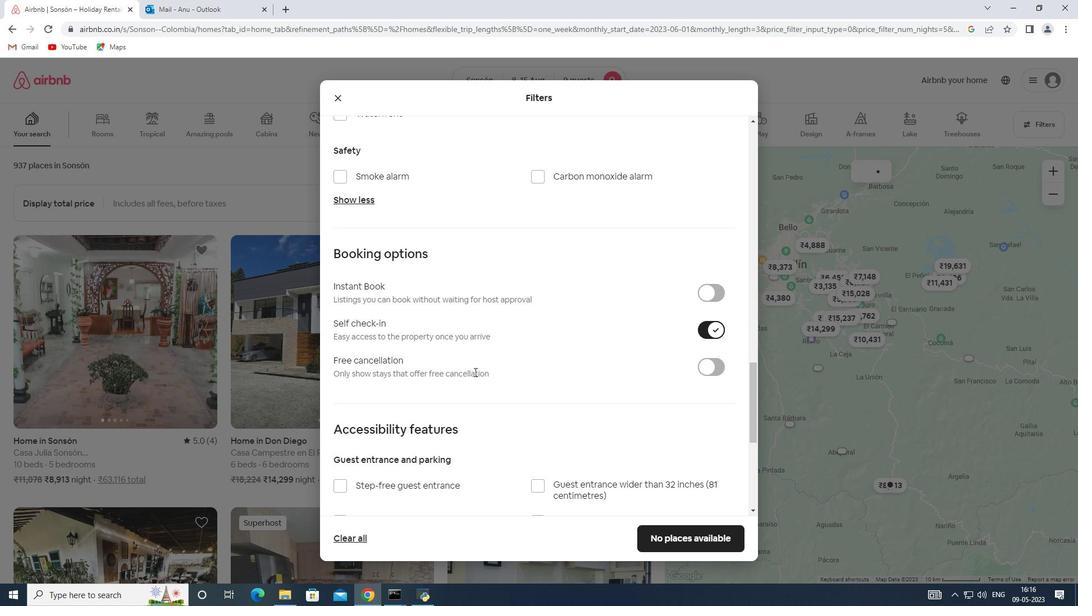 
Action: Mouse moved to (449, 369)
Screenshot: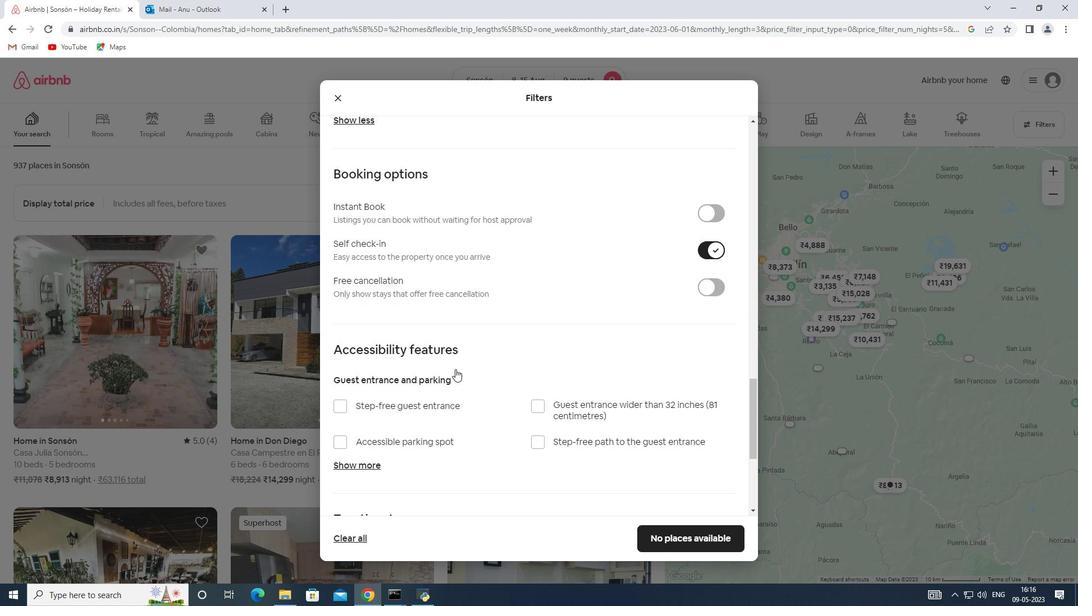 
Action: Mouse scrolled (449, 369) with delta (0, 0)
Screenshot: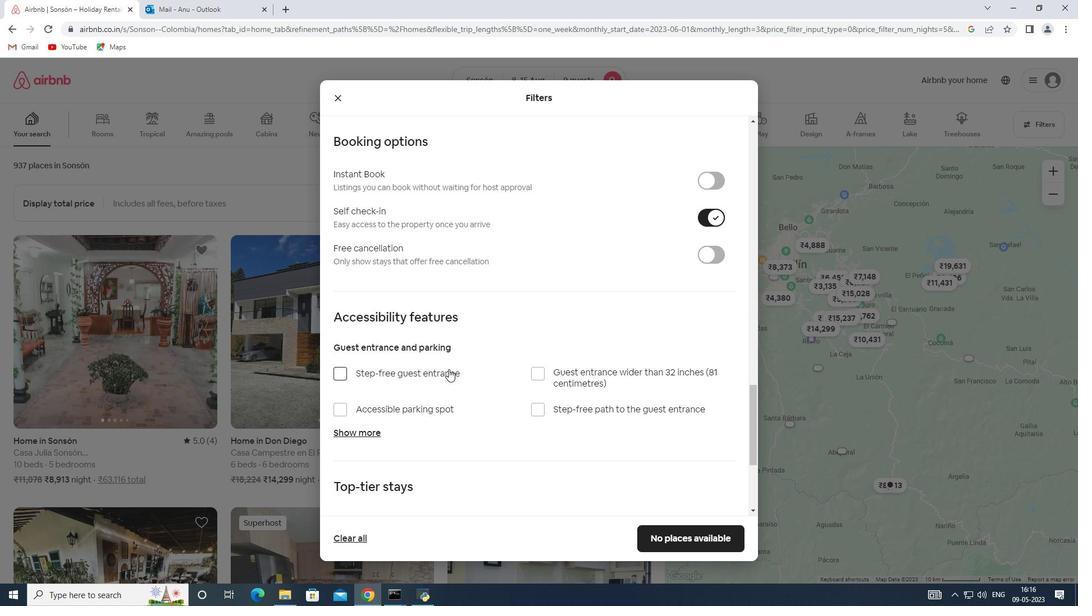 
Action: Mouse scrolled (449, 369) with delta (0, 0)
Screenshot: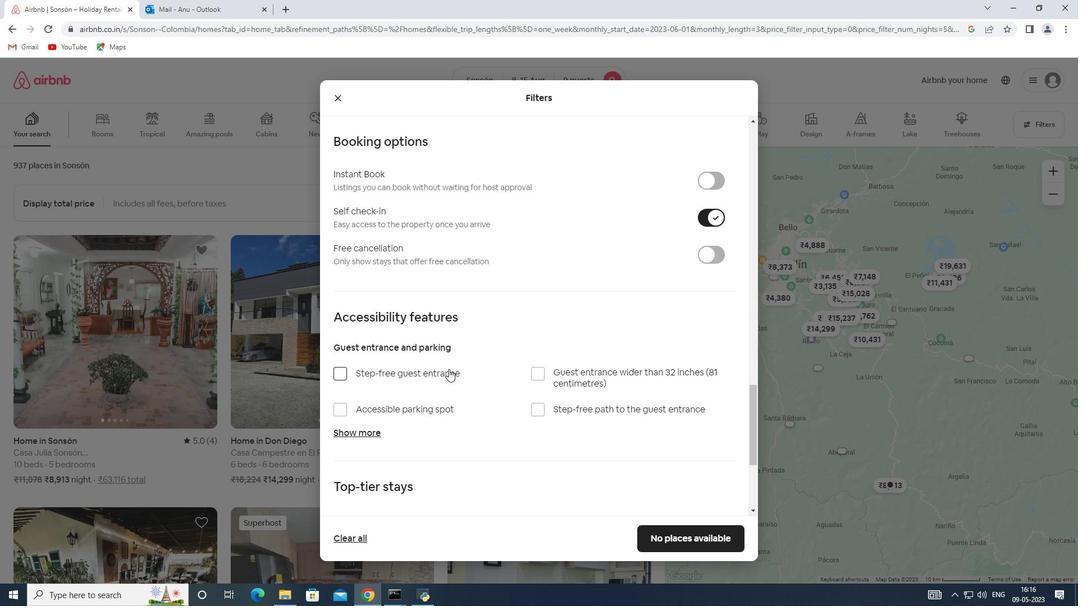 
Action: Mouse scrolled (449, 369) with delta (0, 0)
Screenshot: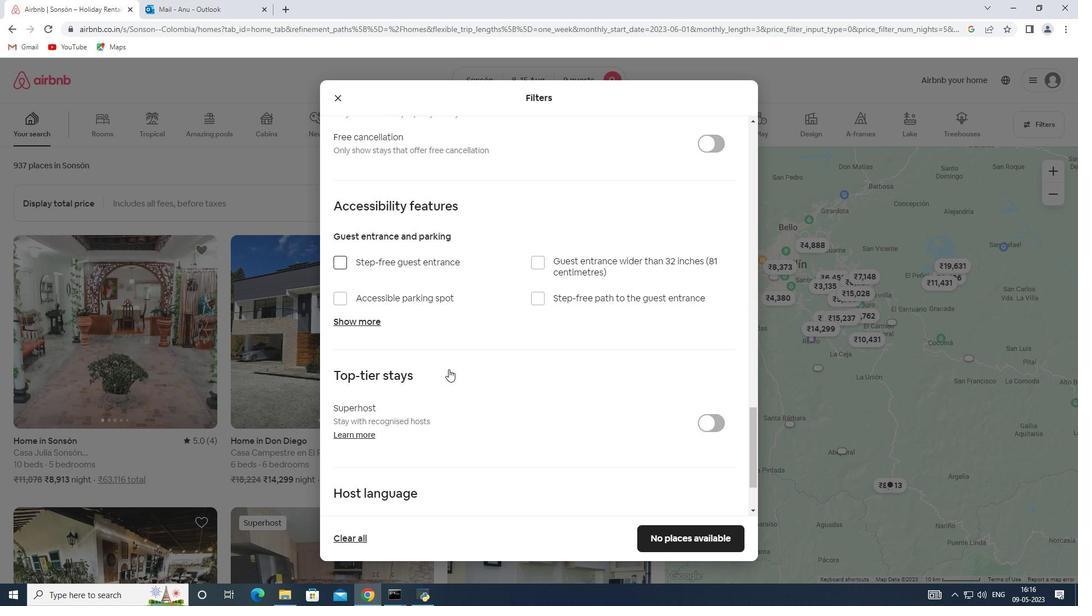 
Action: Mouse scrolled (449, 369) with delta (0, 0)
Screenshot: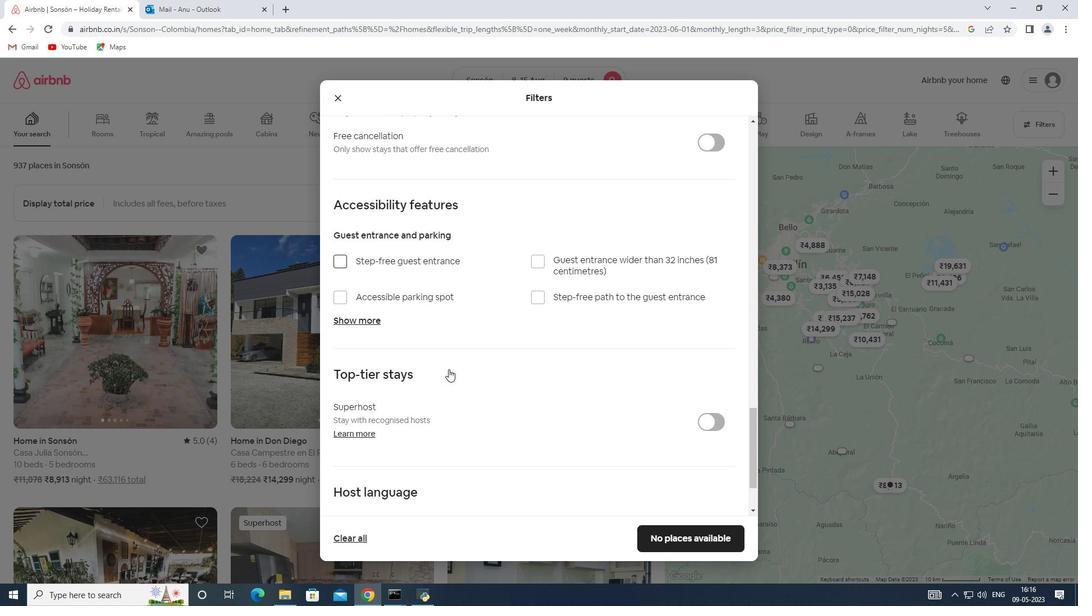 
Action: Mouse moved to (350, 438)
Screenshot: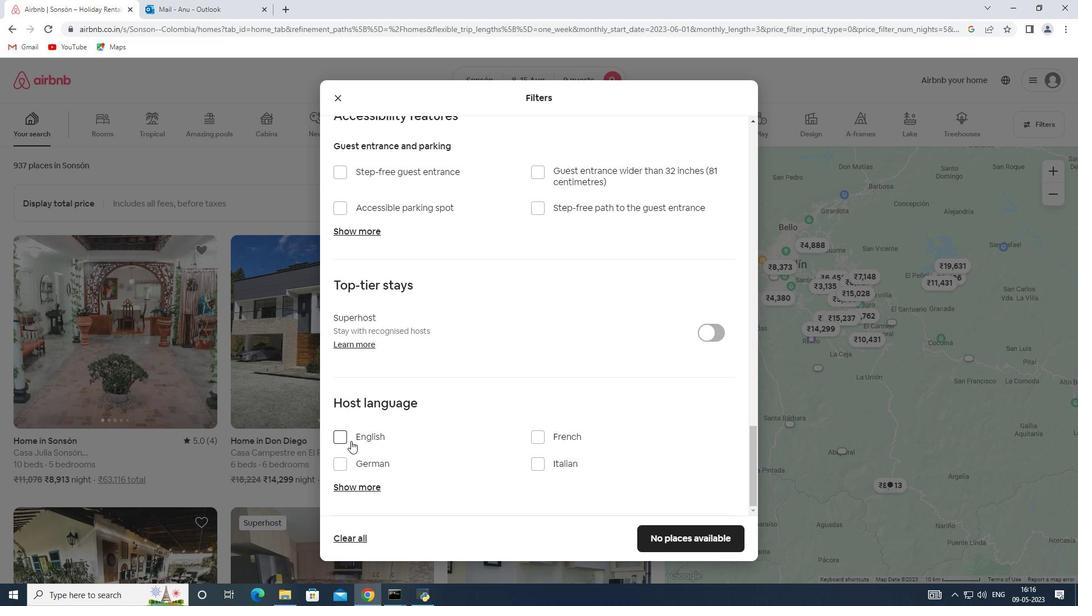 
Action: Mouse pressed left at (350, 438)
Screenshot: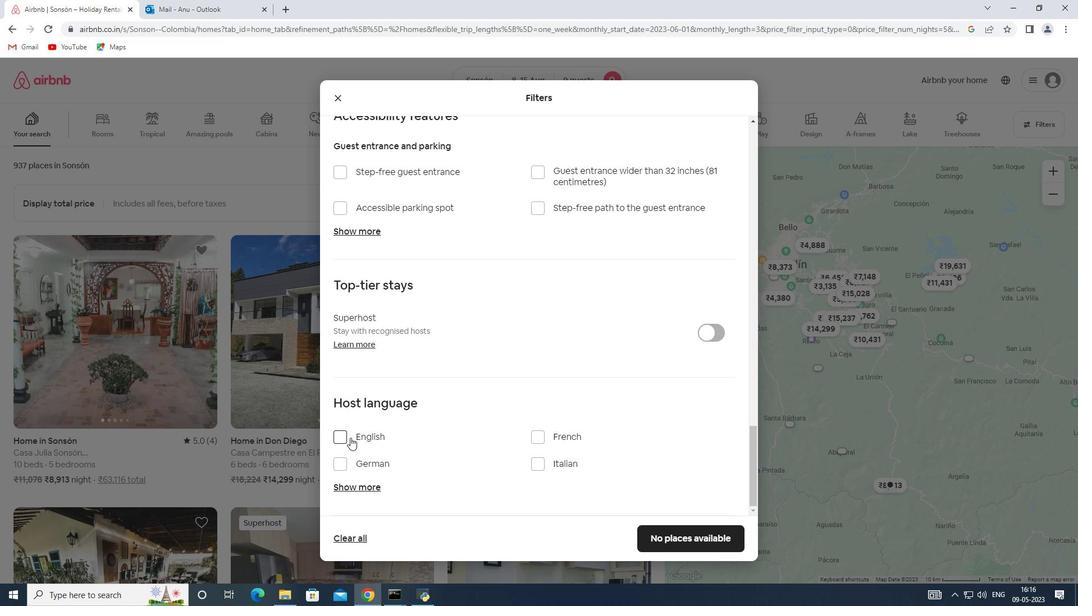 
Action: Mouse moved to (658, 530)
Screenshot: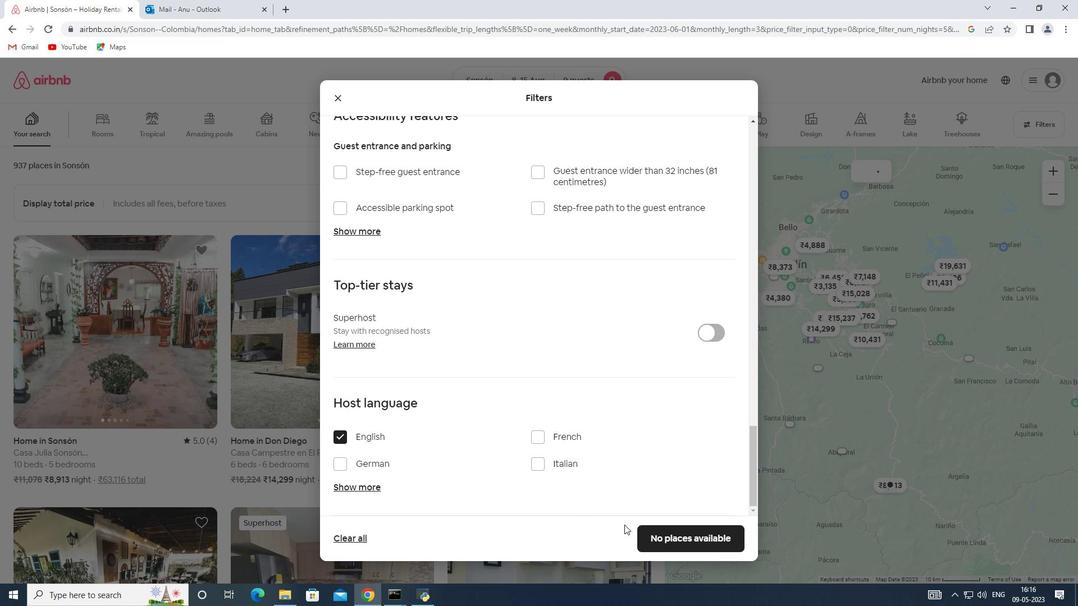 
Action: Mouse pressed left at (658, 530)
Screenshot: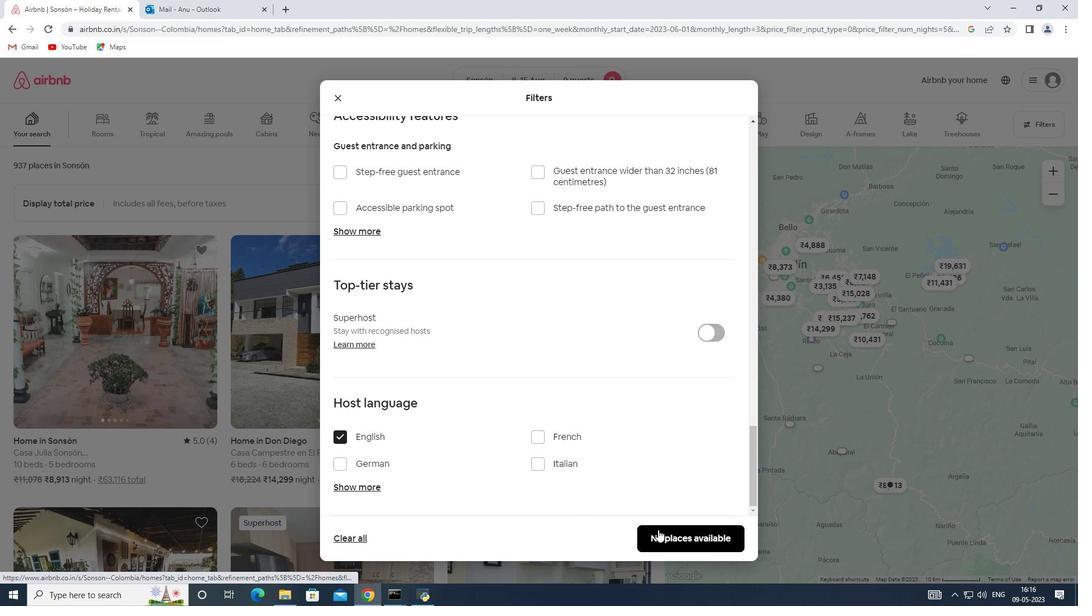 
Action: Mouse moved to (658, 529)
Screenshot: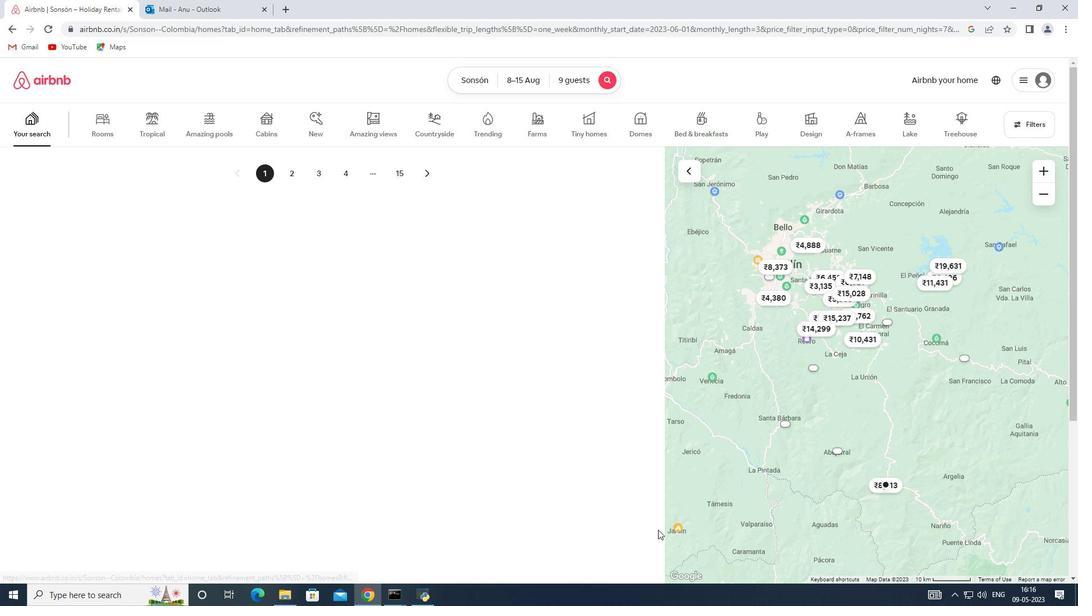 
